Task: Search one way flight ticket for 5 adults, 2 children, 1 infant in seat and 2 infants on lap in economy from Hobbs: Lea County Regional Airport to Greensboro: Piedmont Triad International Airport on 5-1-2023. Choice of flights is Sun country airlines. Number of bags: 1 carry on bag and 1 checked bag. Price is upto 55000. Outbound departure time preference is 16:00.
Action: Mouse moved to (212, 426)
Screenshot: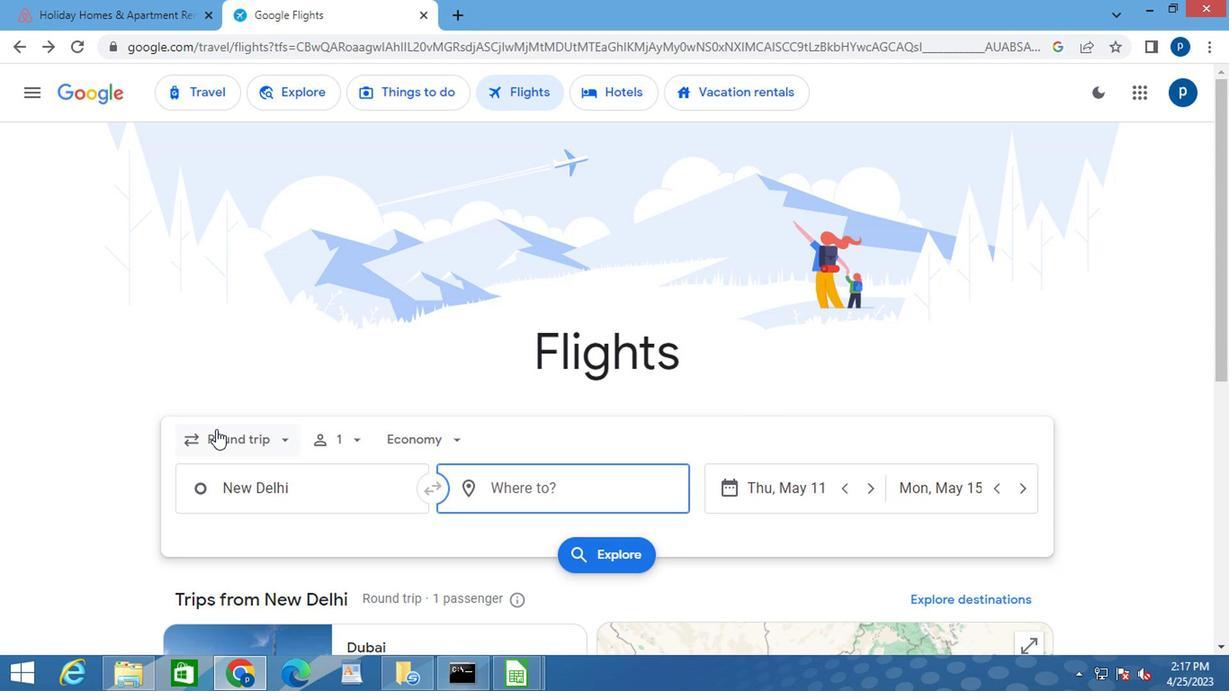 
Action: Mouse pressed left at (212, 426)
Screenshot: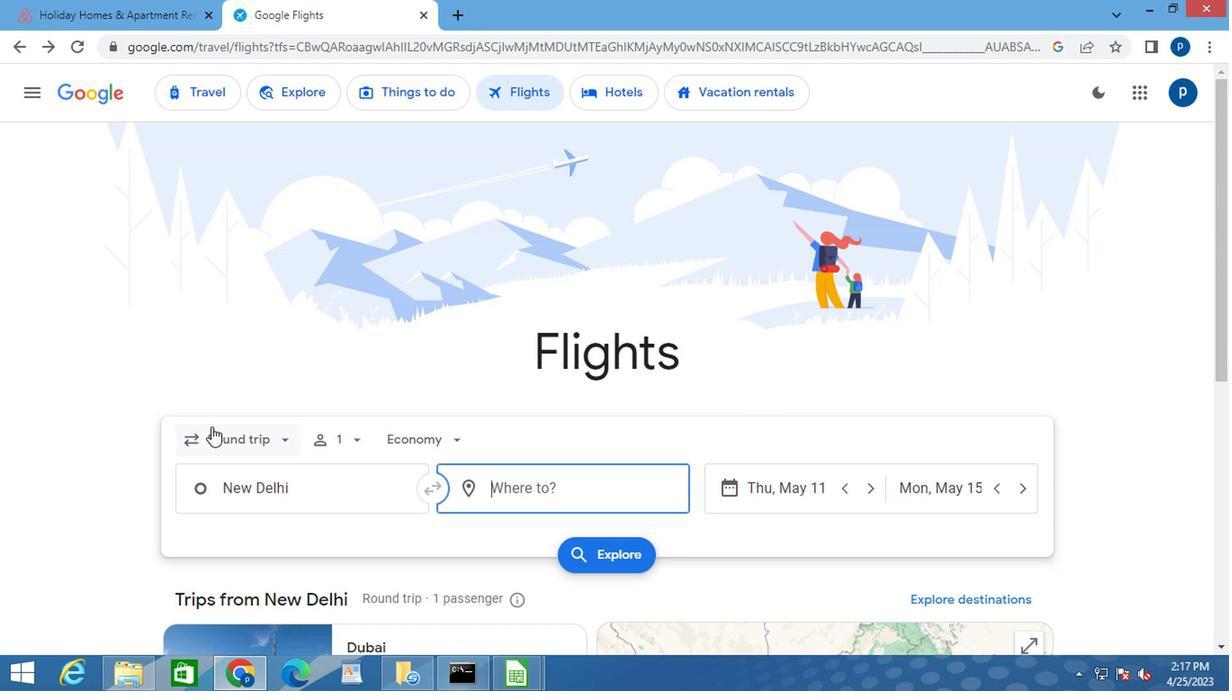 
Action: Mouse moved to (250, 519)
Screenshot: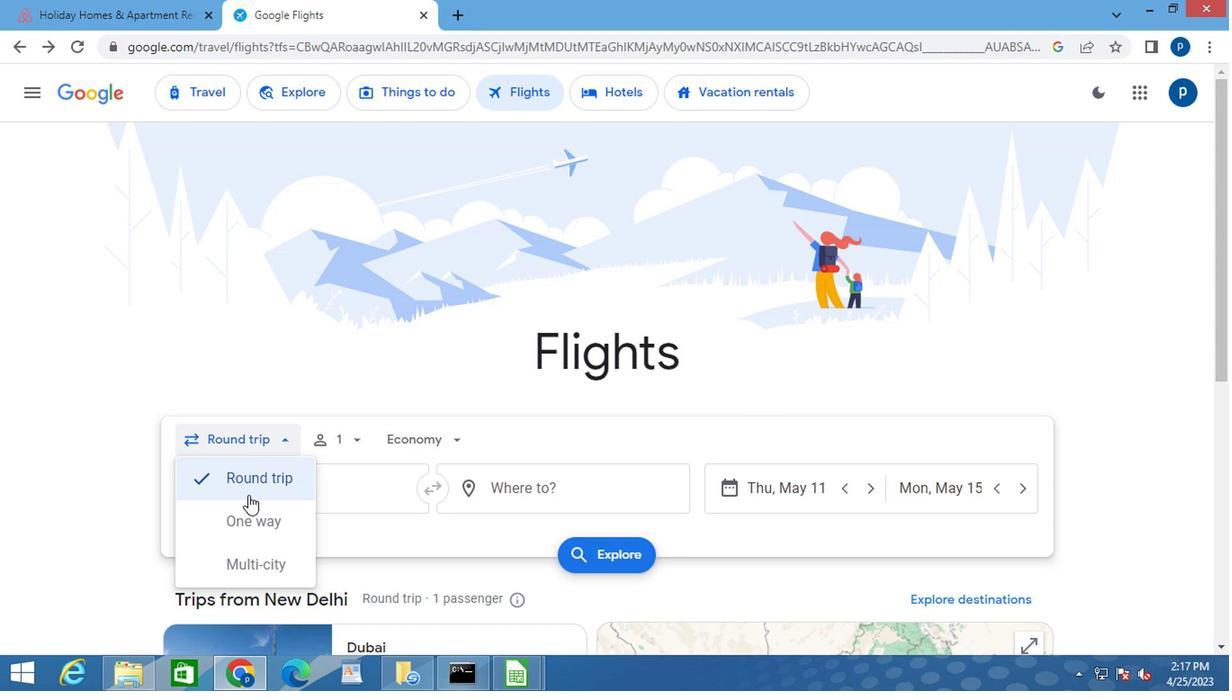 
Action: Mouse pressed left at (250, 519)
Screenshot: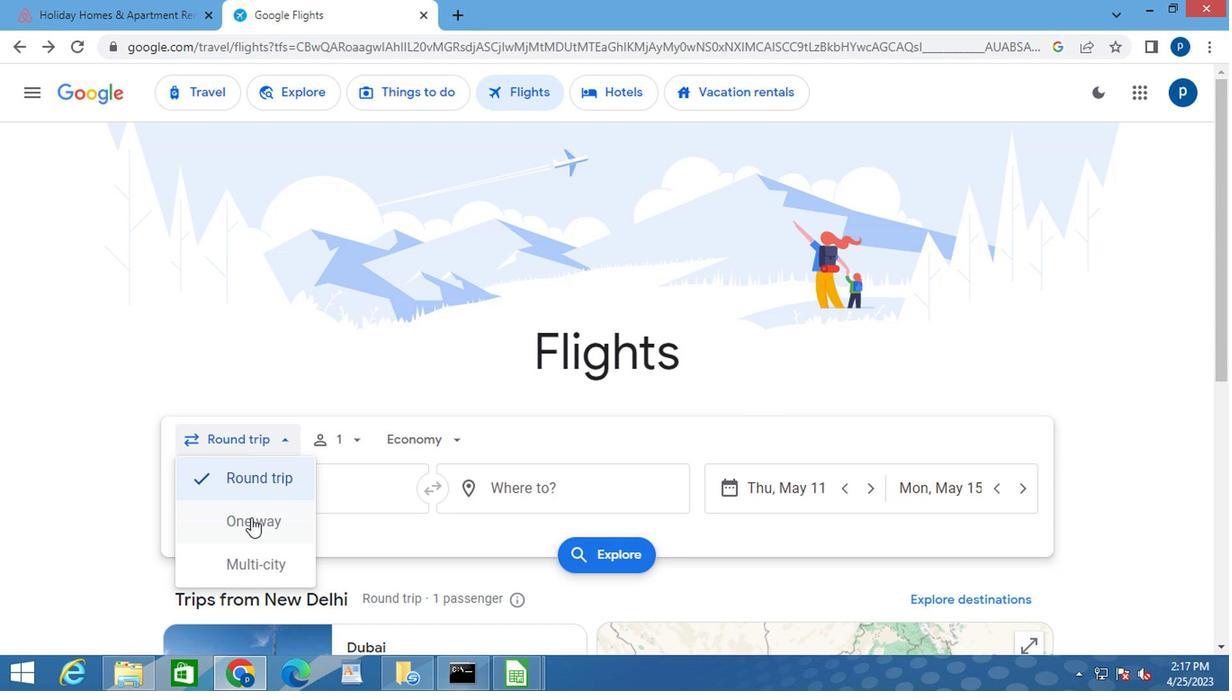 
Action: Mouse moved to (349, 441)
Screenshot: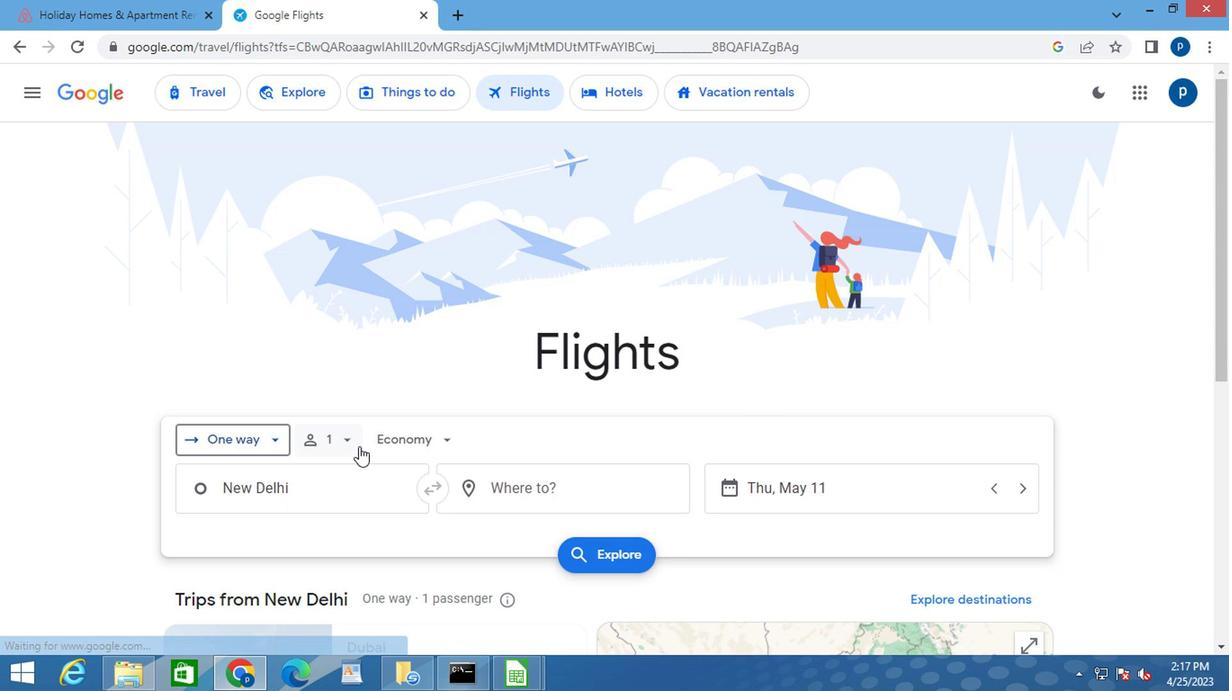 
Action: Mouse pressed left at (349, 441)
Screenshot: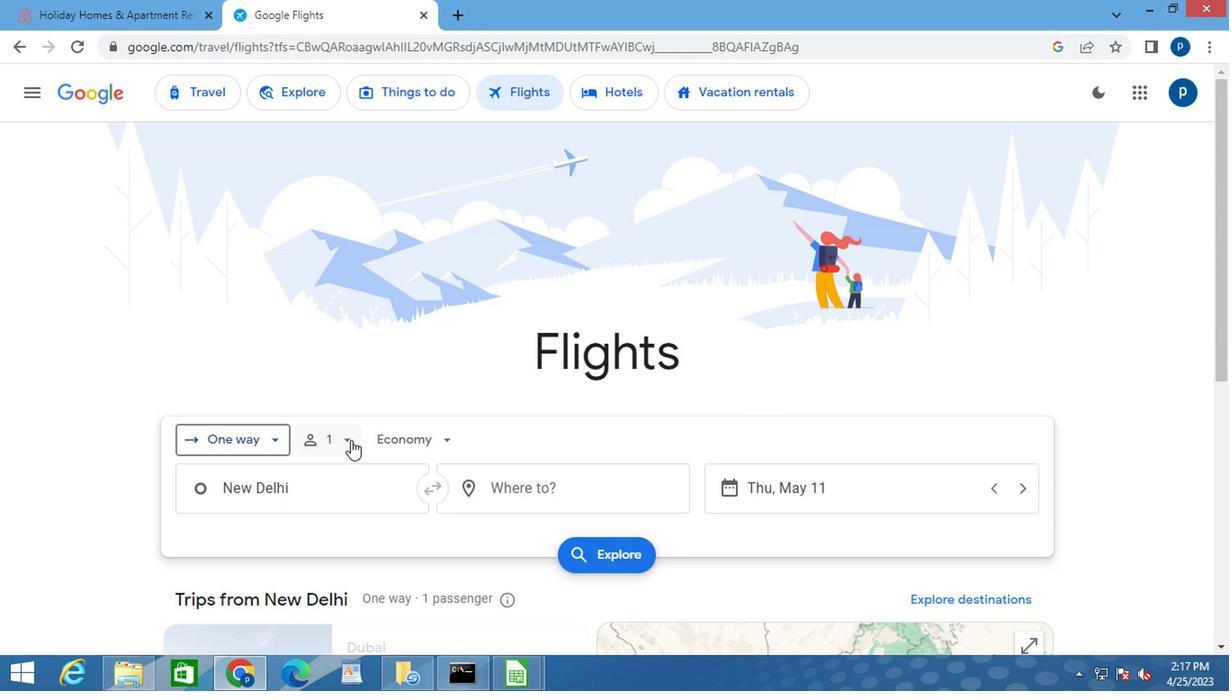 
Action: Mouse moved to (349, 441)
Screenshot: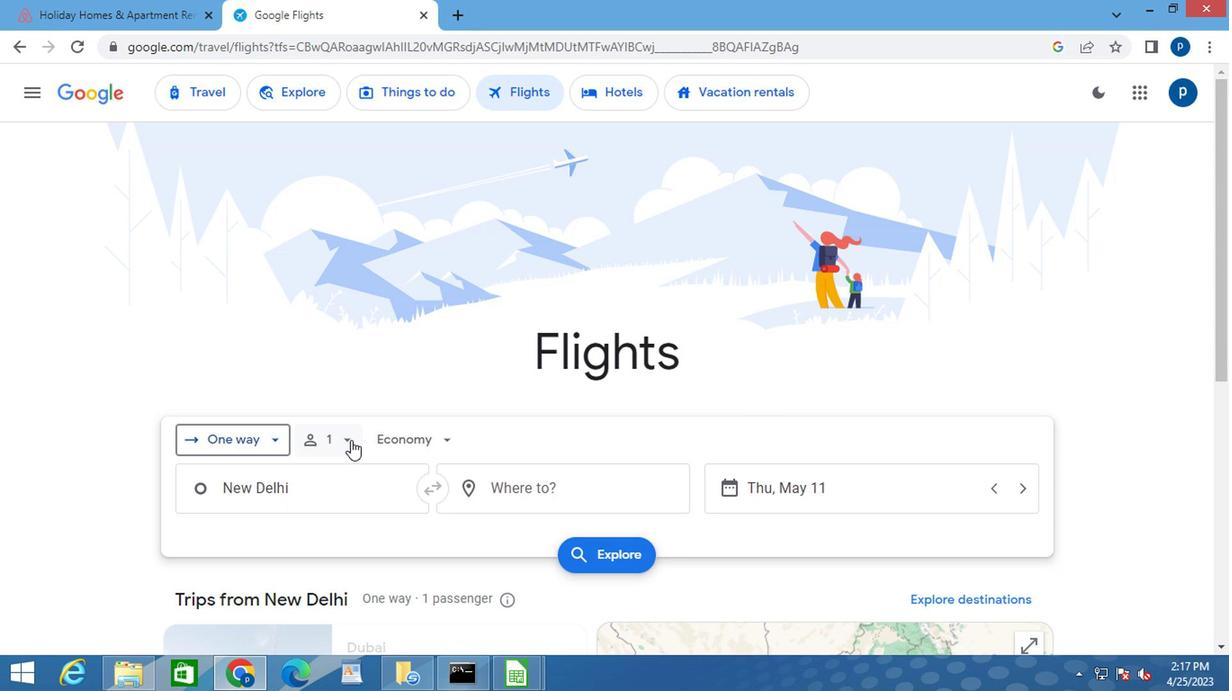 
Action: Mouse scrolled (349, 440) with delta (0, -1)
Screenshot: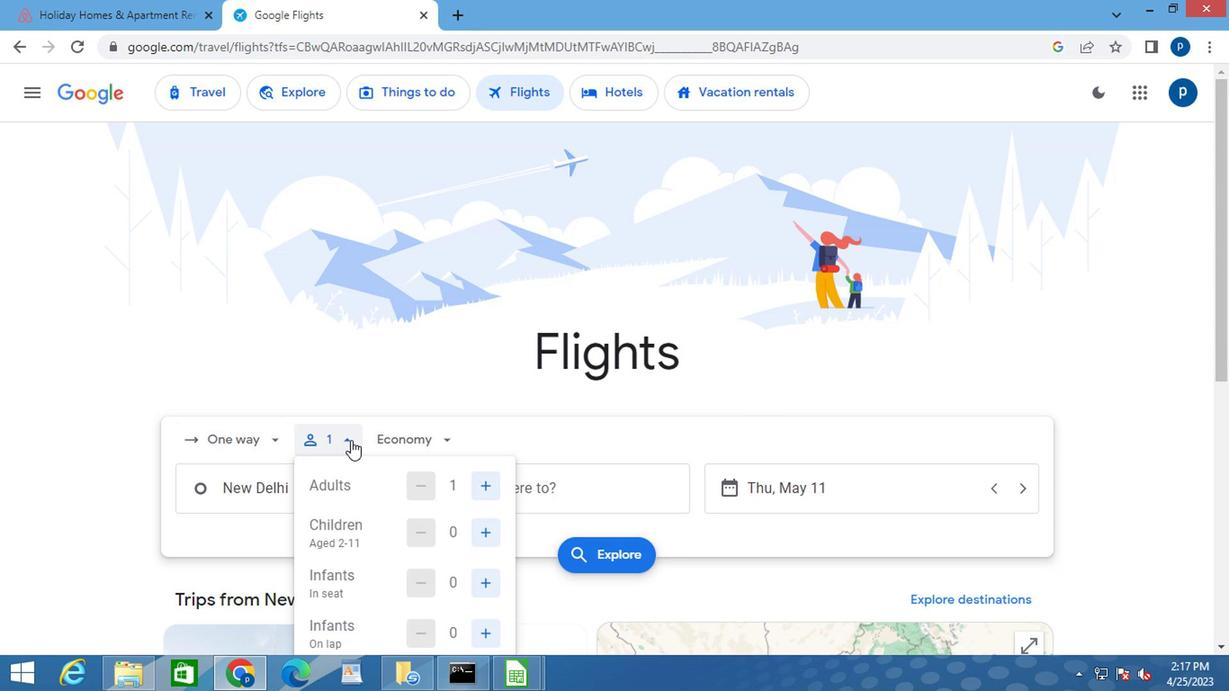 
Action: Mouse scrolled (349, 440) with delta (0, -1)
Screenshot: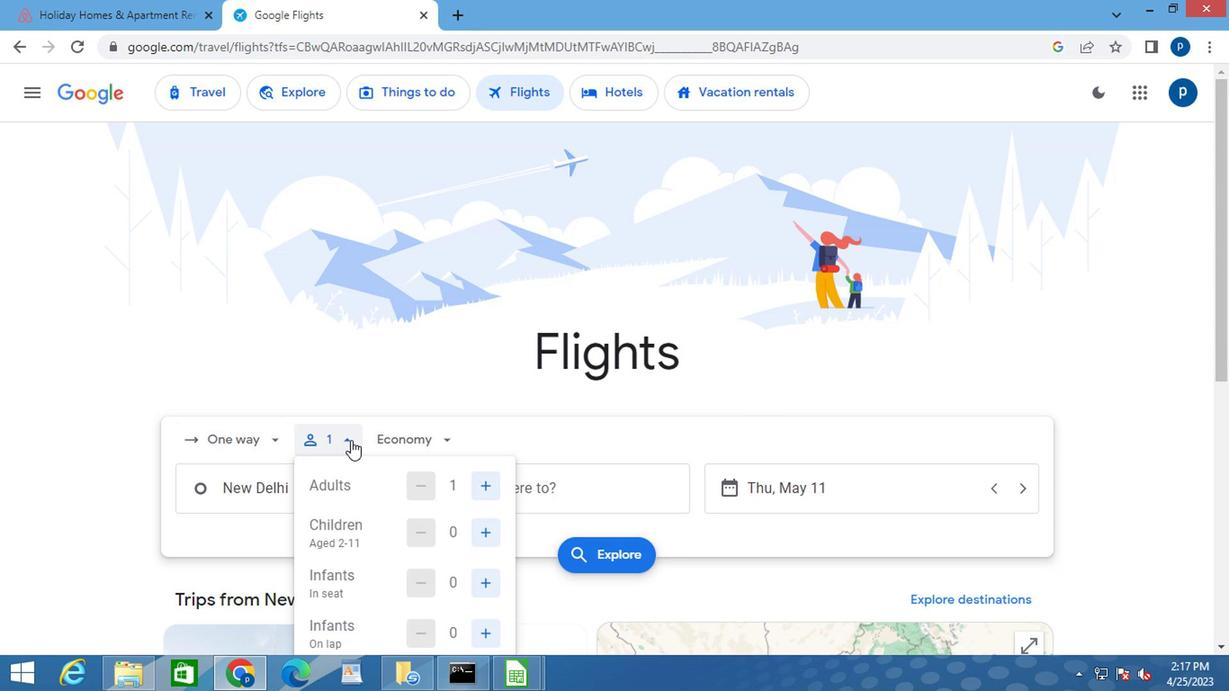 
Action: Mouse moved to (486, 311)
Screenshot: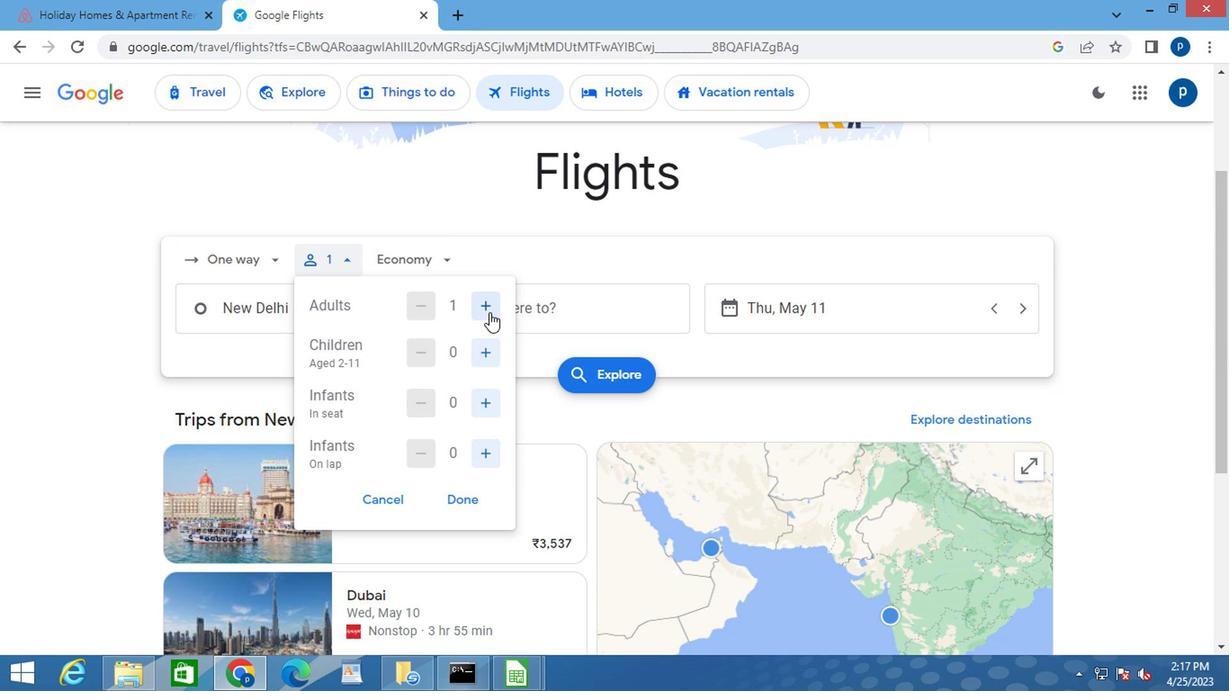 
Action: Mouse pressed left at (486, 311)
Screenshot: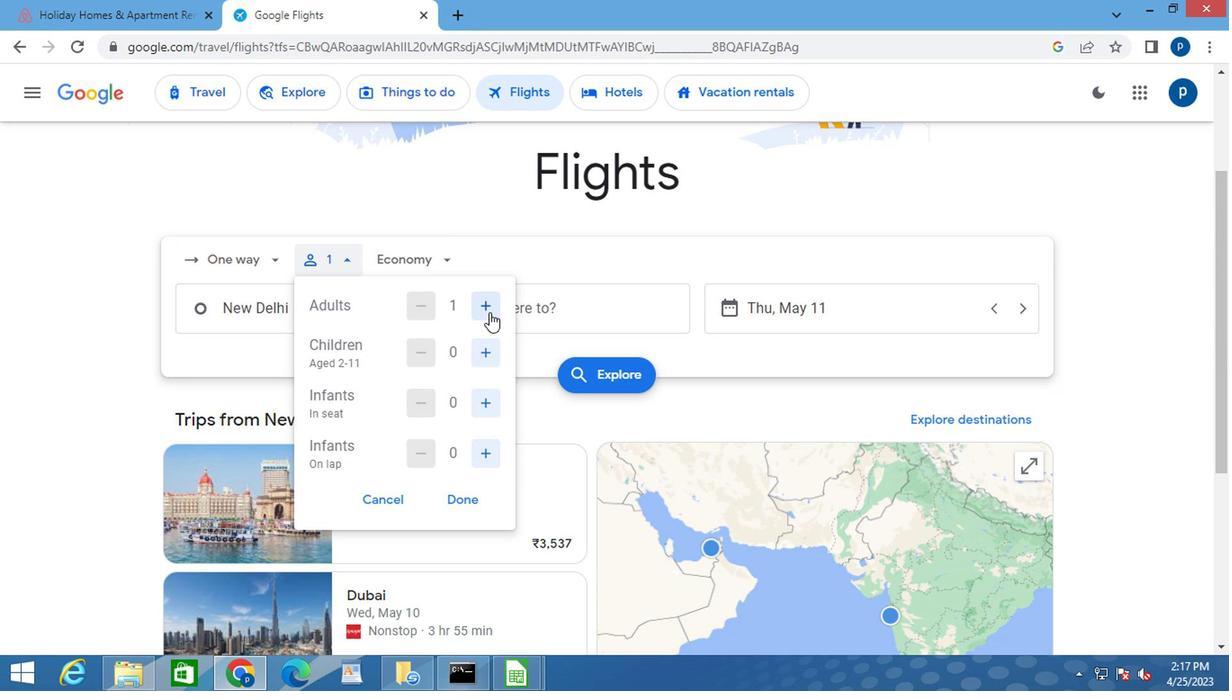
Action: Mouse pressed left at (486, 311)
Screenshot: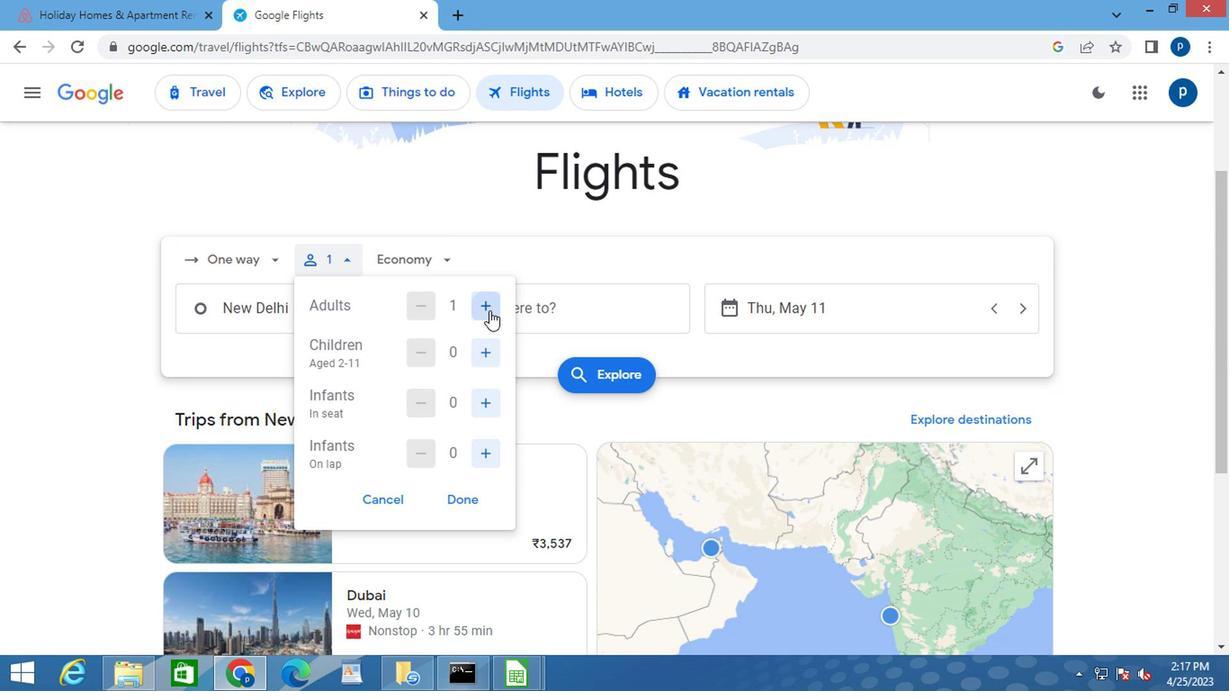 
Action: Mouse pressed left at (486, 311)
Screenshot: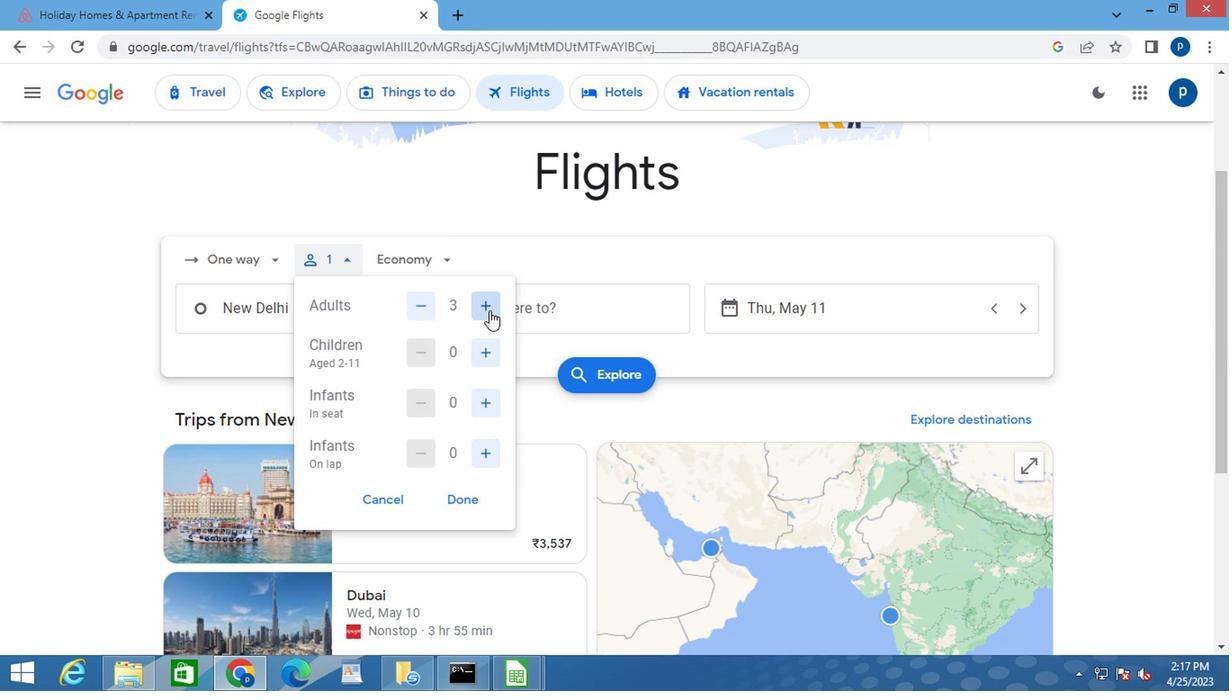 
Action: Mouse moved to (487, 311)
Screenshot: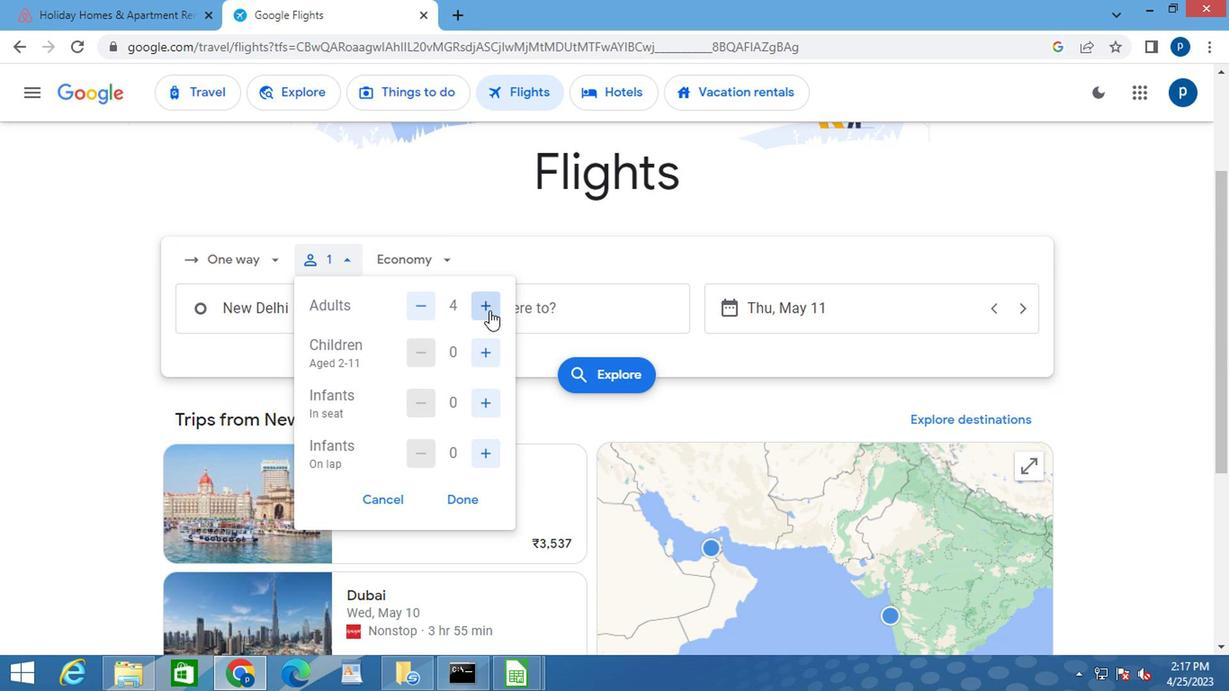 
Action: Mouse pressed left at (487, 311)
Screenshot: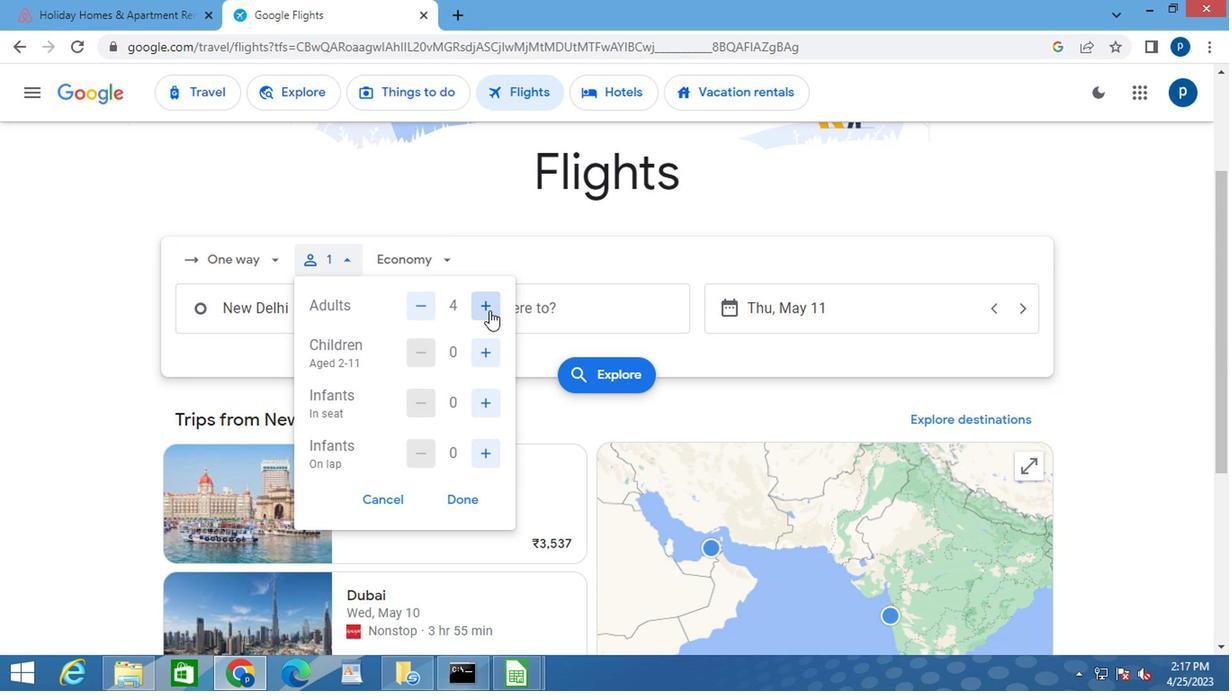 
Action: Mouse moved to (490, 350)
Screenshot: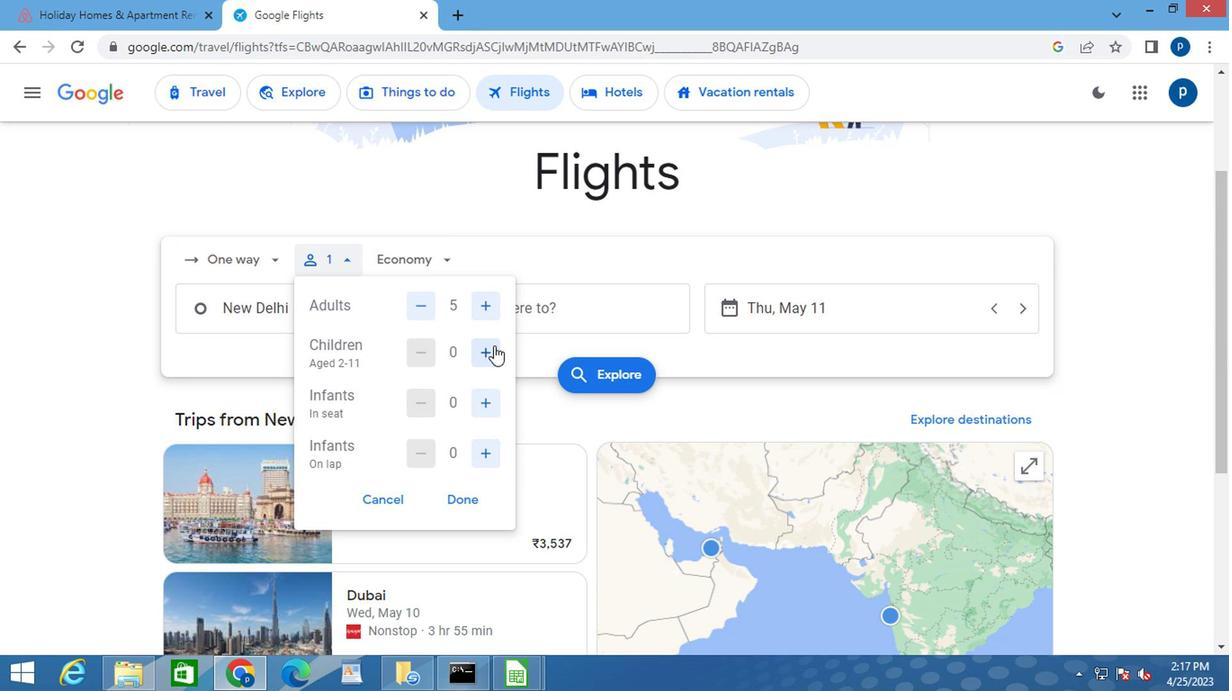 
Action: Mouse pressed left at (490, 350)
Screenshot: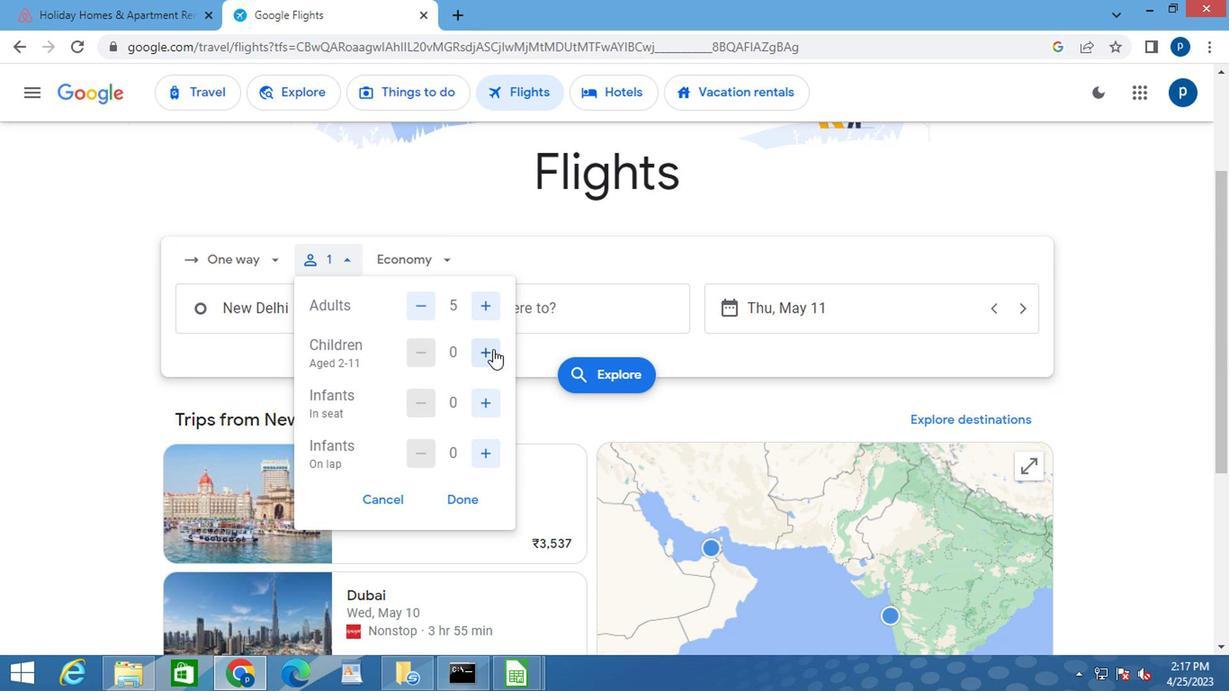 
Action: Mouse pressed left at (490, 350)
Screenshot: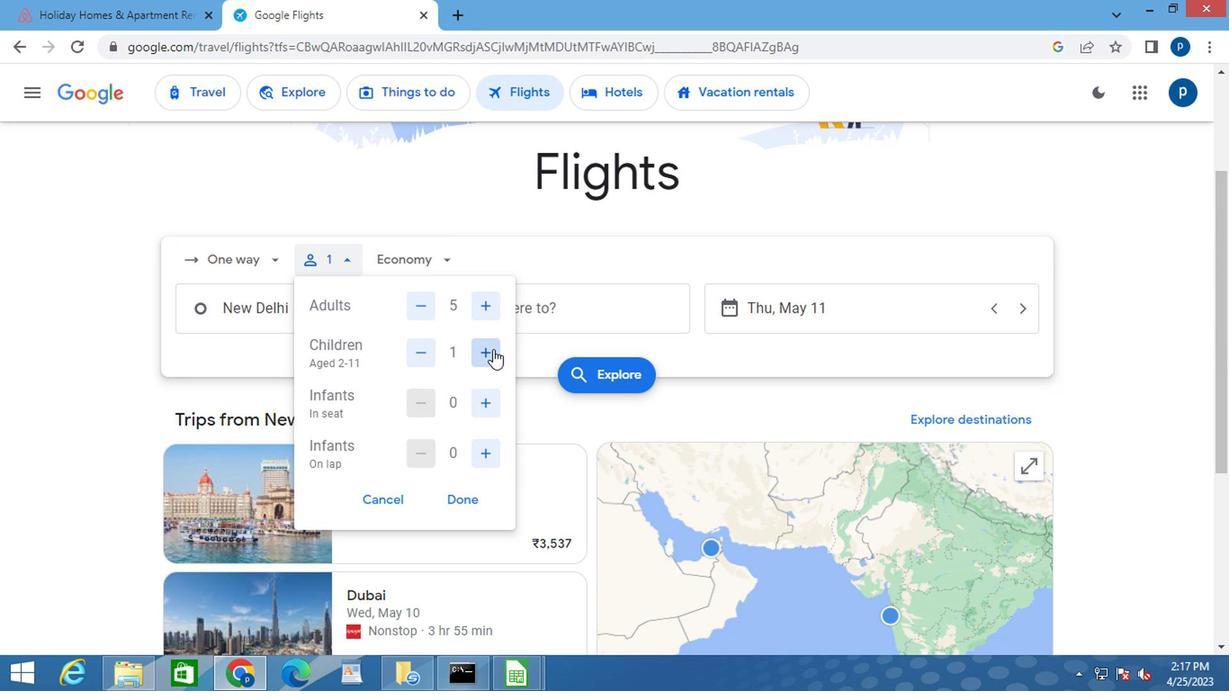 
Action: Mouse moved to (481, 399)
Screenshot: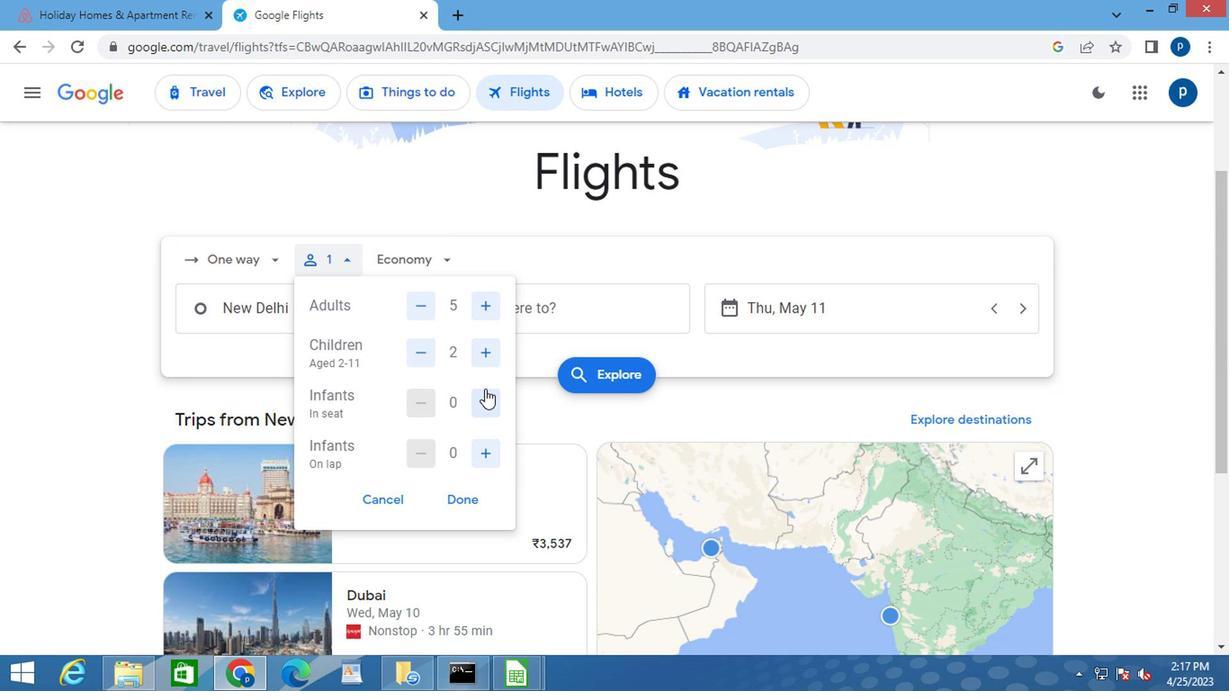 
Action: Mouse pressed left at (481, 399)
Screenshot: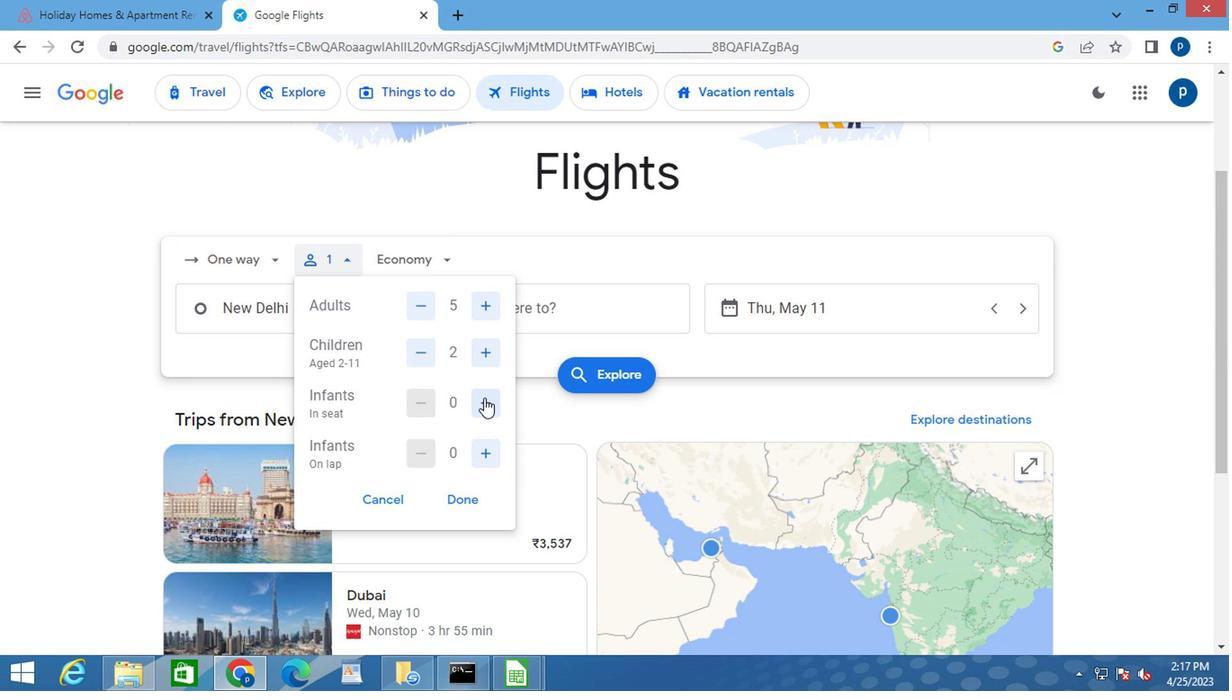 
Action: Mouse moved to (478, 455)
Screenshot: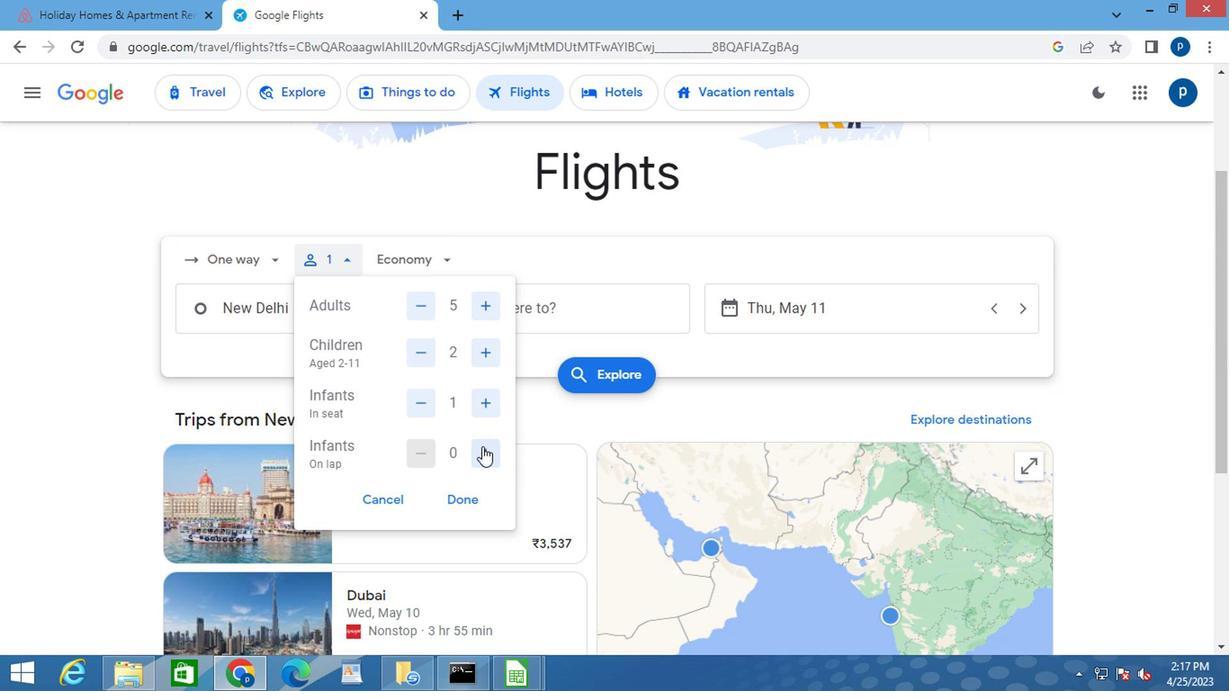 
Action: Mouse pressed left at (478, 455)
Screenshot: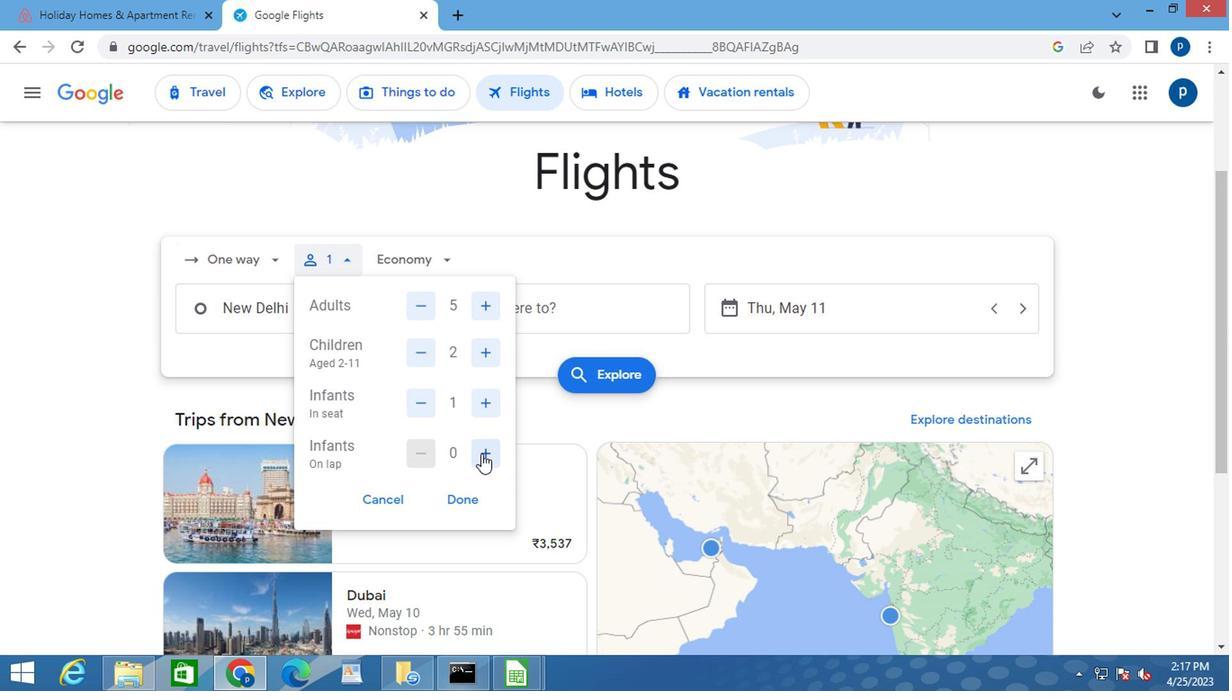 
Action: Mouse moved to (478, 455)
Screenshot: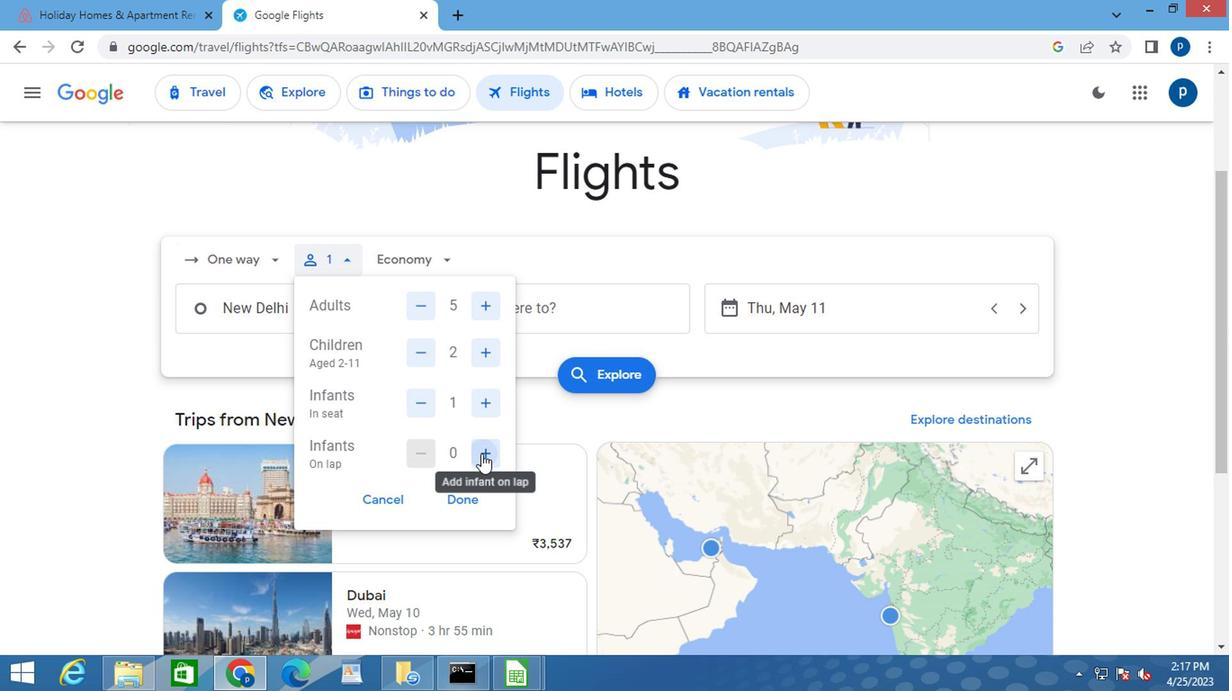 
Action: Mouse pressed left at (478, 455)
Screenshot: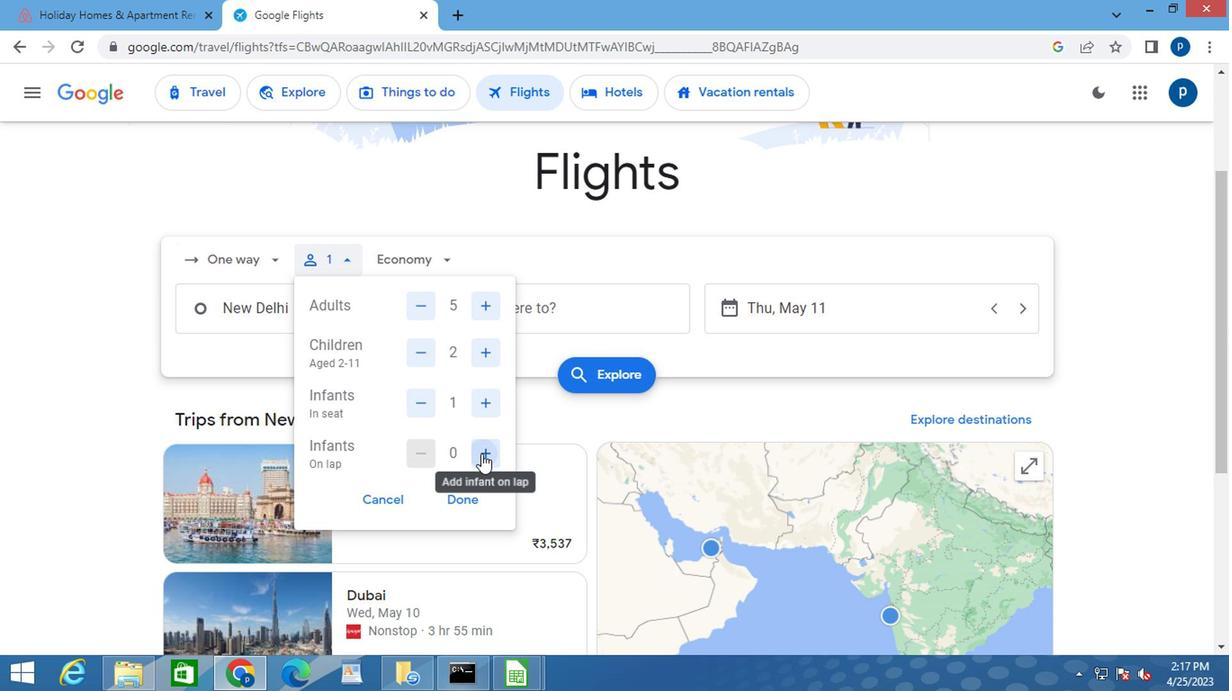 
Action: Mouse moved to (415, 454)
Screenshot: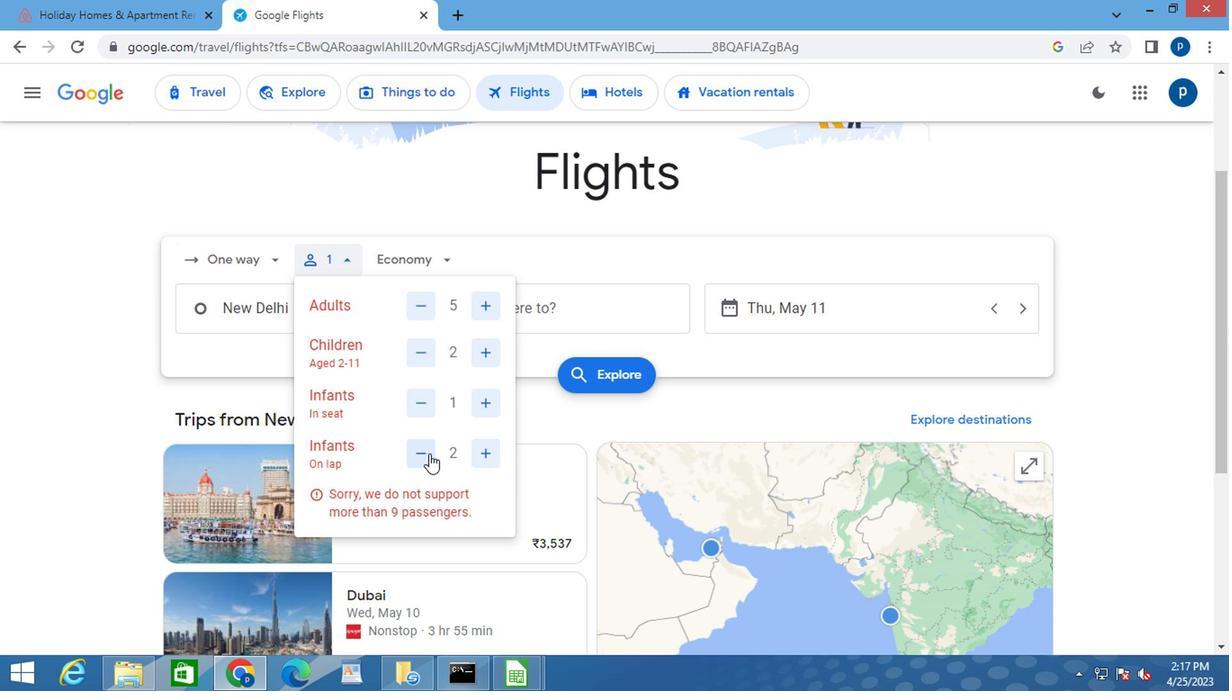 
Action: Mouse pressed left at (415, 454)
Screenshot: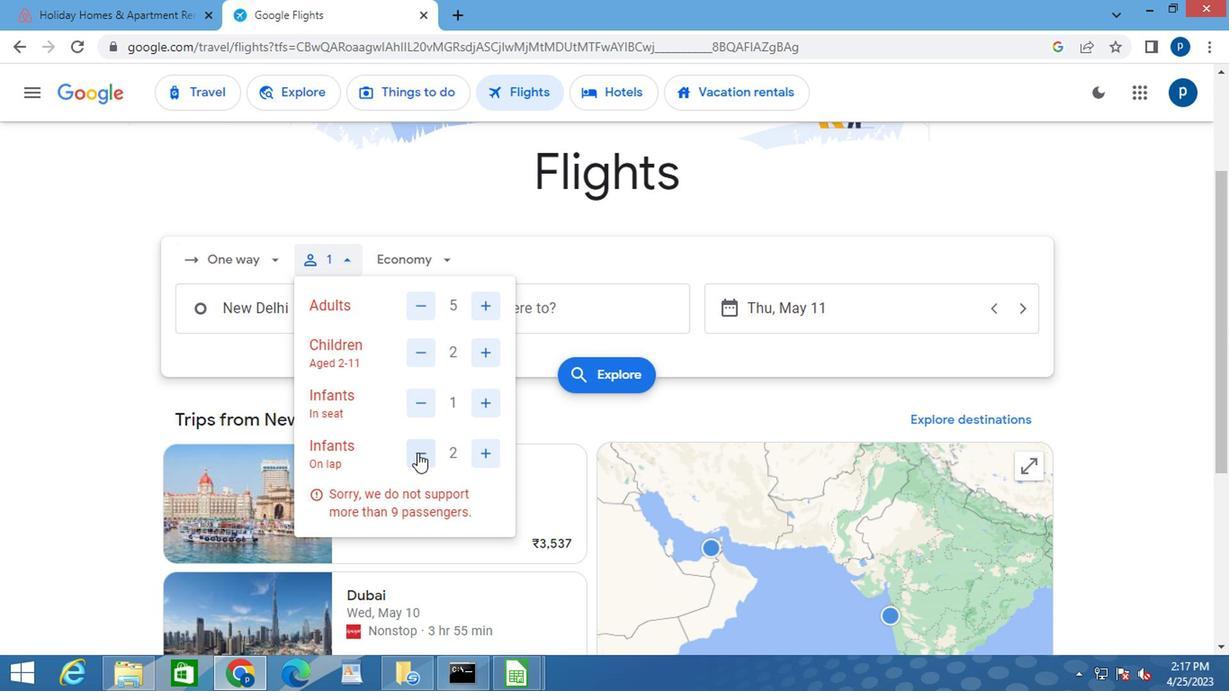 
Action: Mouse moved to (450, 496)
Screenshot: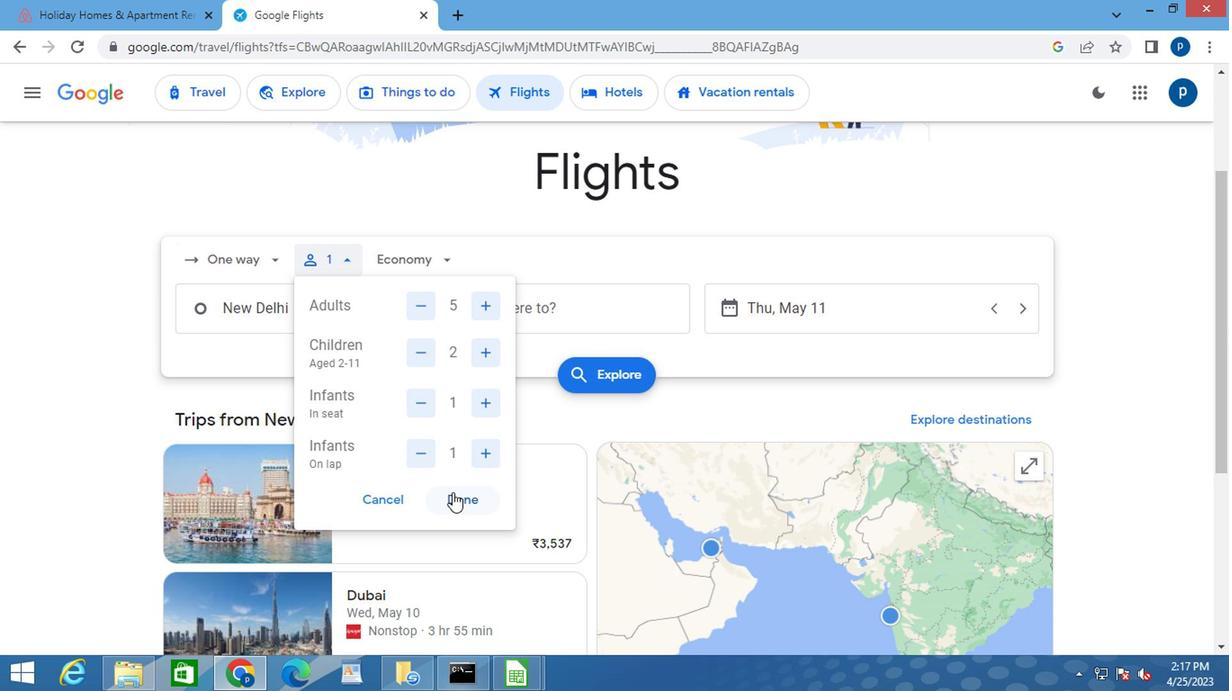 
Action: Mouse pressed left at (450, 496)
Screenshot: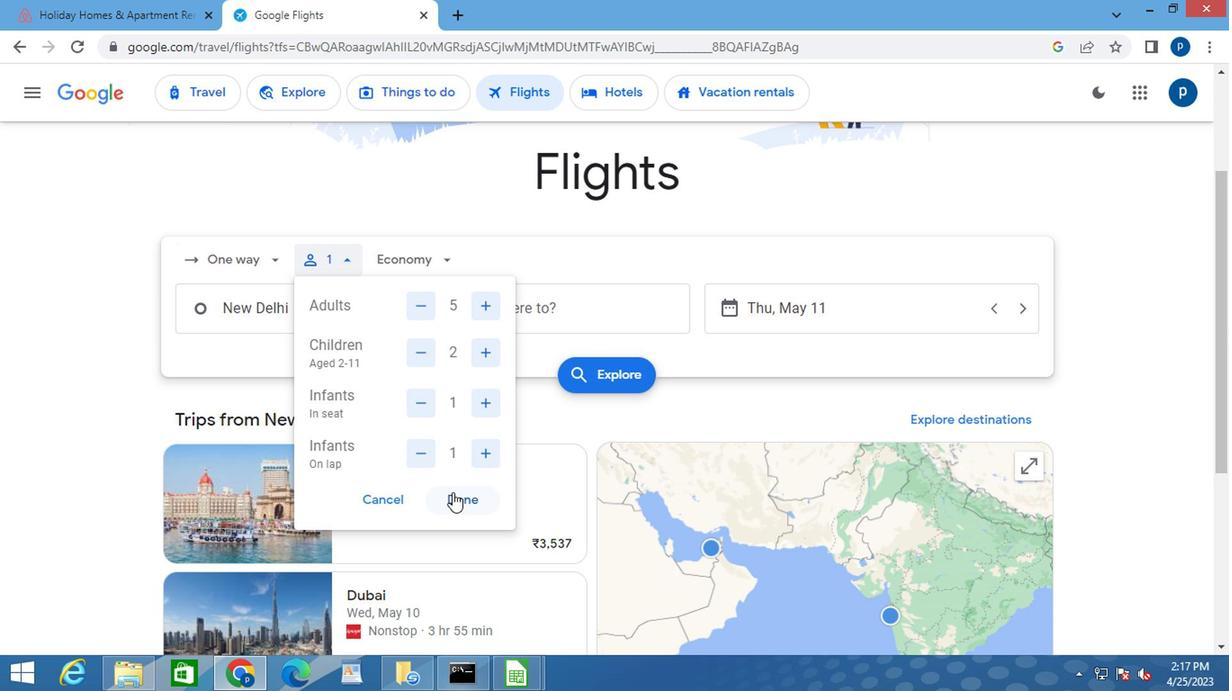 
Action: Mouse moved to (441, 262)
Screenshot: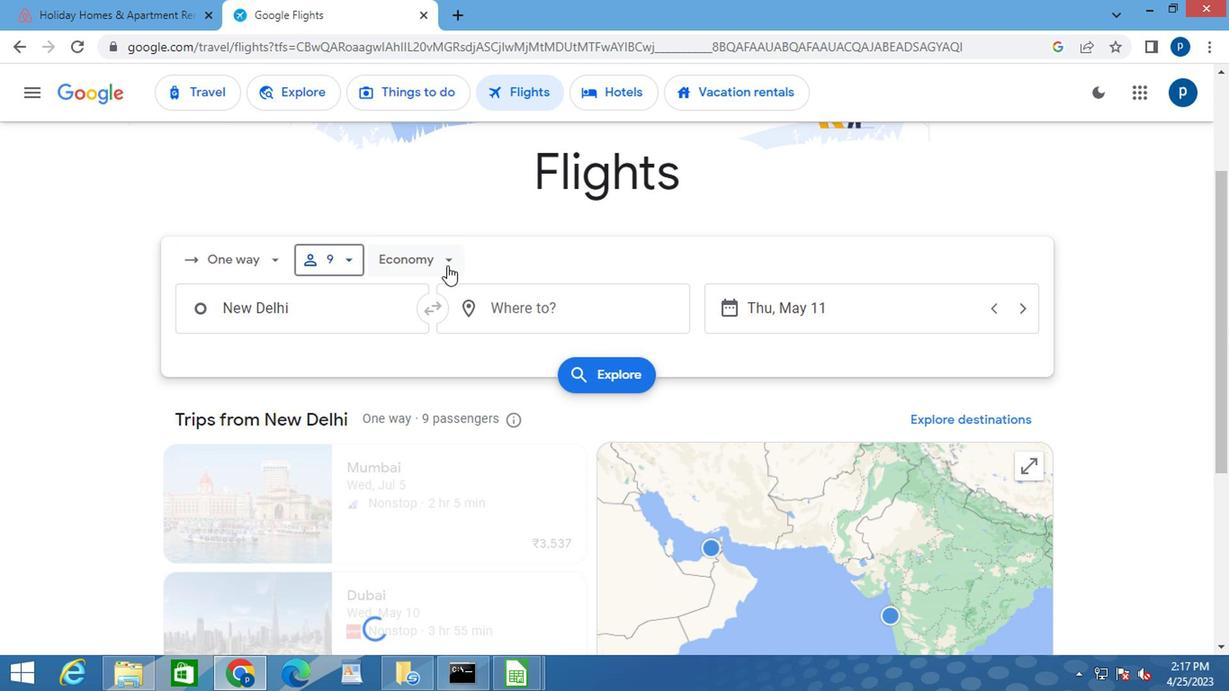 
Action: Mouse pressed left at (441, 262)
Screenshot: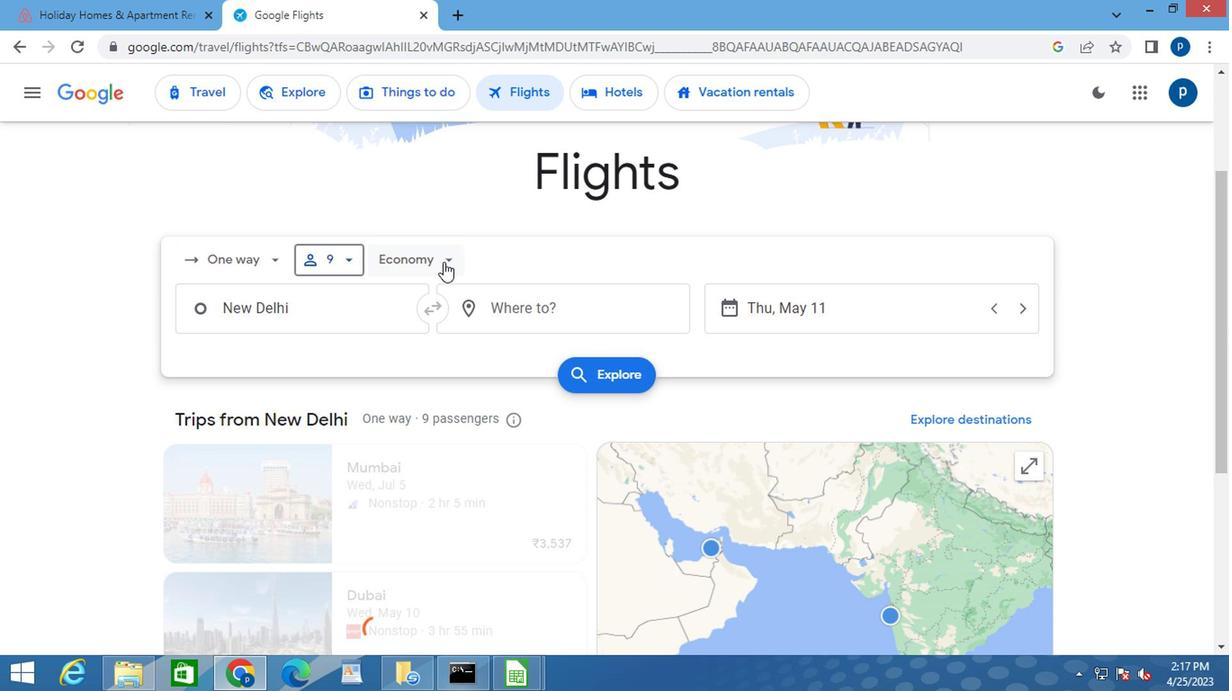 
Action: Mouse moved to (450, 293)
Screenshot: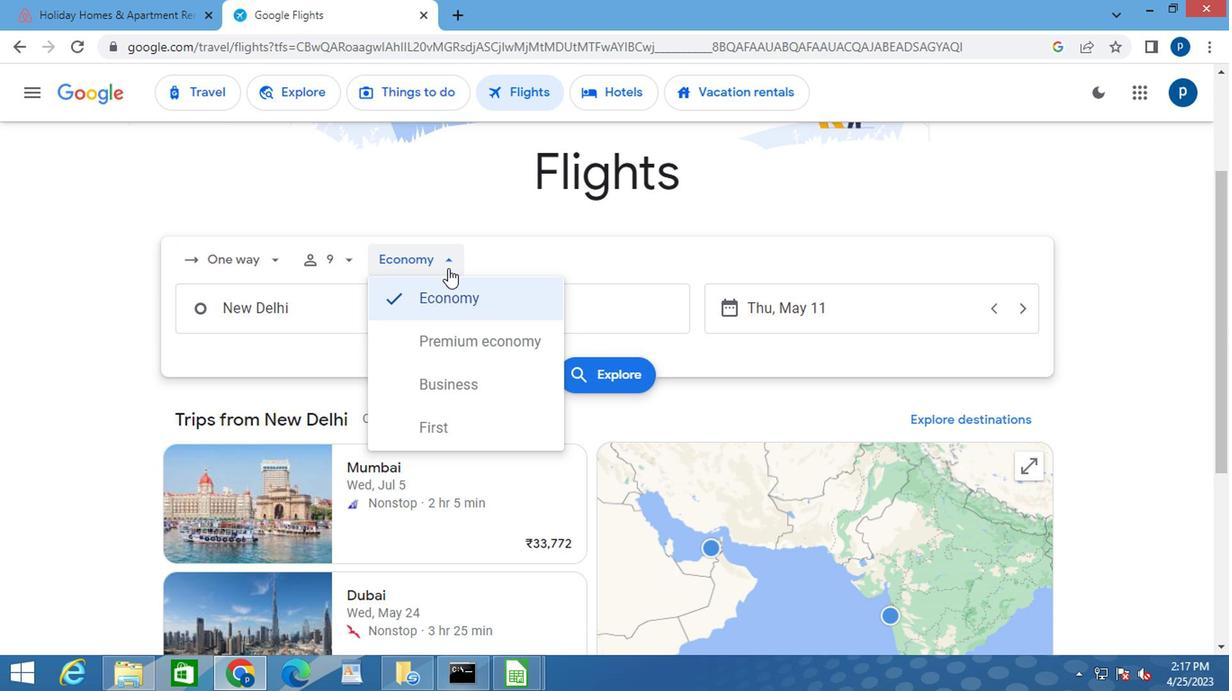 
Action: Mouse pressed left at (450, 293)
Screenshot: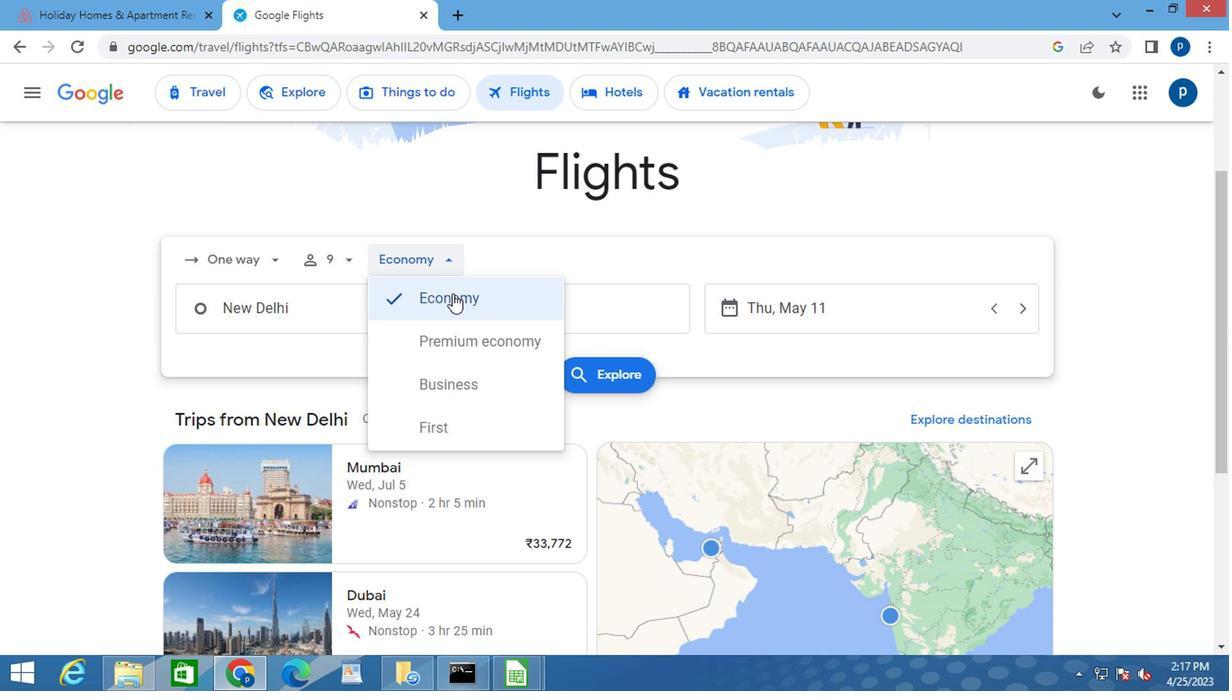 
Action: Mouse moved to (253, 308)
Screenshot: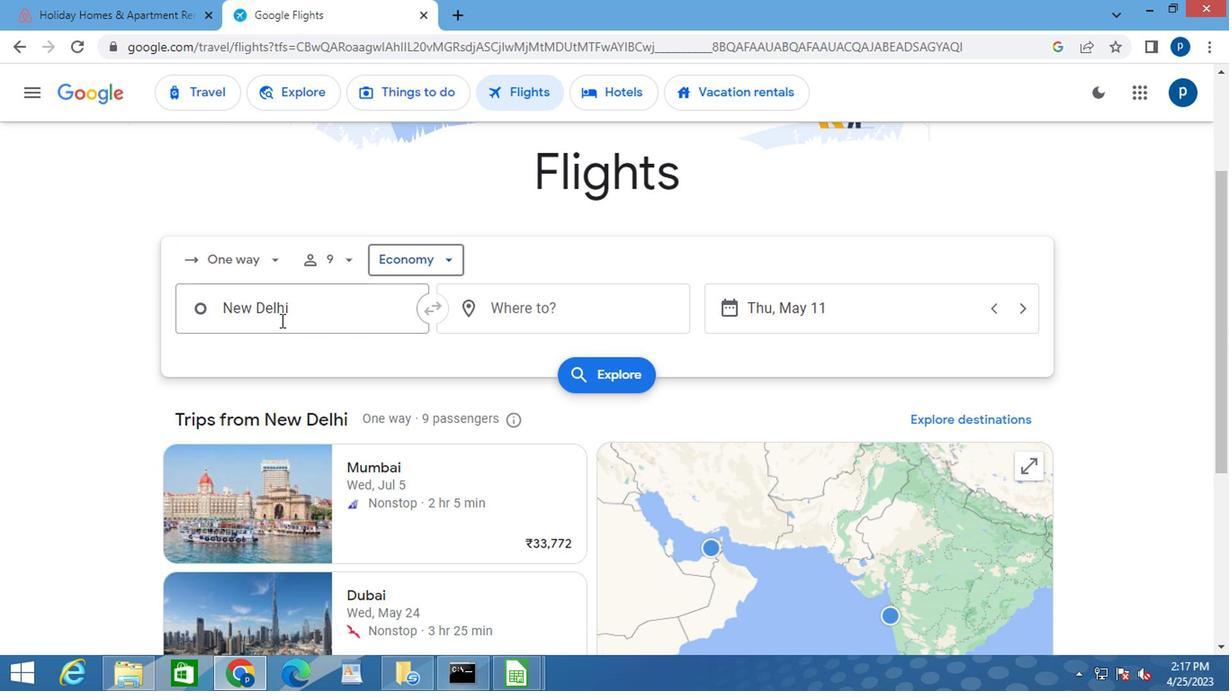
Action: Mouse pressed left at (253, 308)
Screenshot: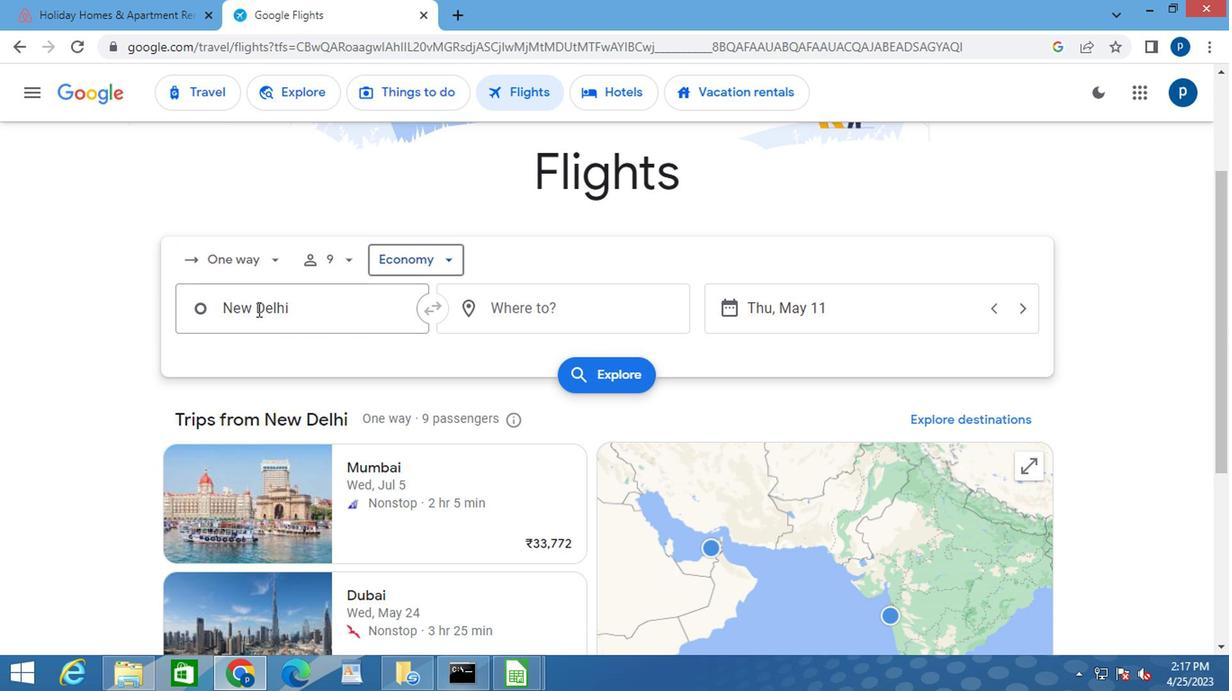 
Action: Mouse pressed left at (253, 308)
Screenshot: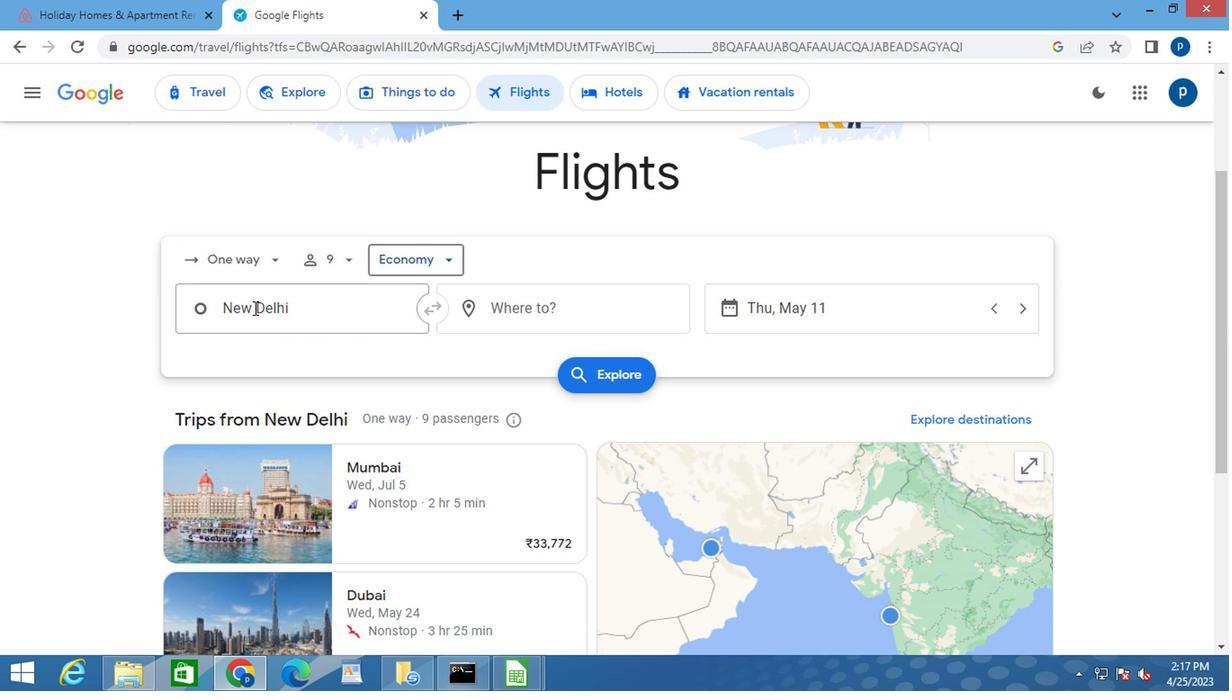 
Action: Key pressed <Key.delete>l<Key.caps_lock>ea<Key.space><Key.caps_lock>c<Key.caps_lock>ounty
Screenshot: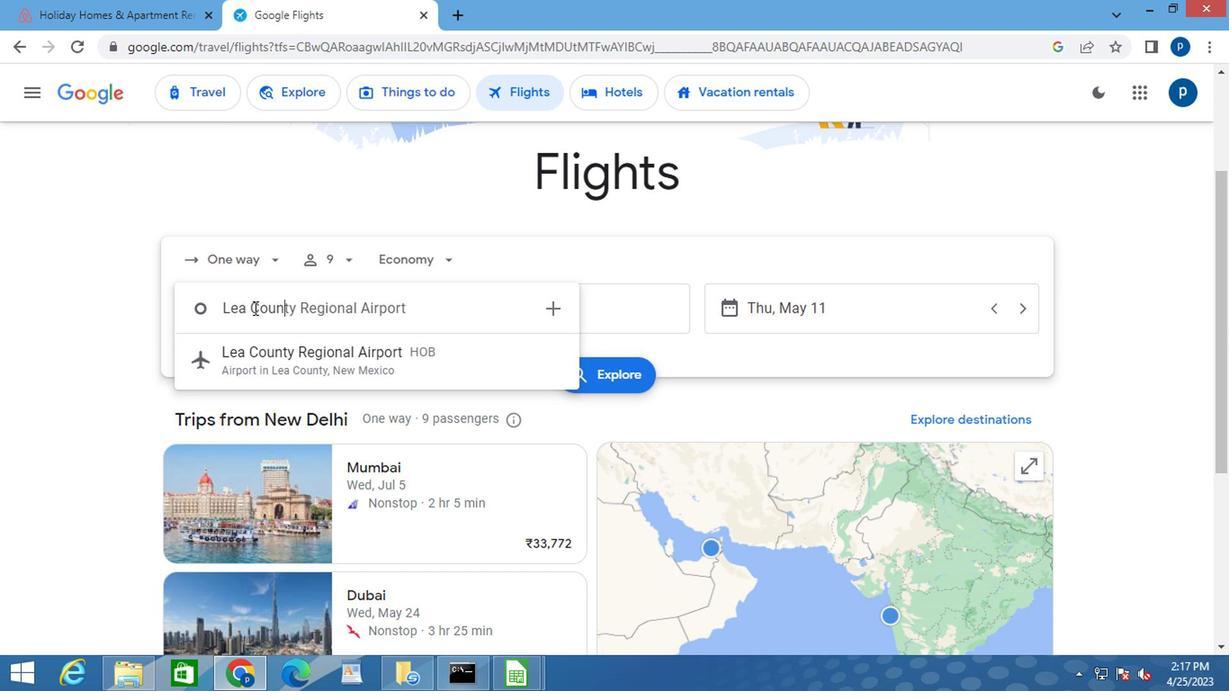 
Action: Mouse moved to (310, 364)
Screenshot: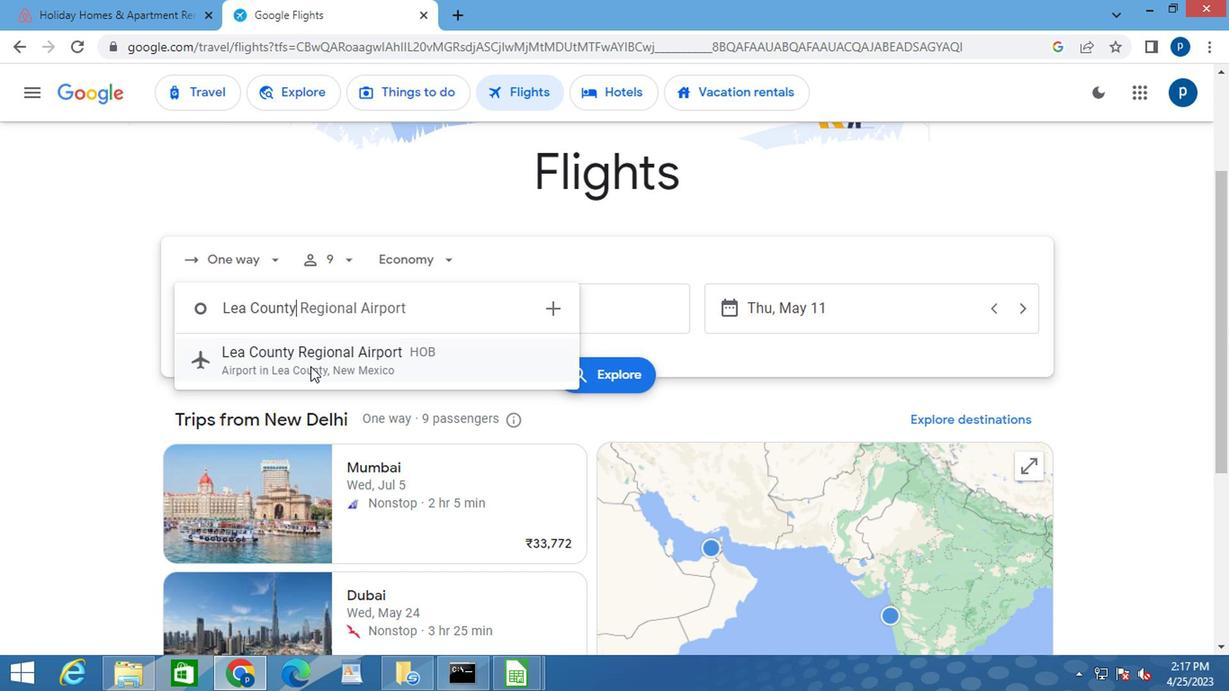 
Action: Mouse pressed left at (310, 364)
Screenshot: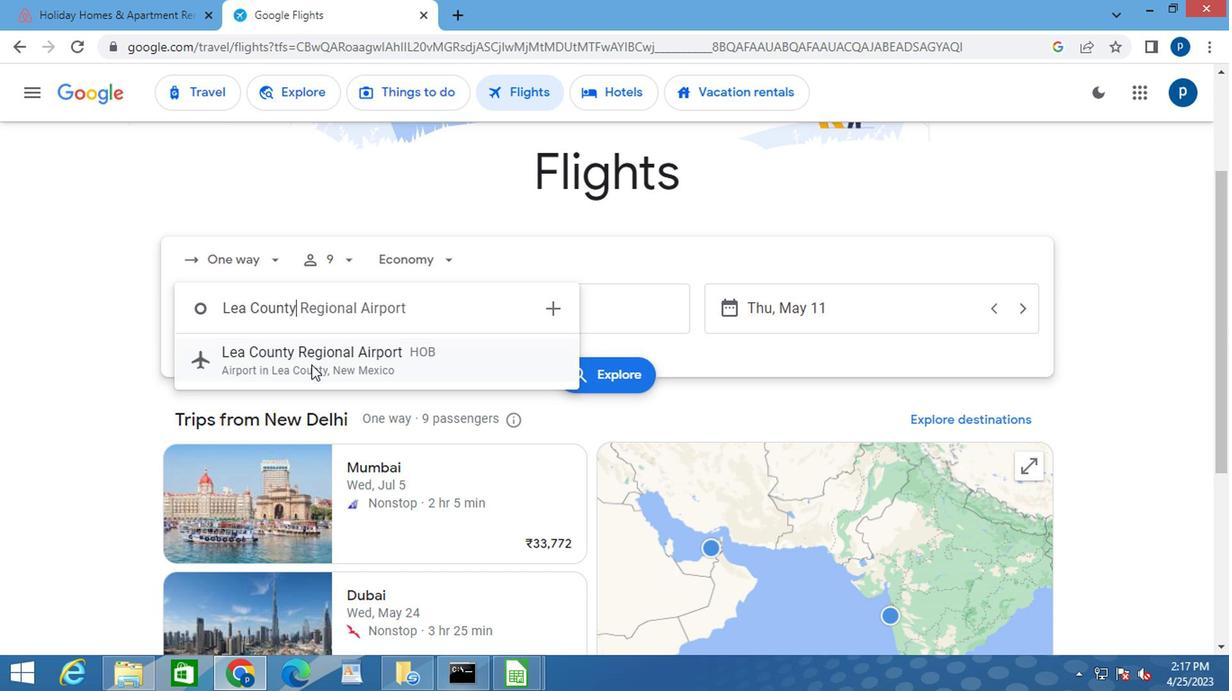 
Action: Mouse moved to (520, 315)
Screenshot: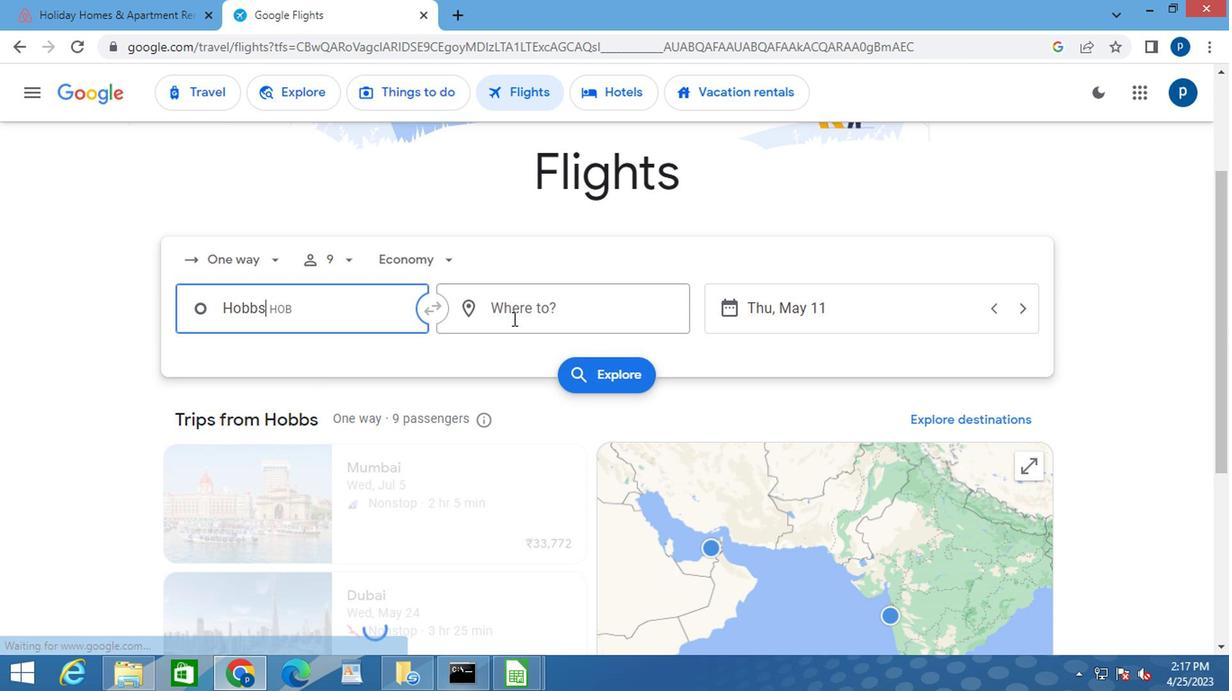 
Action: Mouse pressed left at (520, 315)
Screenshot: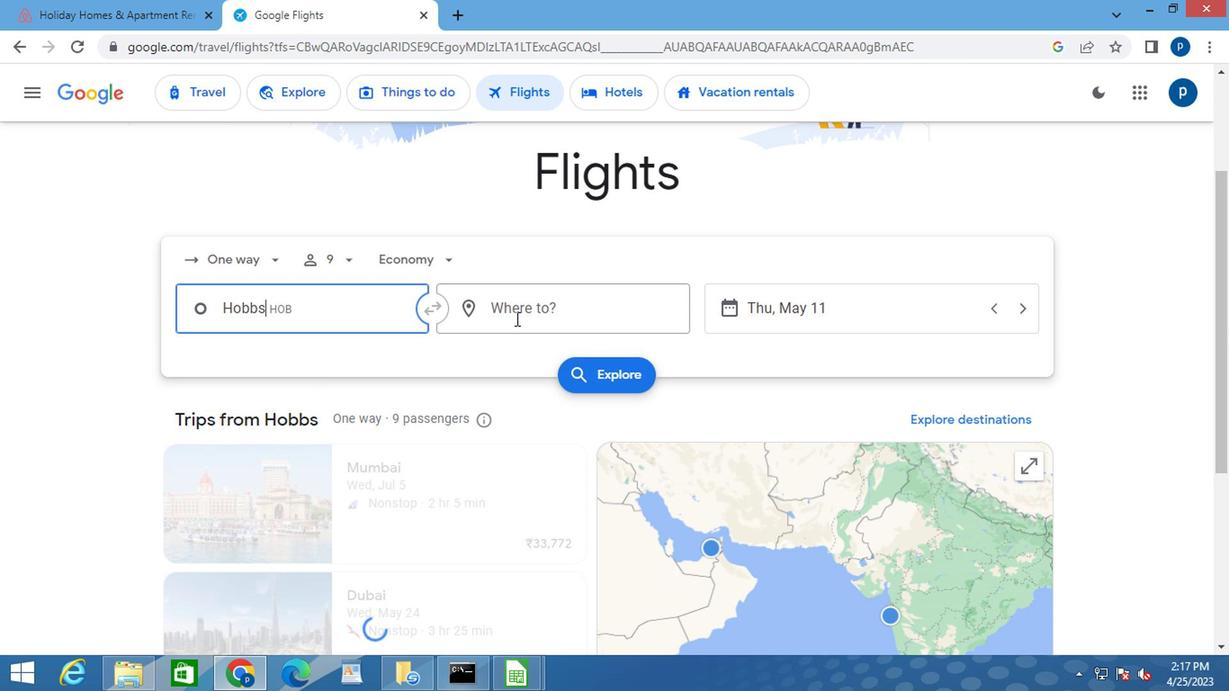 
Action: Key pressed <Key.caps_lock>p<Key.caps_lock>iedmon
Screenshot: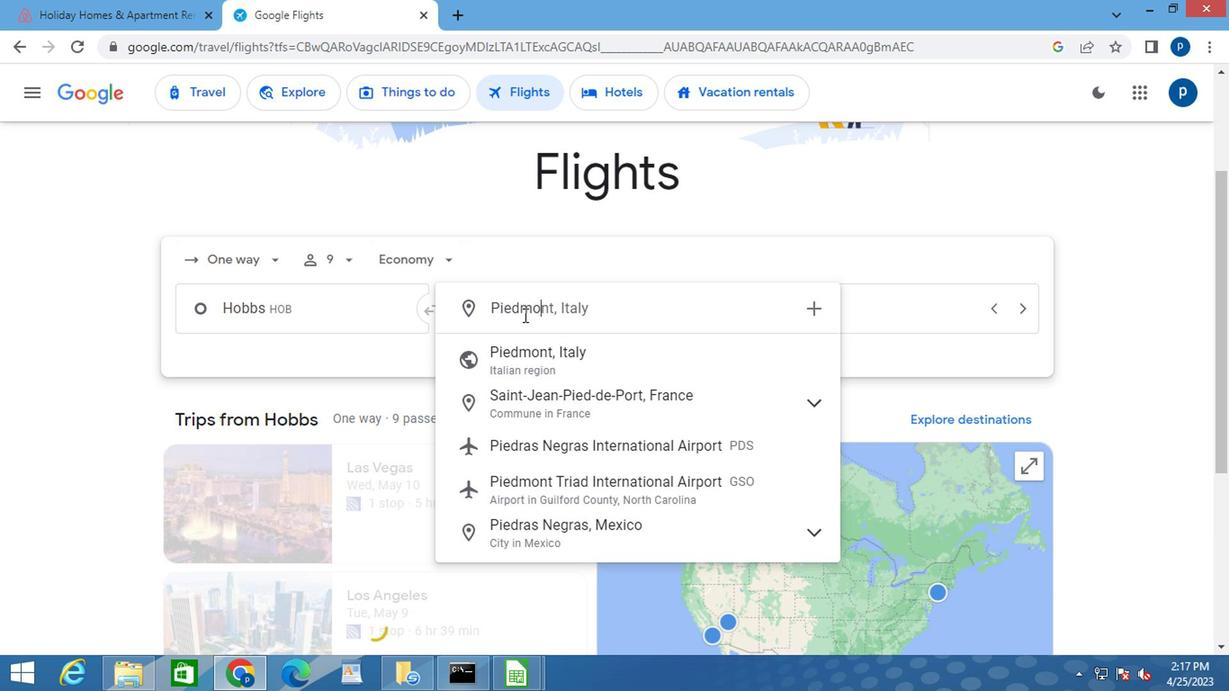 
Action: Mouse moved to (527, 403)
Screenshot: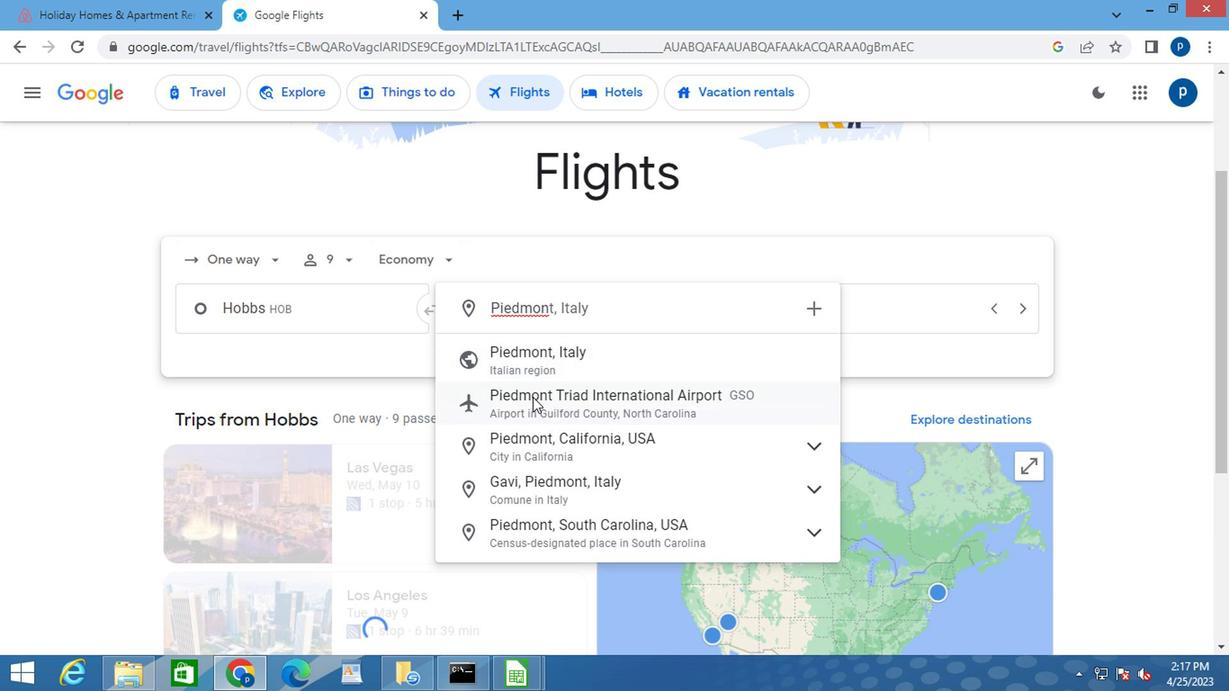 
Action: Mouse pressed left at (527, 403)
Screenshot: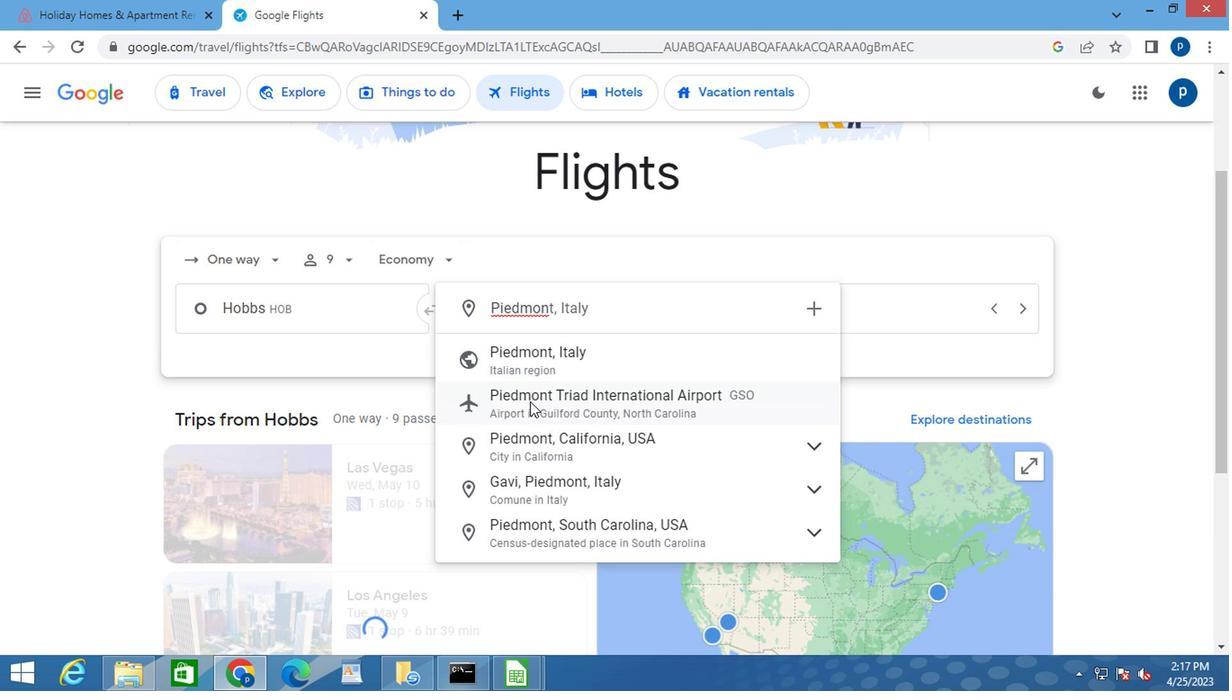 
Action: Mouse moved to (727, 311)
Screenshot: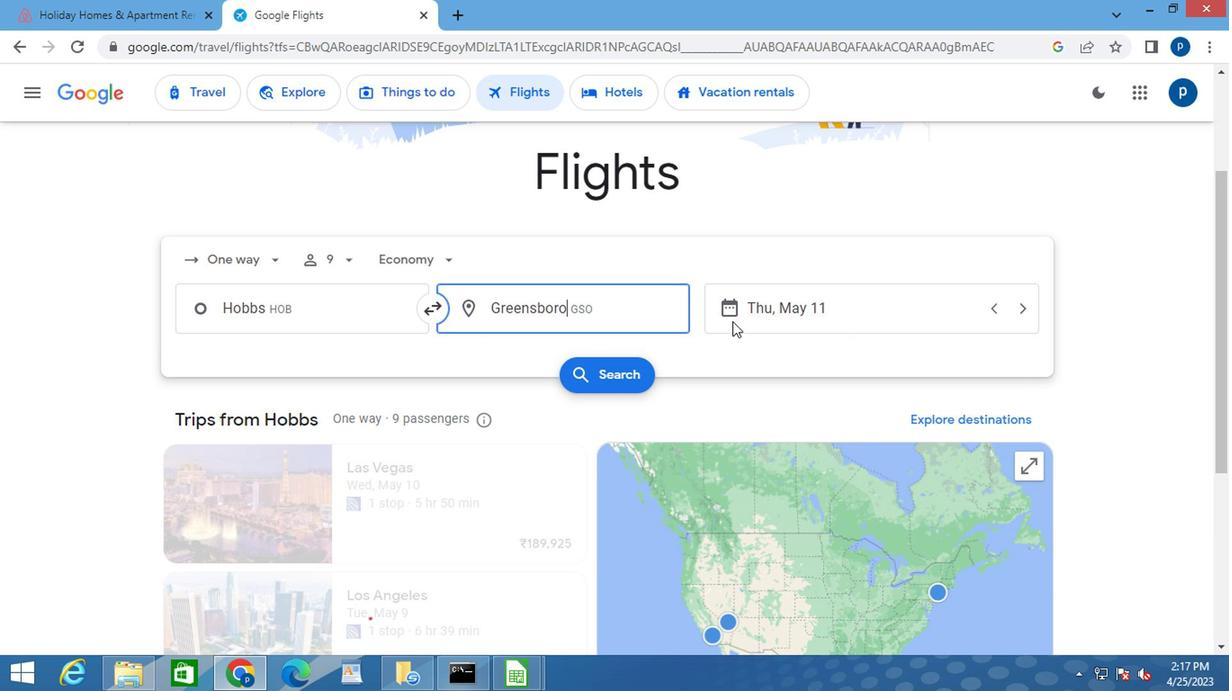 
Action: Mouse pressed left at (727, 311)
Screenshot: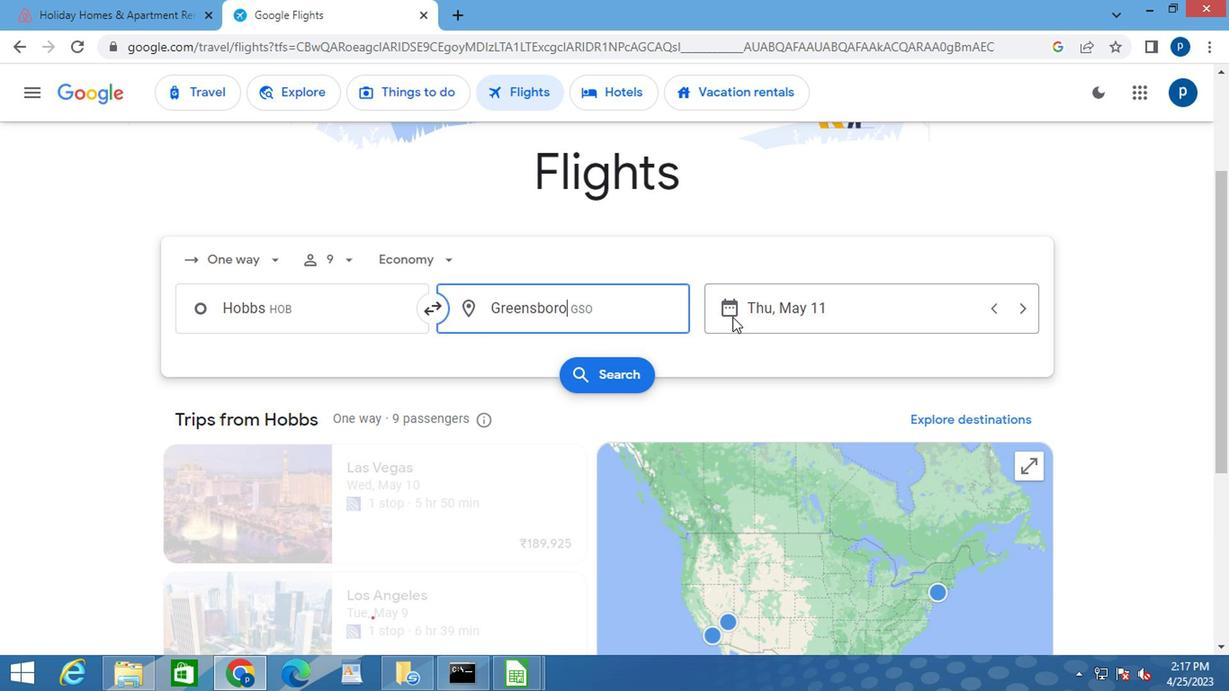 
Action: Mouse moved to (781, 319)
Screenshot: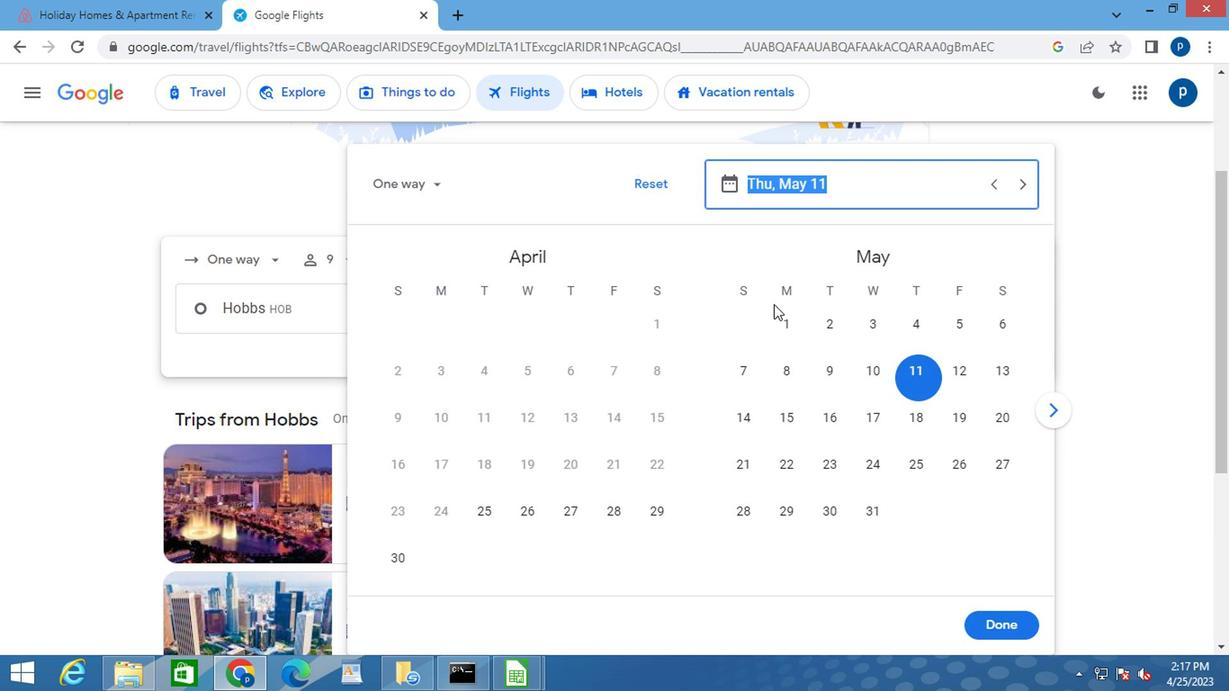 
Action: Mouse pressed left at (781, 319)
Screenshot: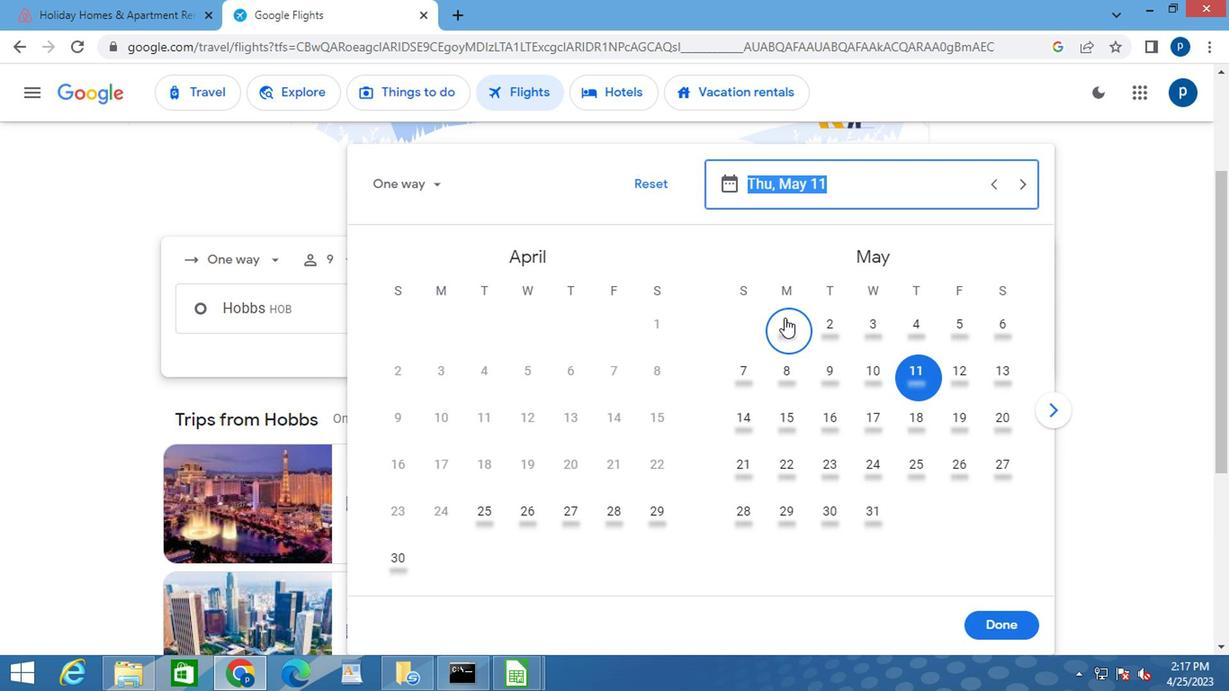 
Action: Mouse moved to (976, 616)
Screenshot: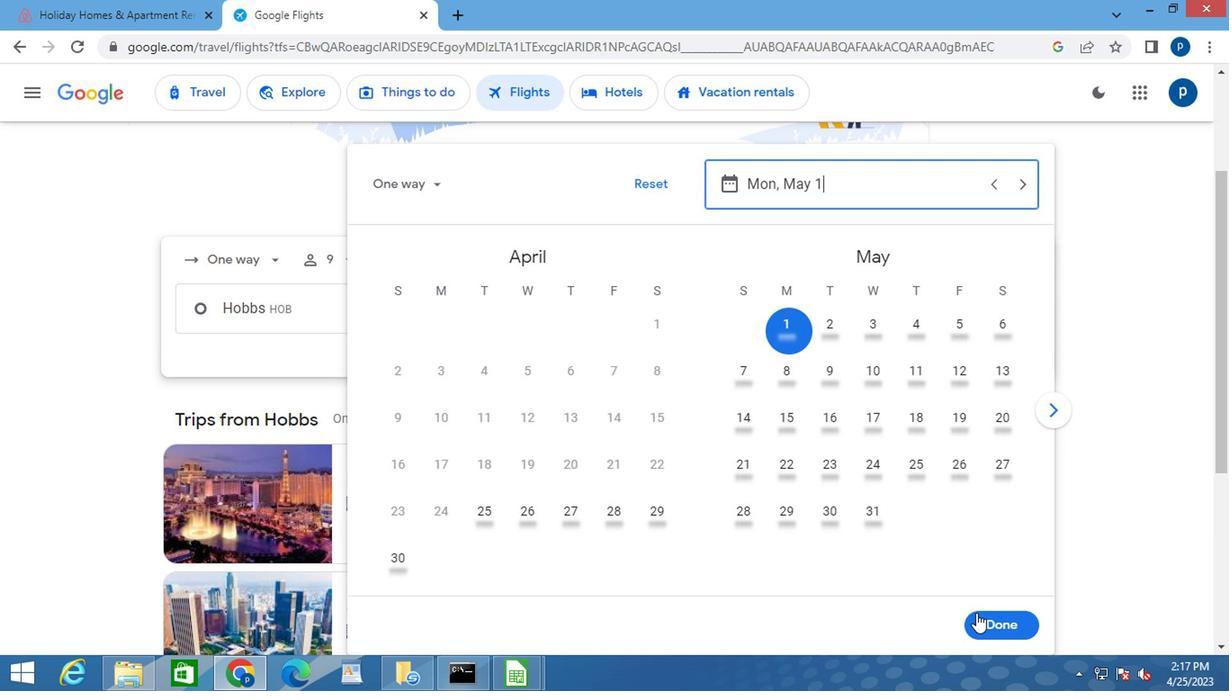 
Action: Mouse pressed left at (976, 616)
Screenshot: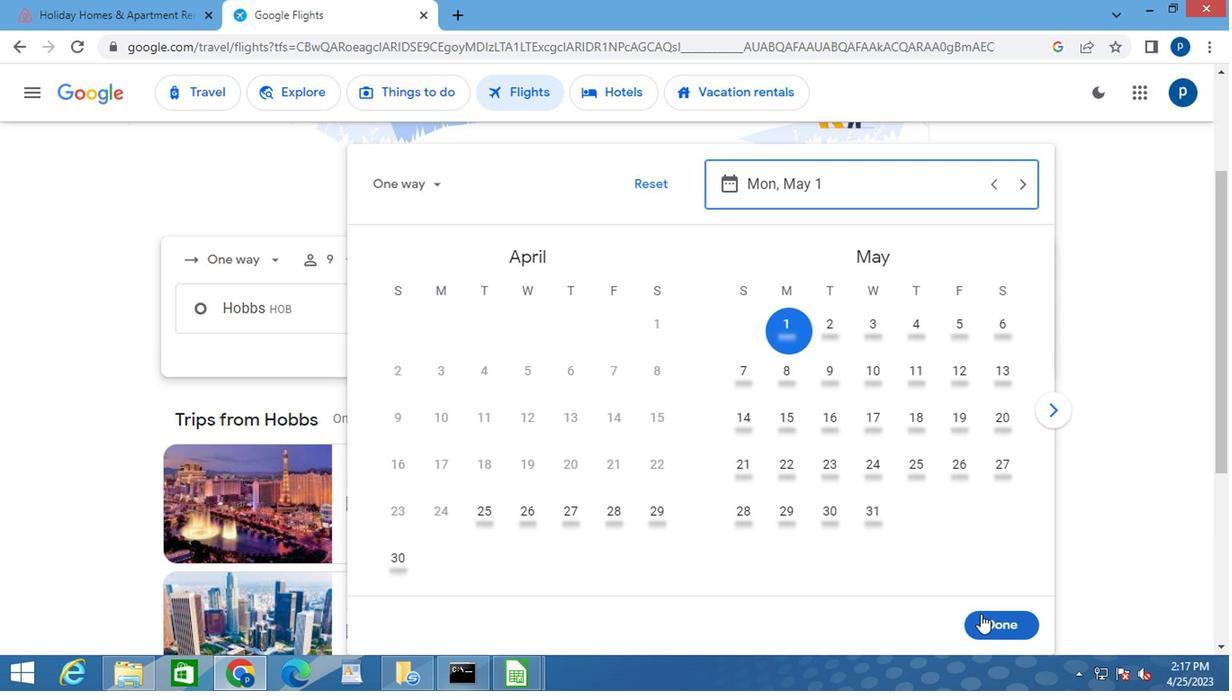 
Action: Mouse moved to (591, 374)
Screenshot: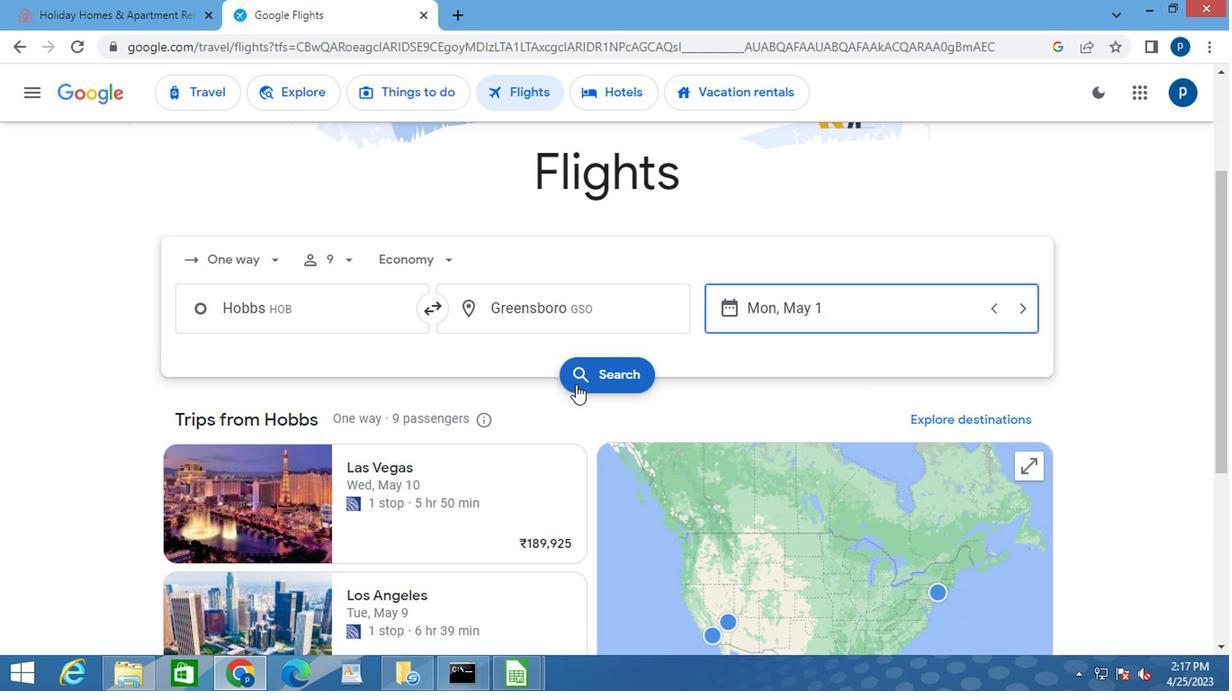 
Action: Mouse pressed left at (591, 374)
Screenshot: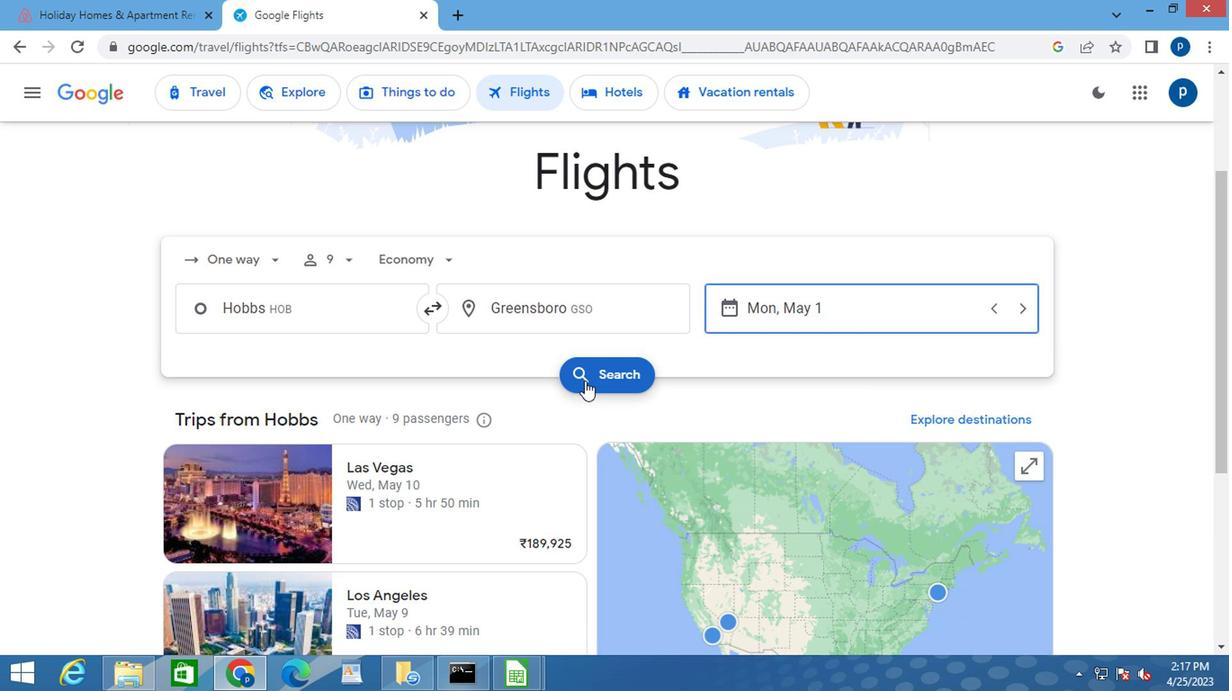 
Action: Mouse moved to (194, 265)
Screenshot: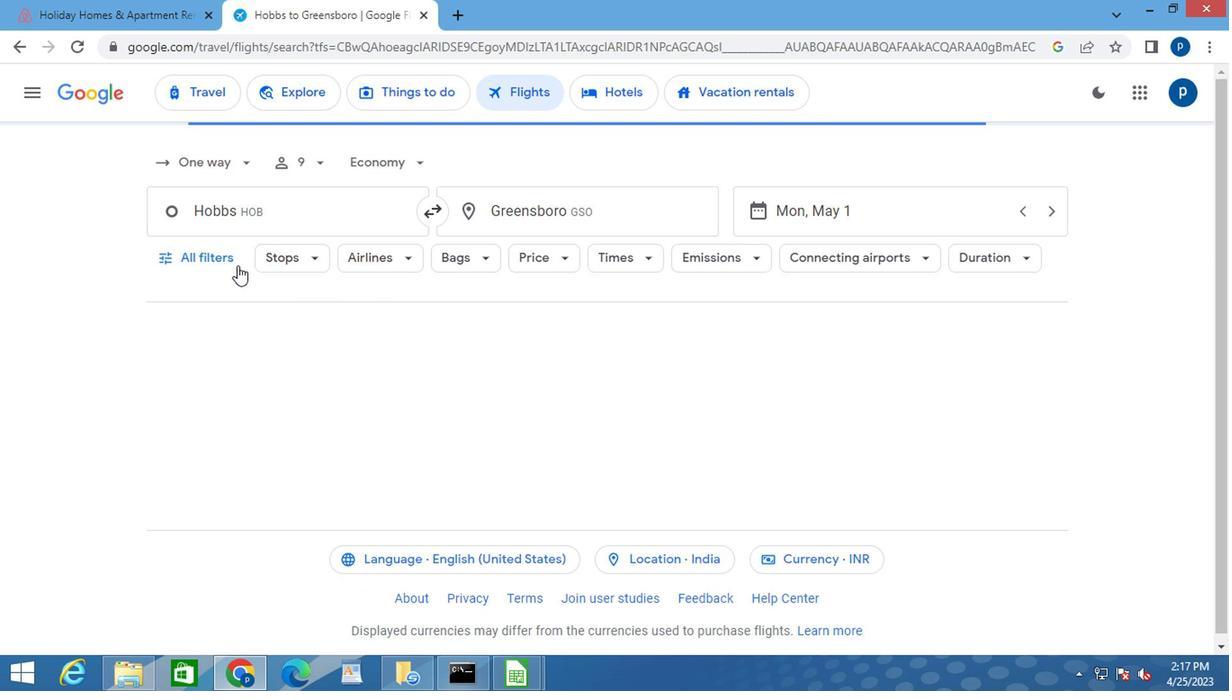 
Action: Mouse pressed left at (194, 265)
Screenshot: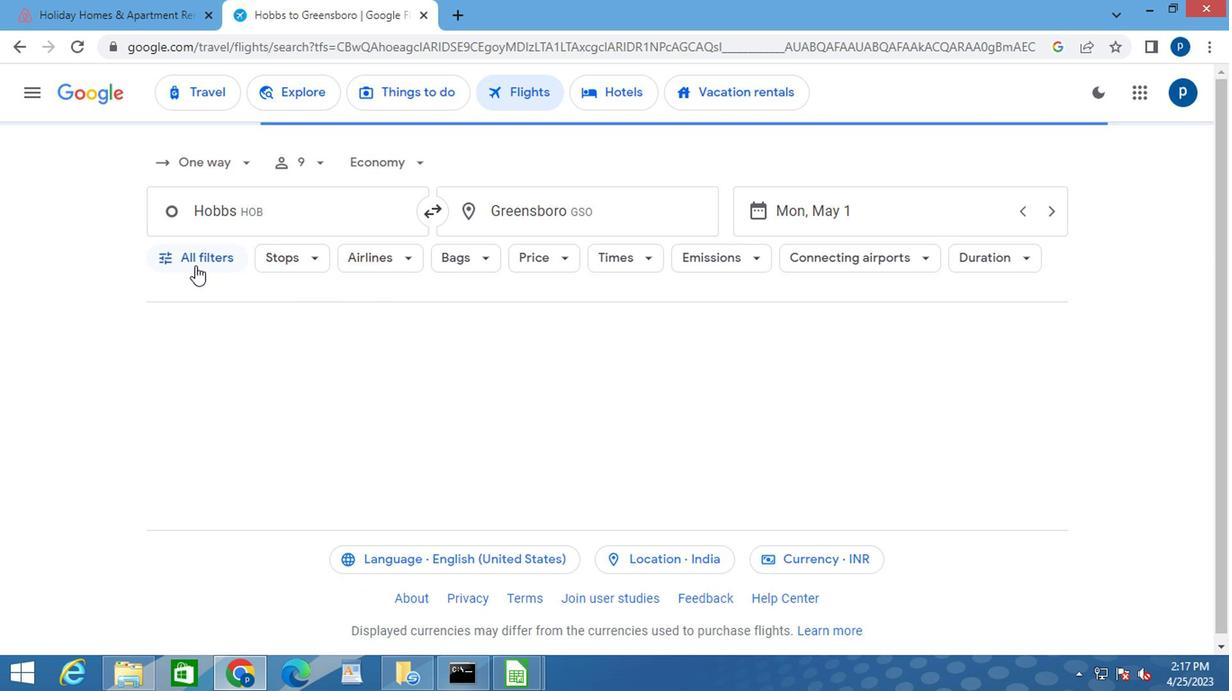 
Action: Mouse moved to (274, 474)
Screenshot: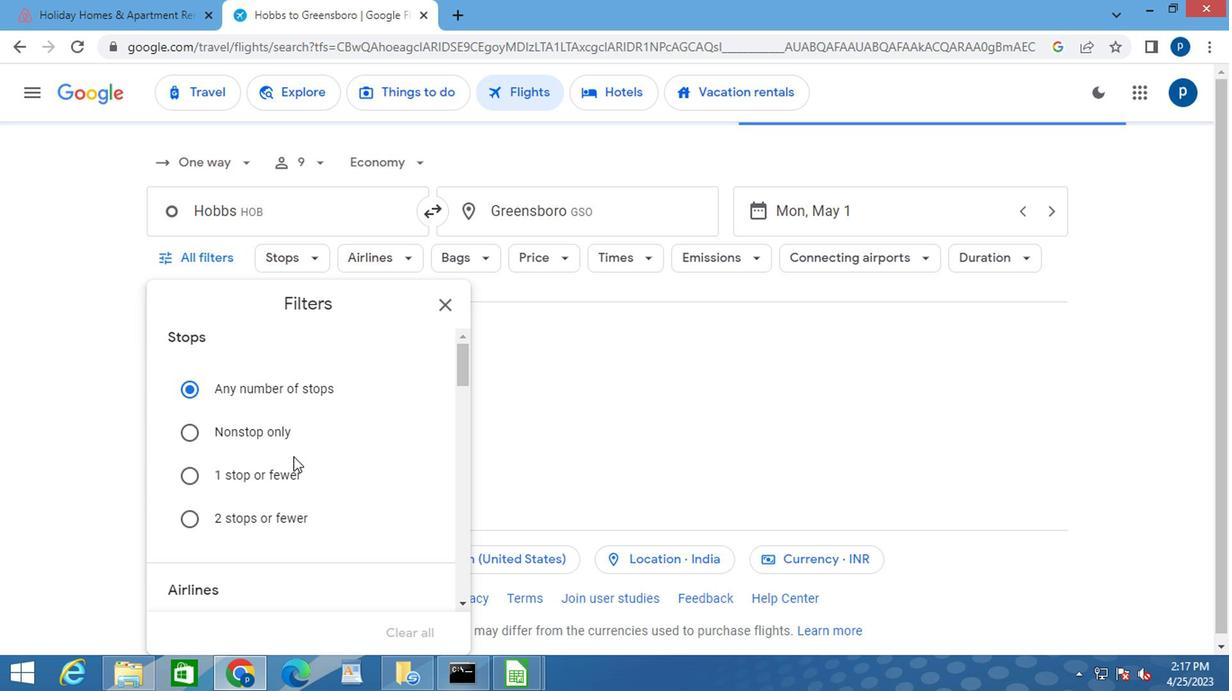 
Action: Mouse scrolled (274, 473) with delta (0, -1)
Screenshot: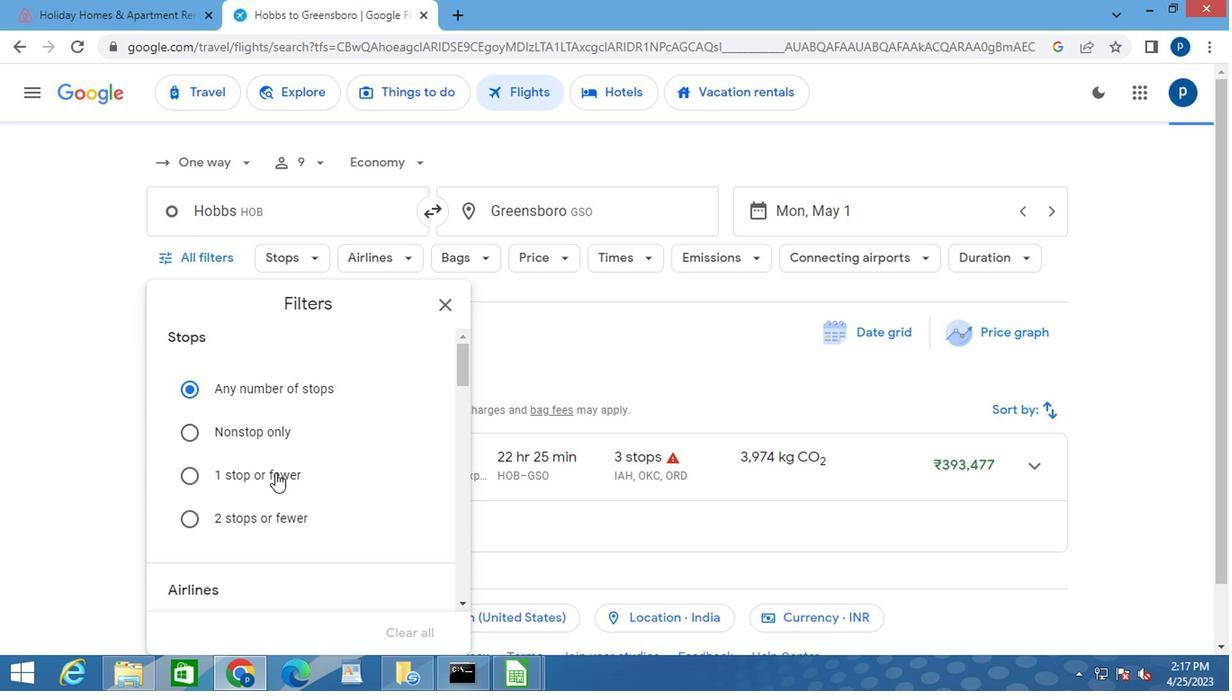 
Action: Mouse moved to (274, 473)
Screenshot: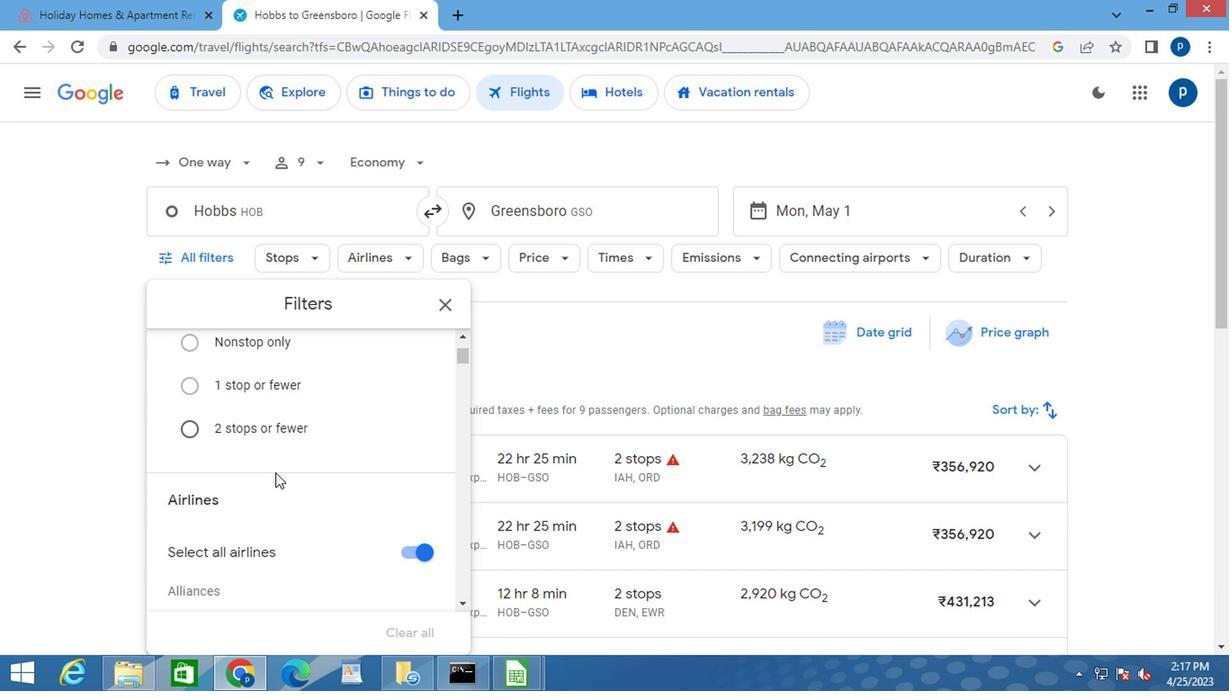 
Action: Mouse scrolled (274, 472) with delta (0, 0)
Screenshot: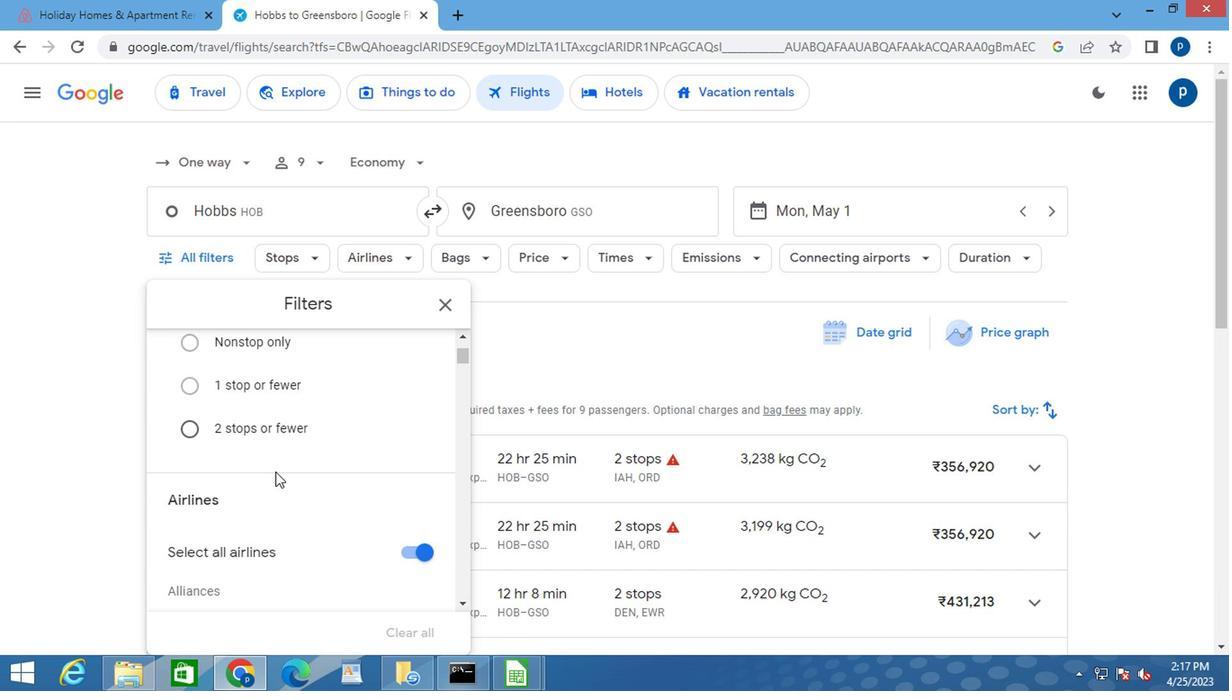 
Action: Mouse moved to (269, 466)
Screenshot: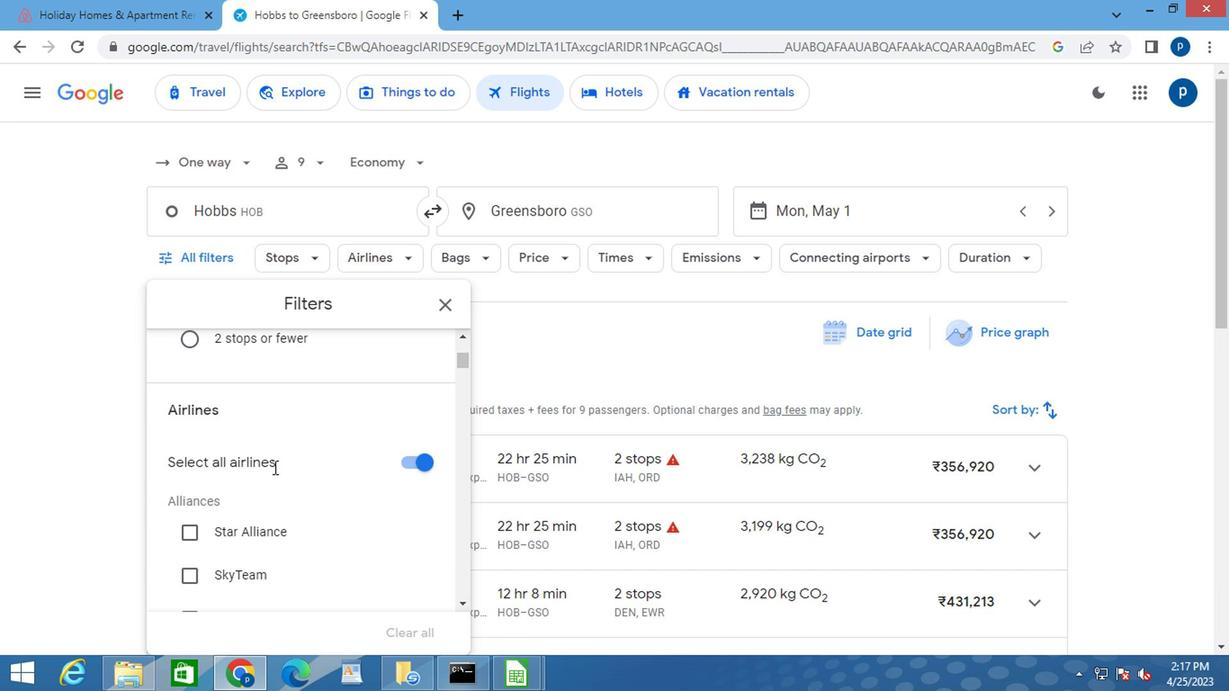 
Action: Mouse scrolled (269, 466) with delta (0, 0)
Screenshot: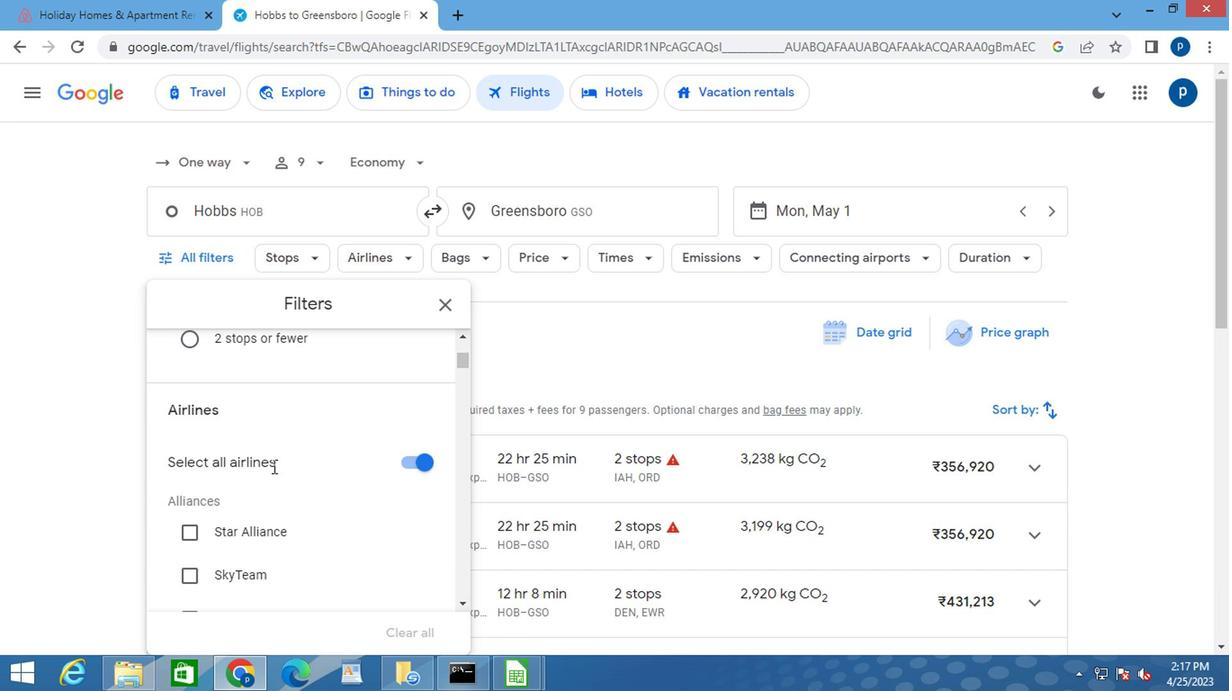 
Action: Mouse moved to (269, 468)
Screenshot: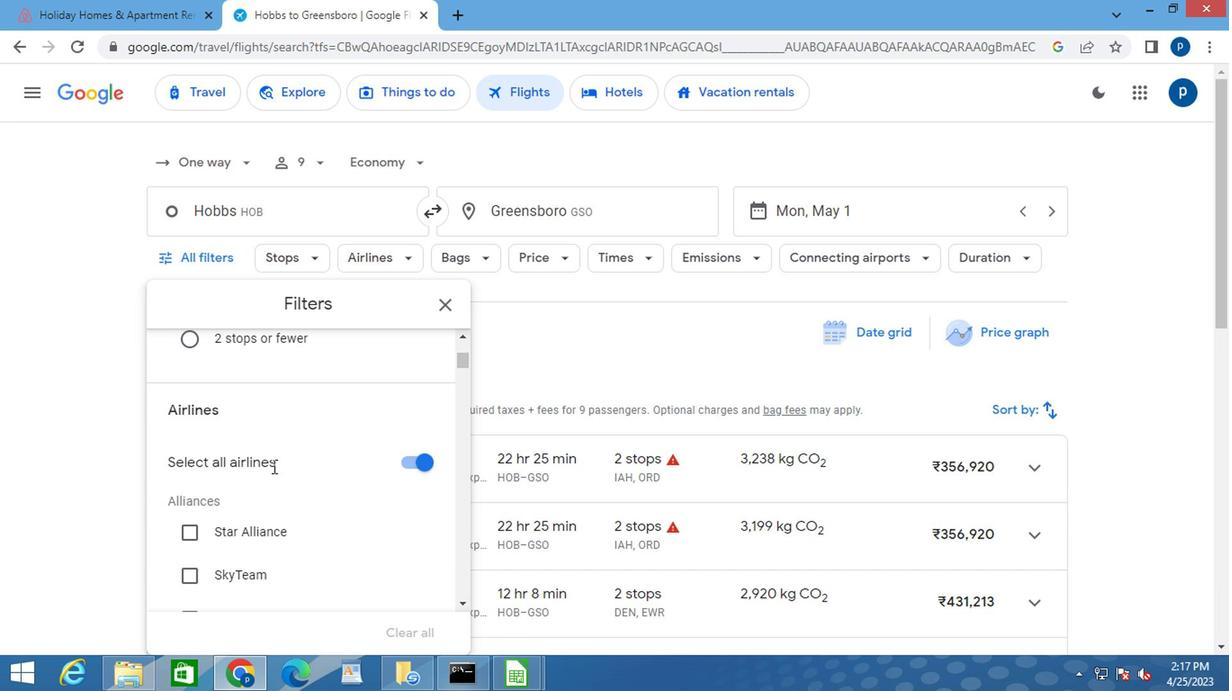 
Action: Mouse scrolled (269, 466) with delta (0, -1)
Screenshot: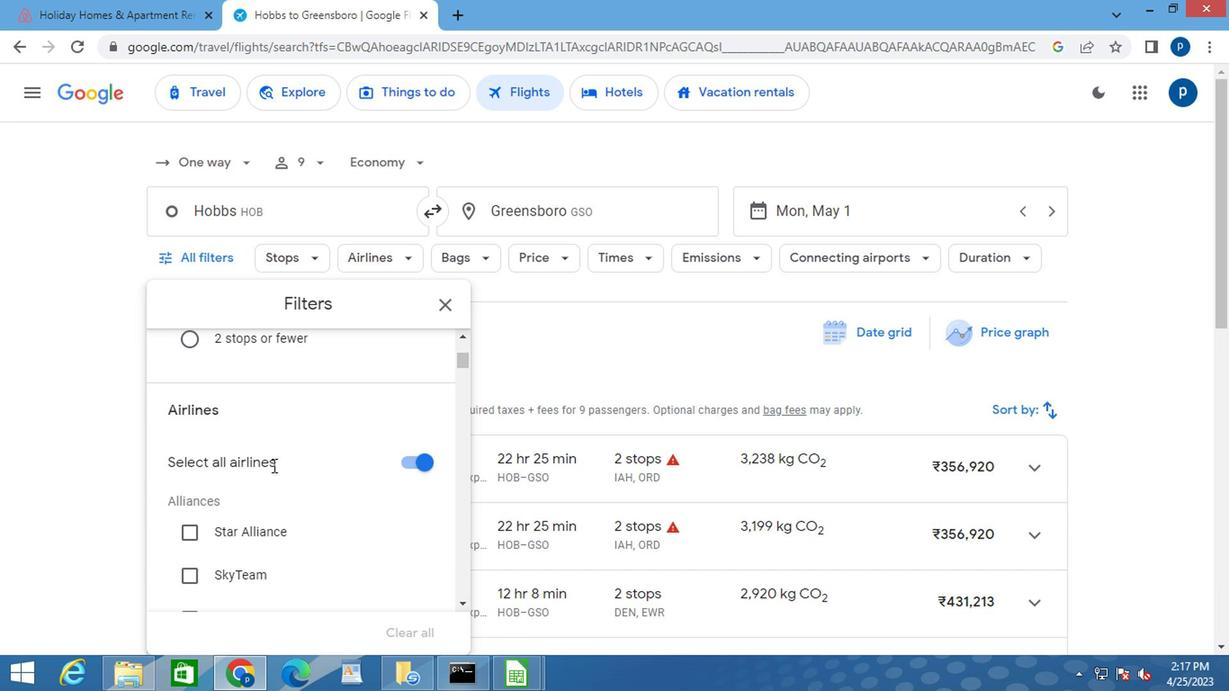 
Action: Mouse scrolled (269, 466) with delta (0, -1)
Screenshot: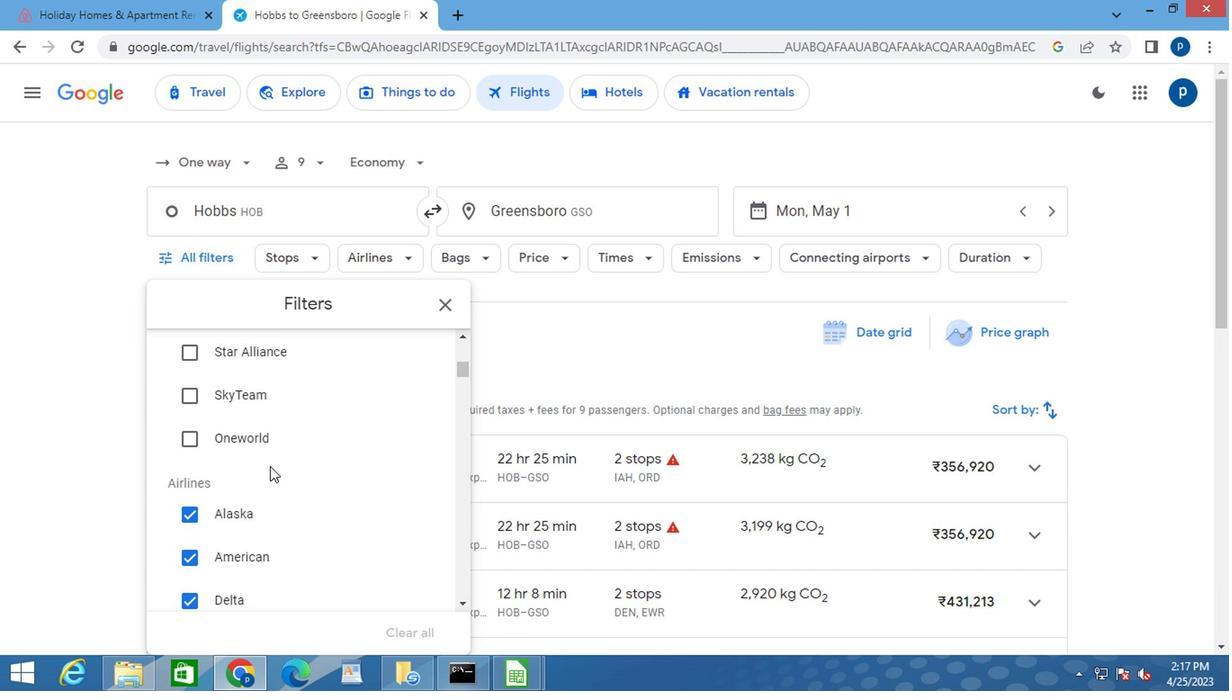
Action: Mouse moved to (292, 459)
Screenshot: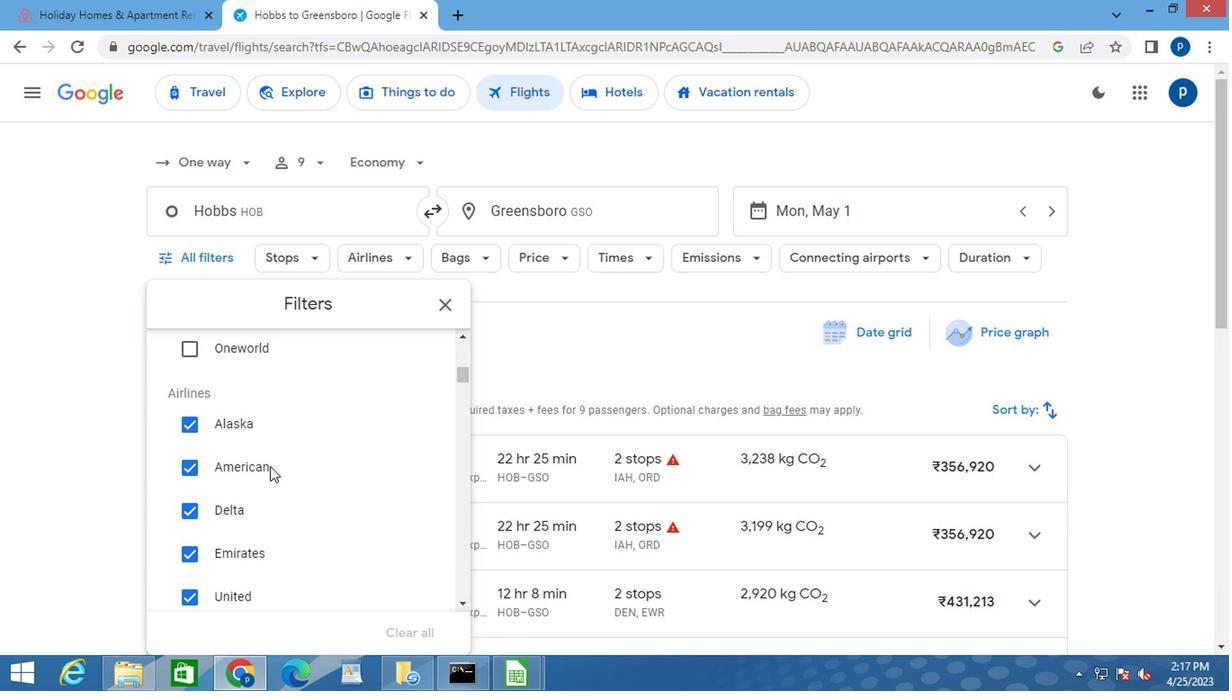 
Action: Mouse scrolled (292, 459) with delta (0, 0)
Screenshot: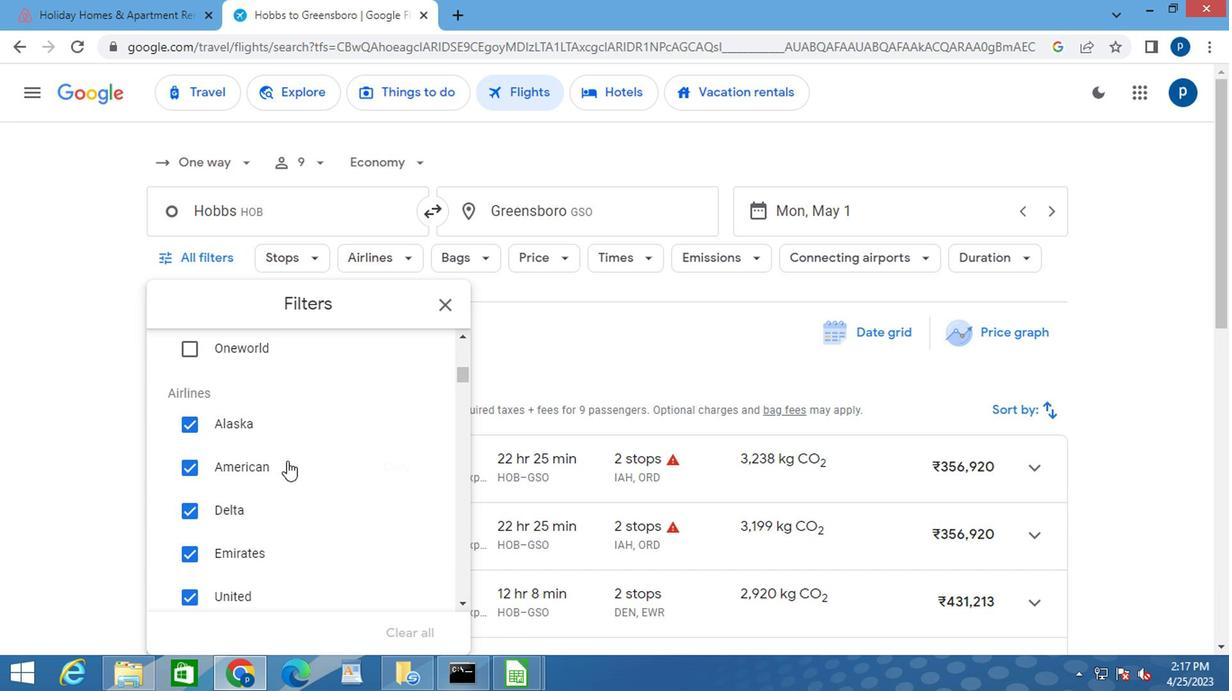 
Action: Mouse moved to (293, 459)
Screenshot: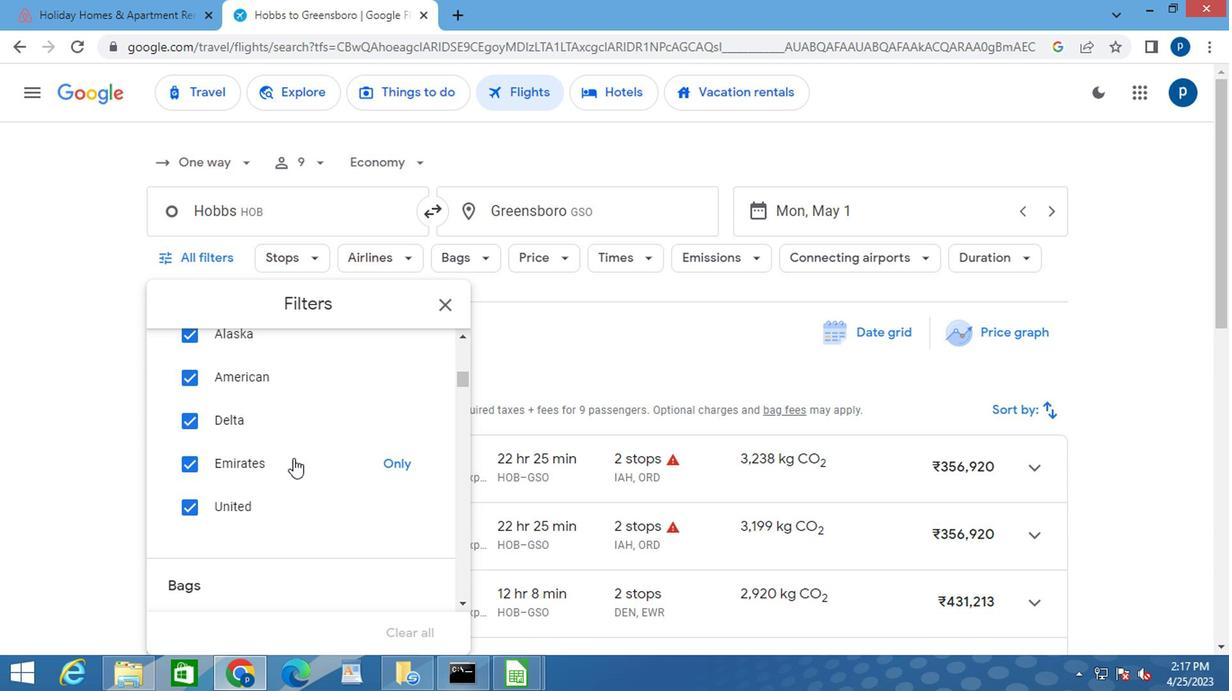 
Action: Mouse scrolled (293, 459) with delta (0, 0)
Screenshot: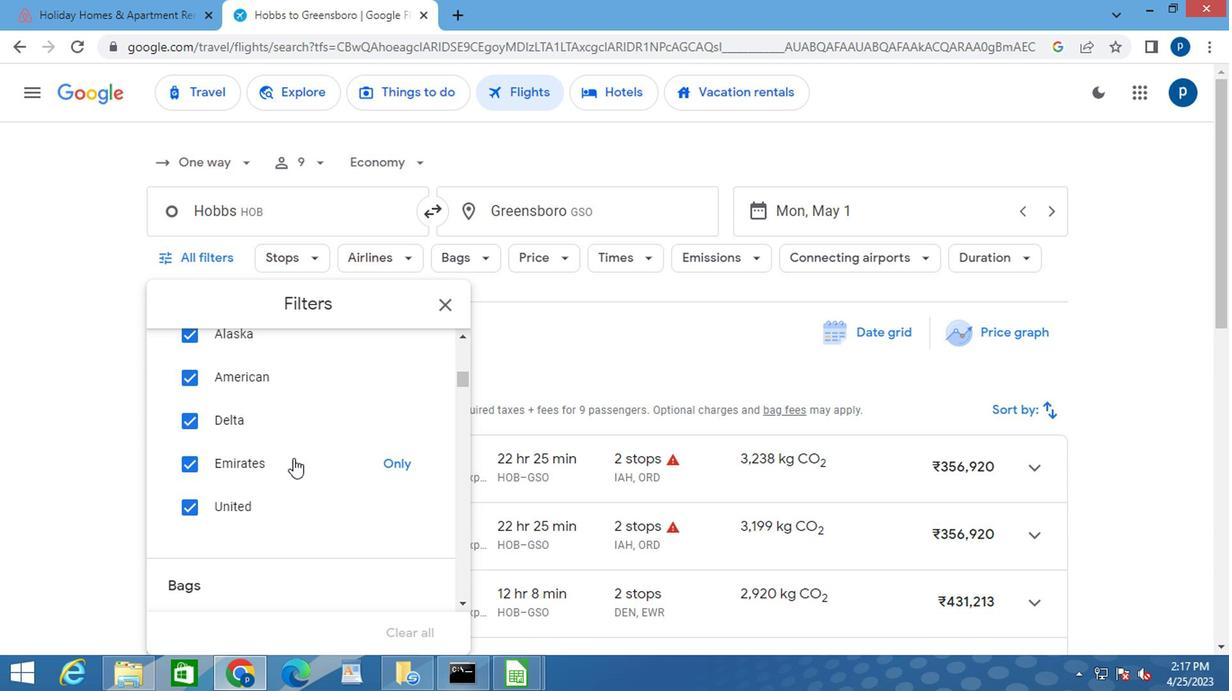 
Action: Mouse moved to (293, 460)
Screenshot: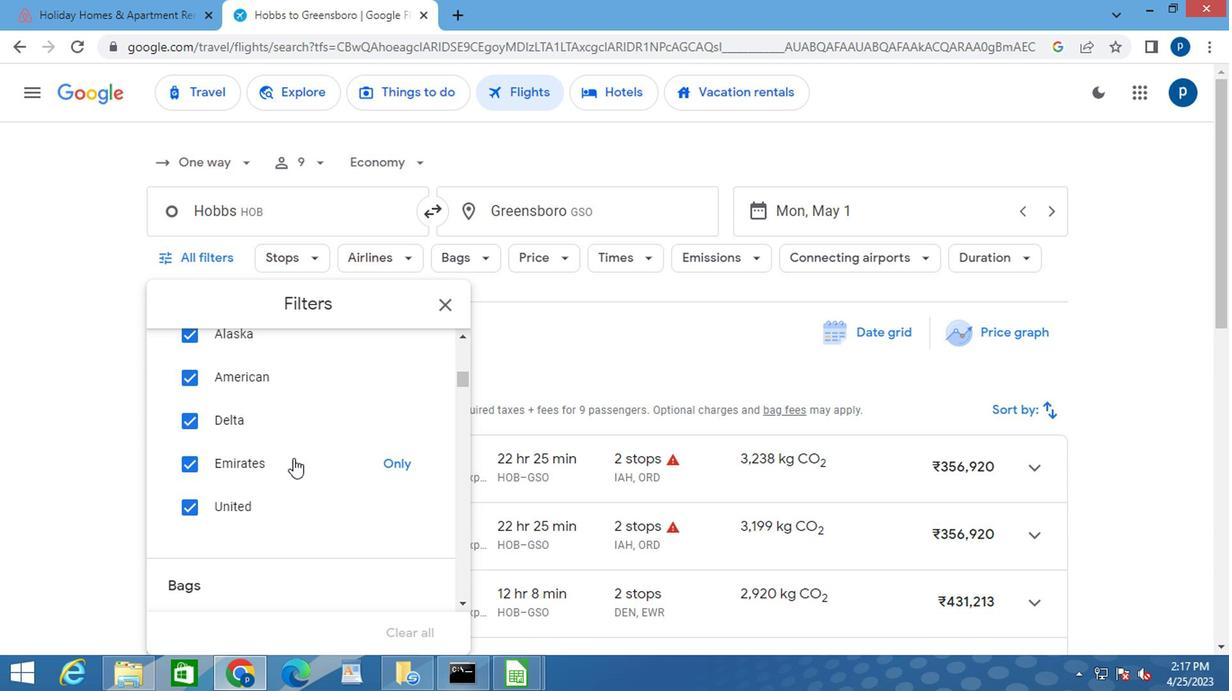 
Action: Mouse scrolled (293, 459) with delta (0, 0)
Screenshot: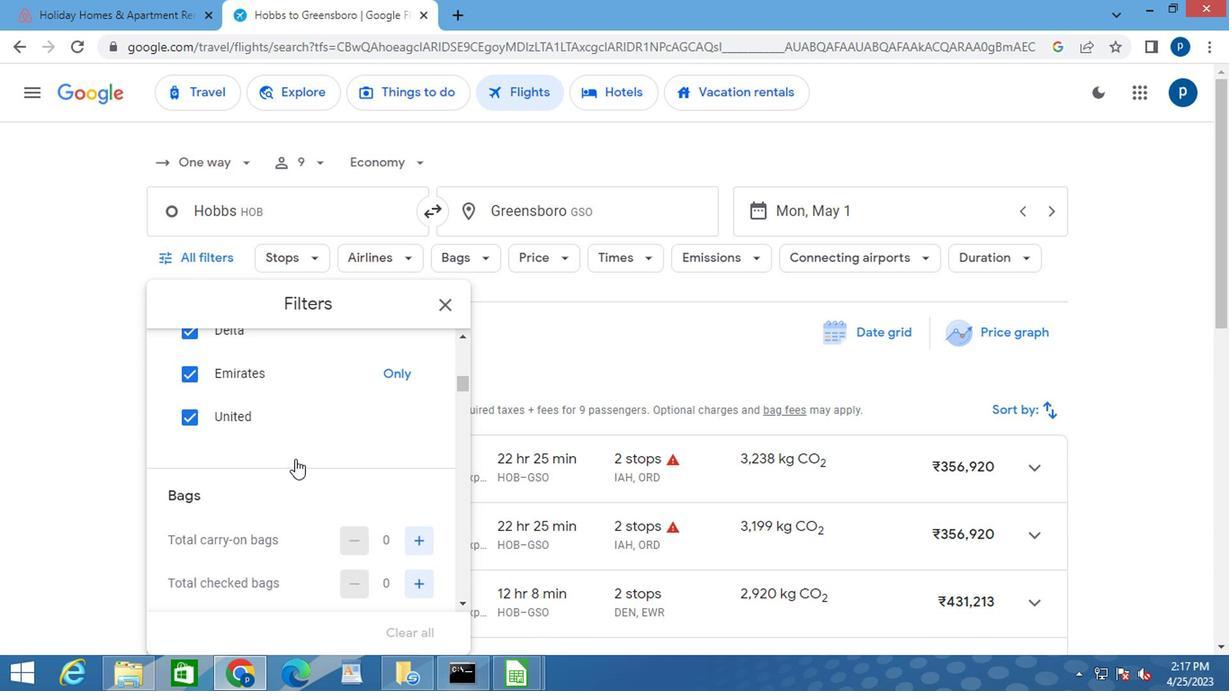 
Action: Mouse moved to (409, 457)
Screenshot: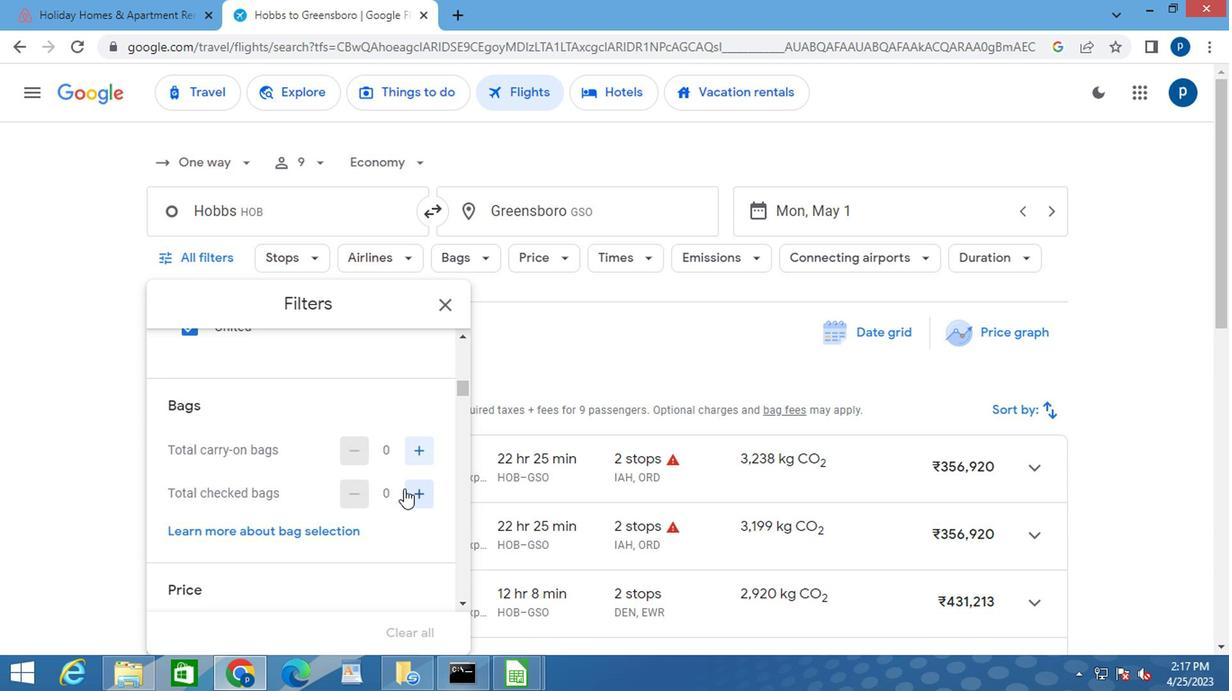 
Action: Mouse pressed left at (409, 457)
Screenshot: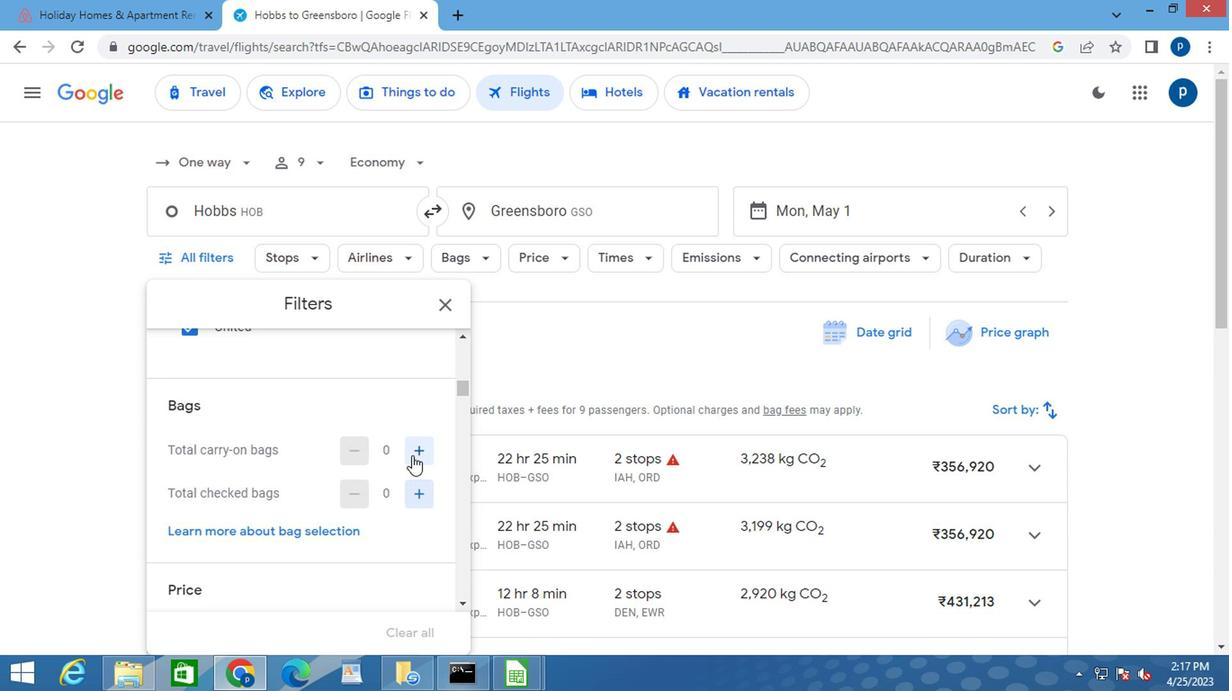 
Action: Mouse moved to (418, 496)
Screenshot: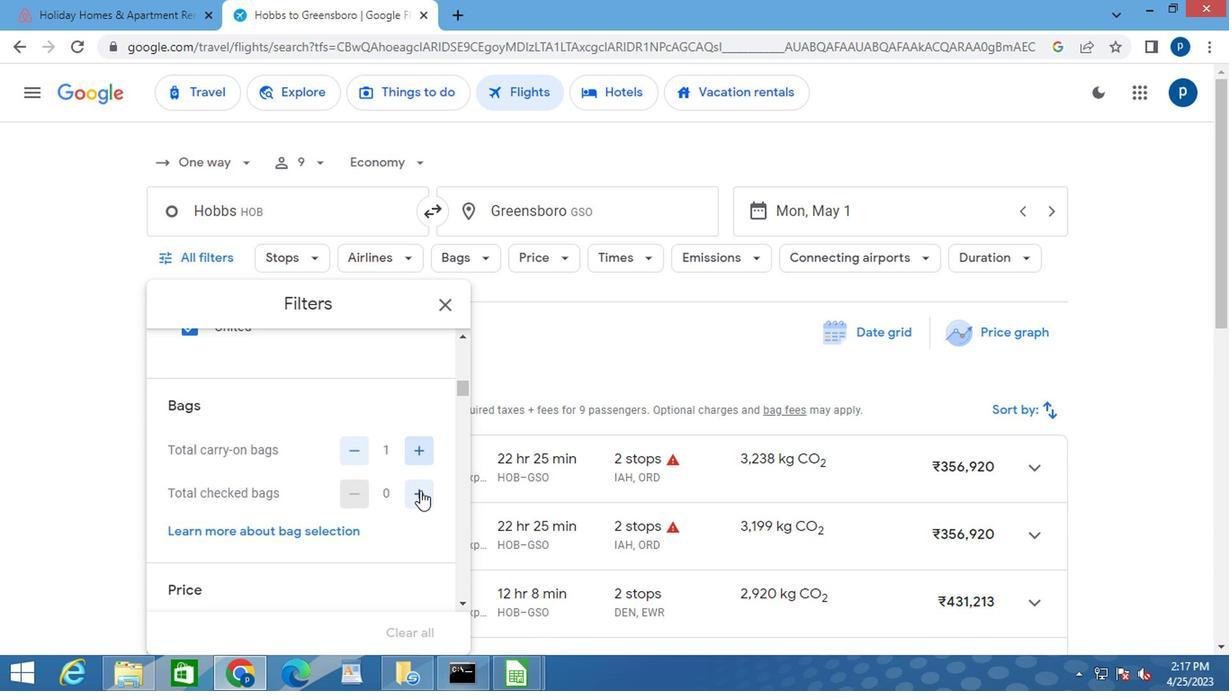 
Action: Mouse pressed left at (418, 496)
Screenshot: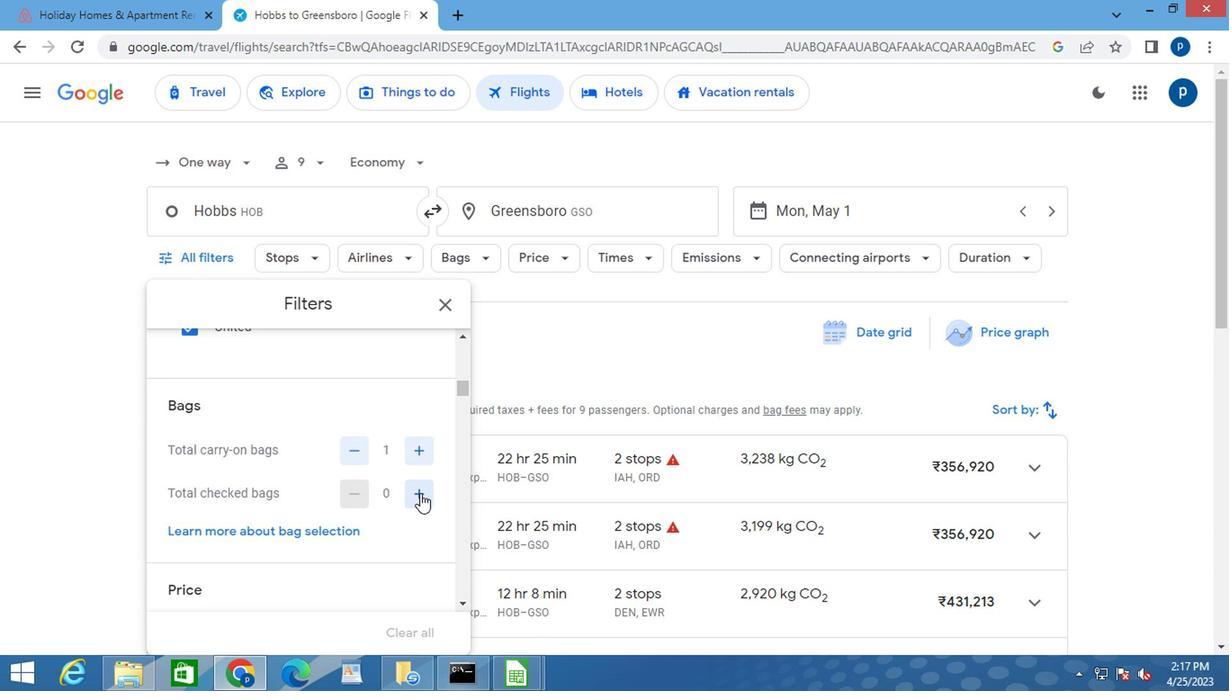 
Action: Mouse moved to (375, 506)
Screenshot: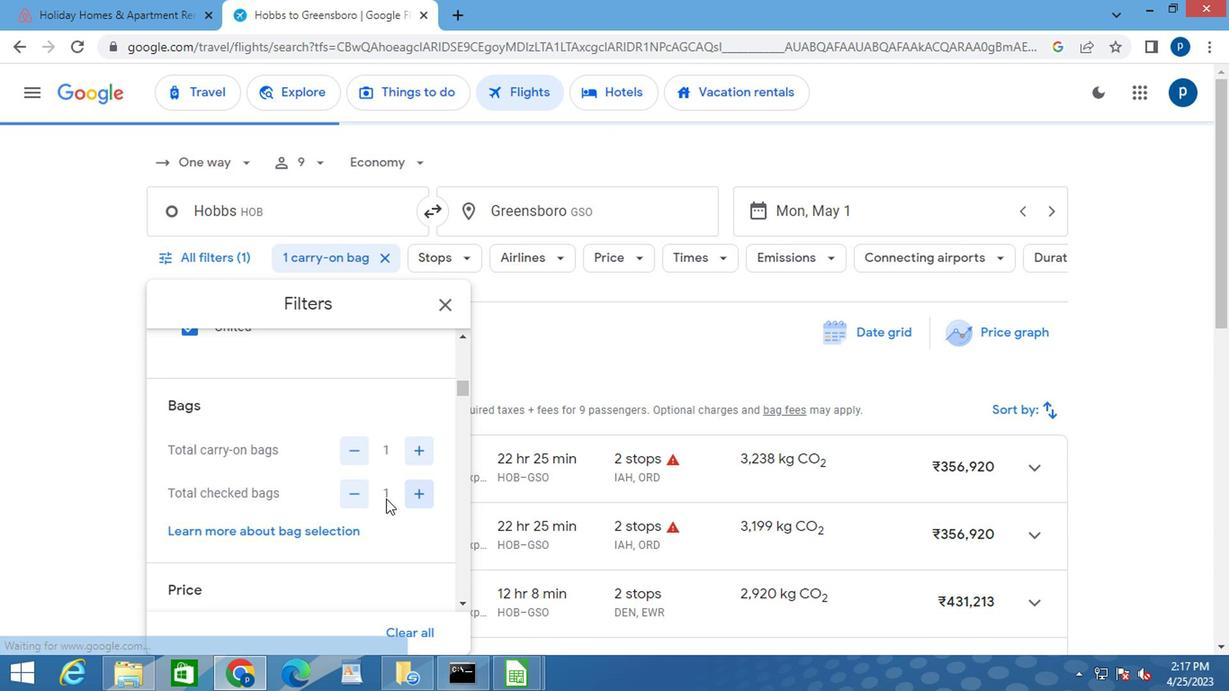 
Action: Mouse scrolled (375, 505) with delta (0, 0)
Screenshot: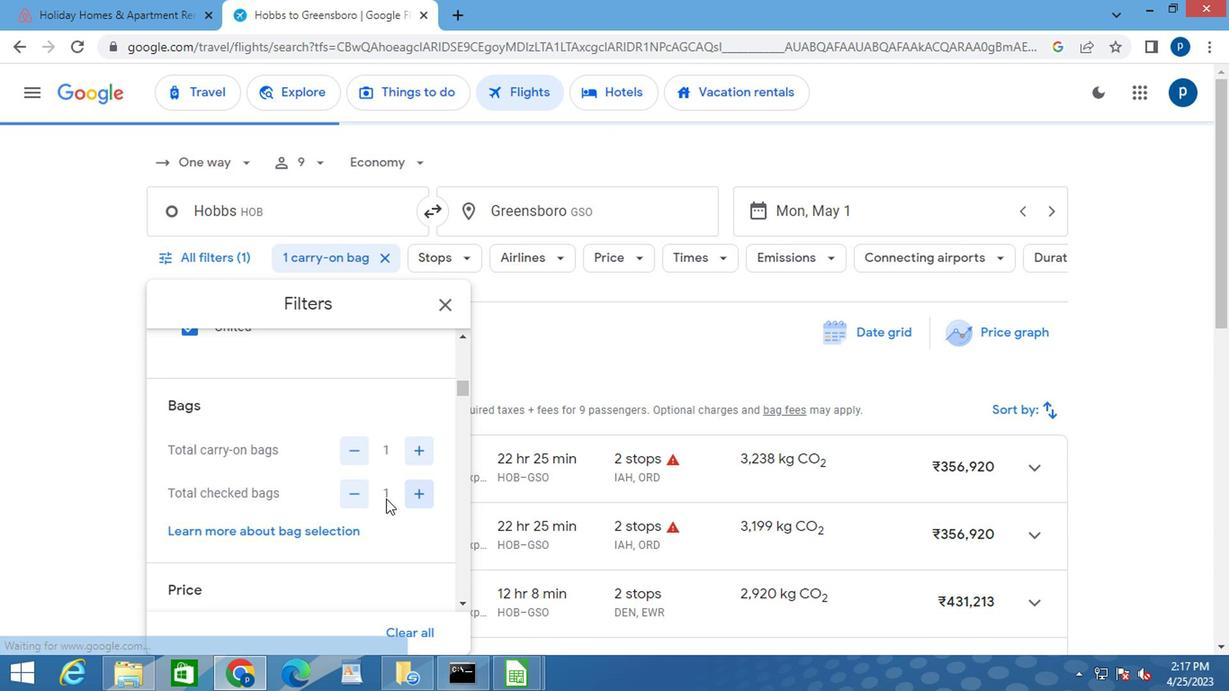 
Action: Mouse moved to (374, 507)
Screenshot: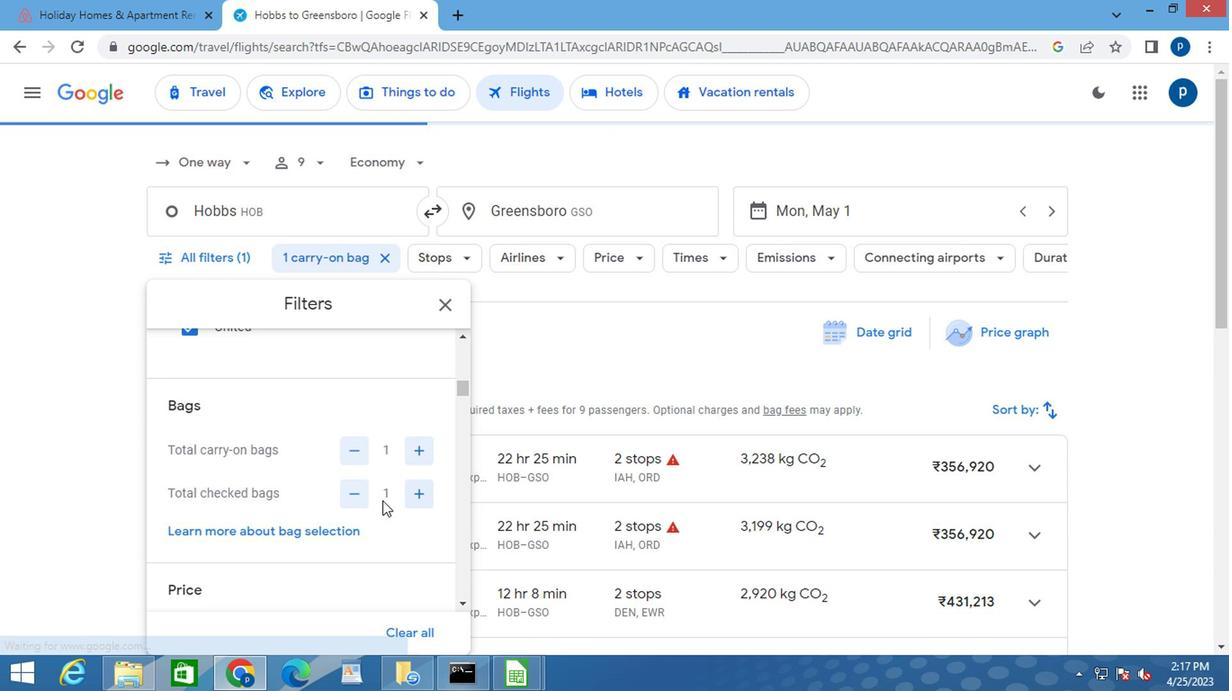 
Action: Mouse scrolled (374, 506) with delta (0, -1)
Screenshot: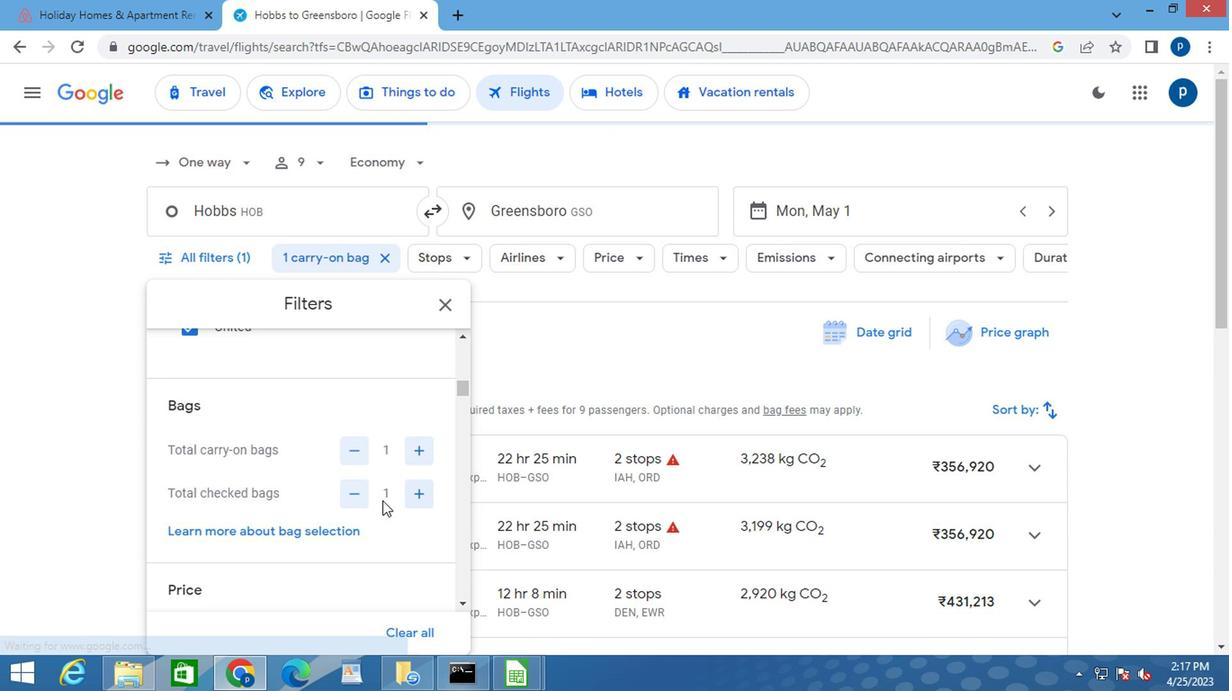 
Action: Mouse moved to (339, 495)
Screenshot: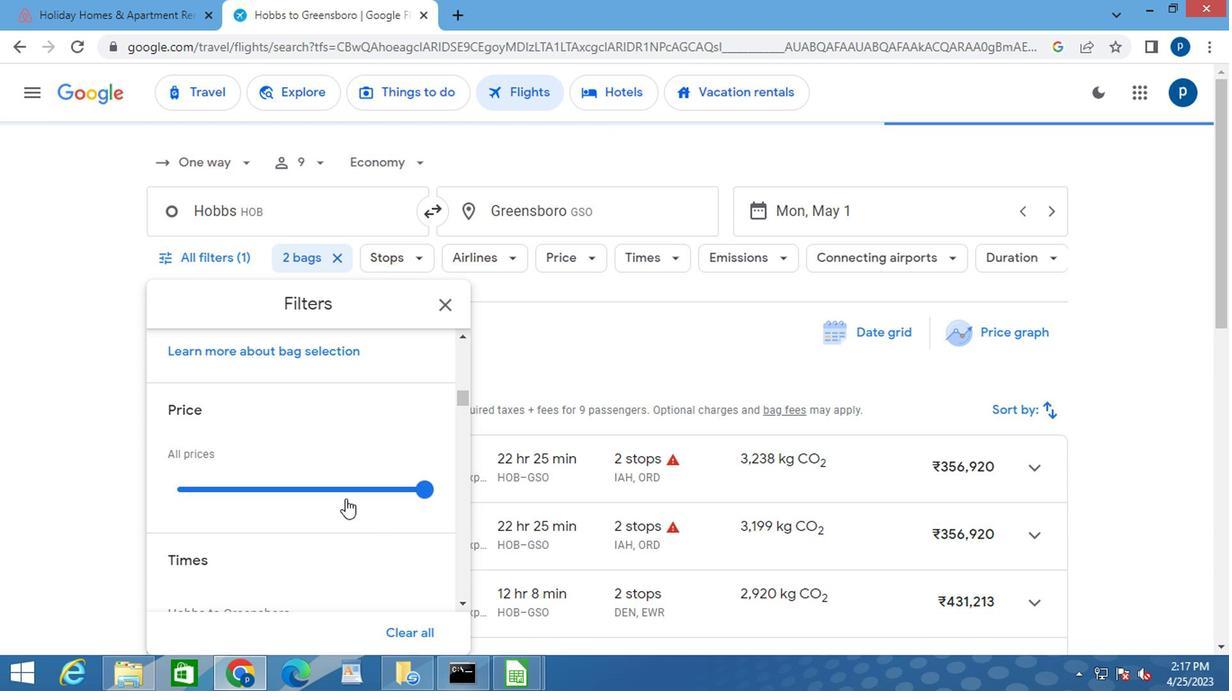 
Action: Mouse scrolled (339, 494) with delta (0, 0)
Screenshot: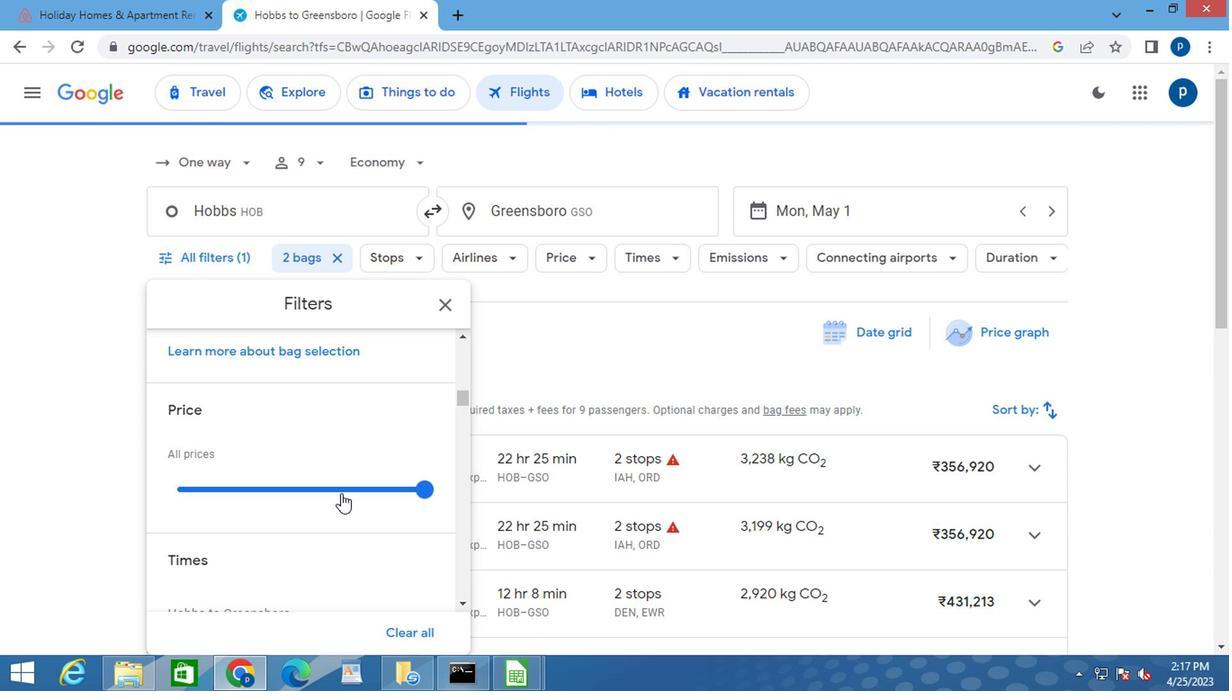 
Action: Mouse moved to (329, 481)
Screenshot: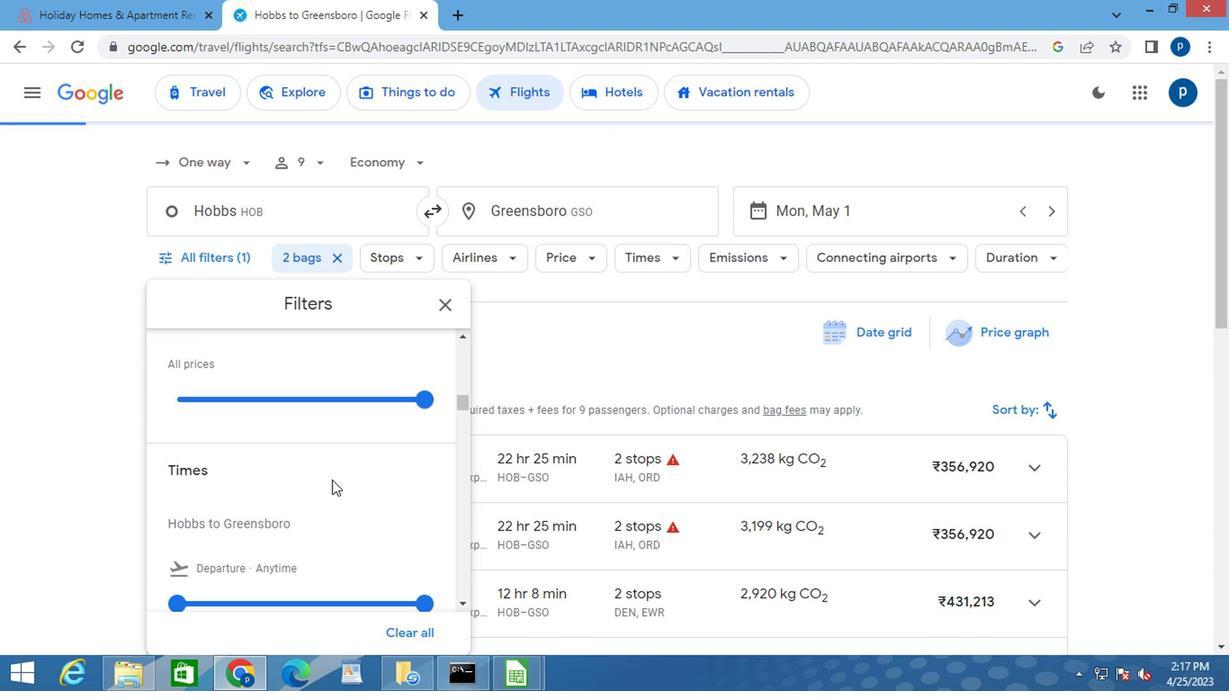 
Action: Mouse scrolled (329, 481) with delta (0, 0)
Screenshot: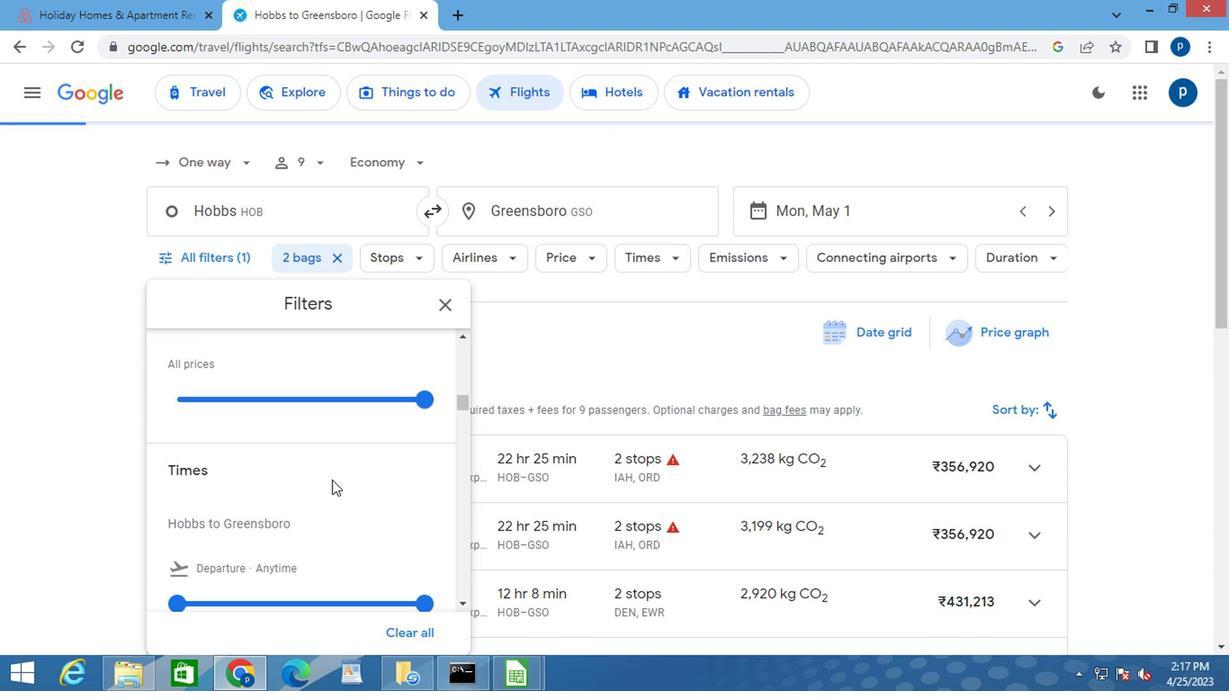 
Action: Mouse moved to (409, 487)
Screenshot: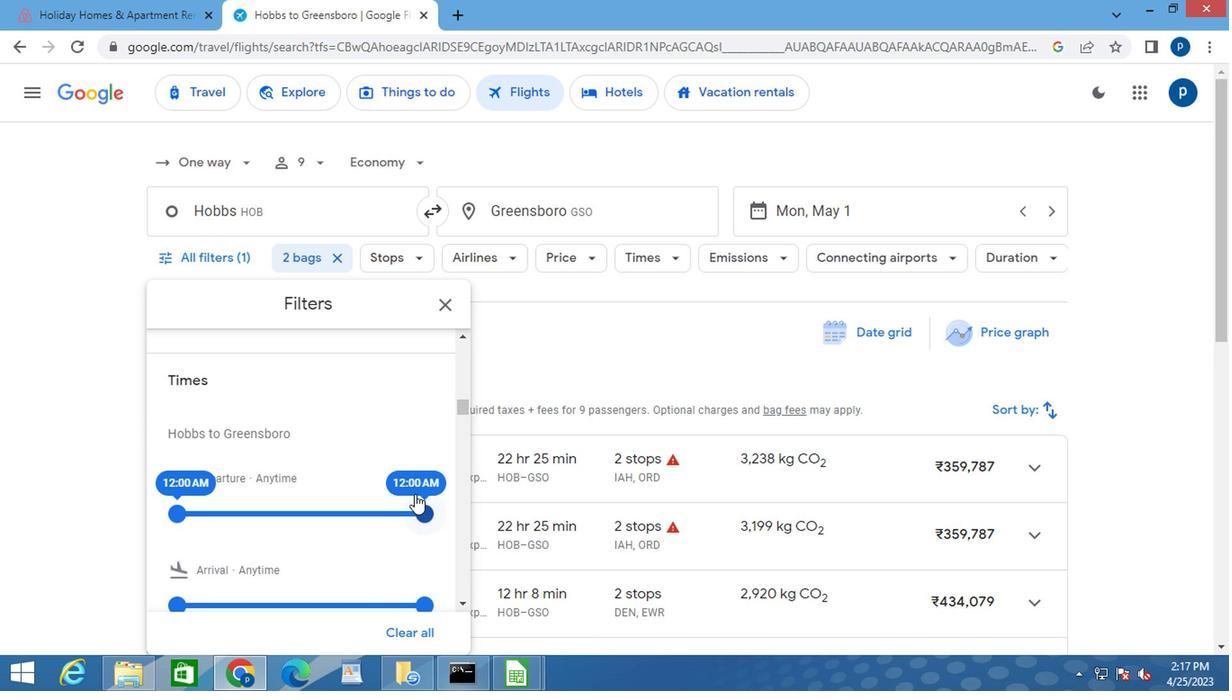 
Action: Mouse scrolled (409, 488) with delta (0, 0)
Screenshot: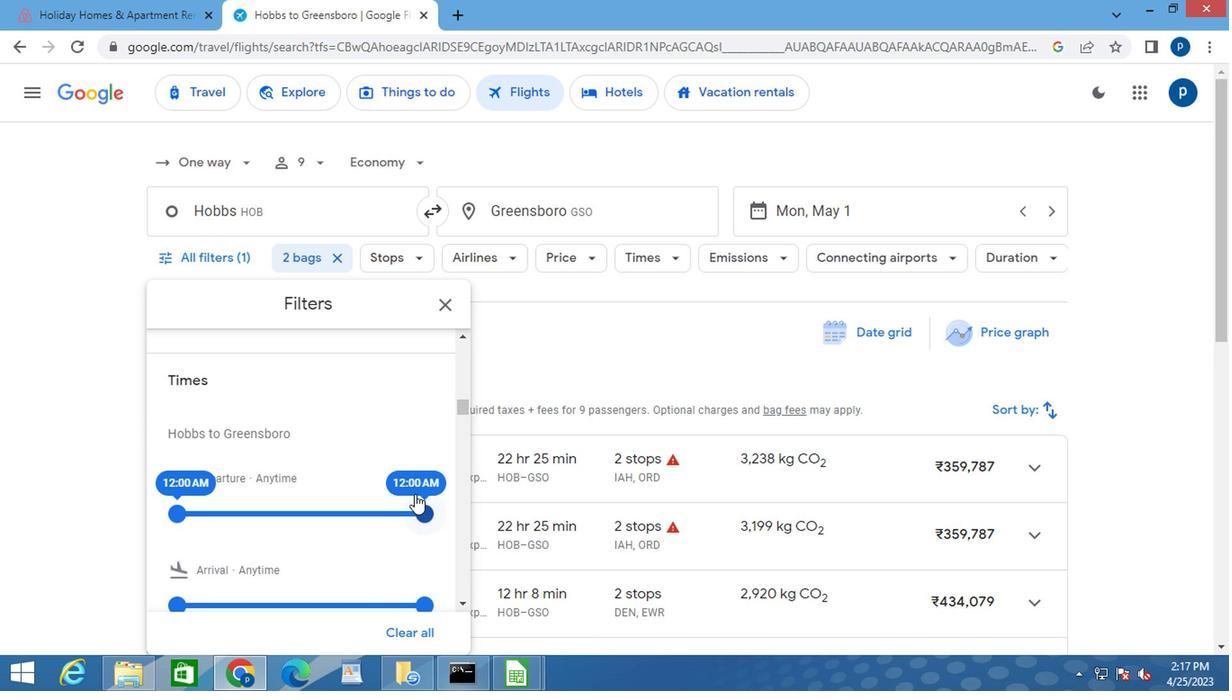 
Action: Mouse scrolled (409, 488) with delta (0, 0)
Screenshot: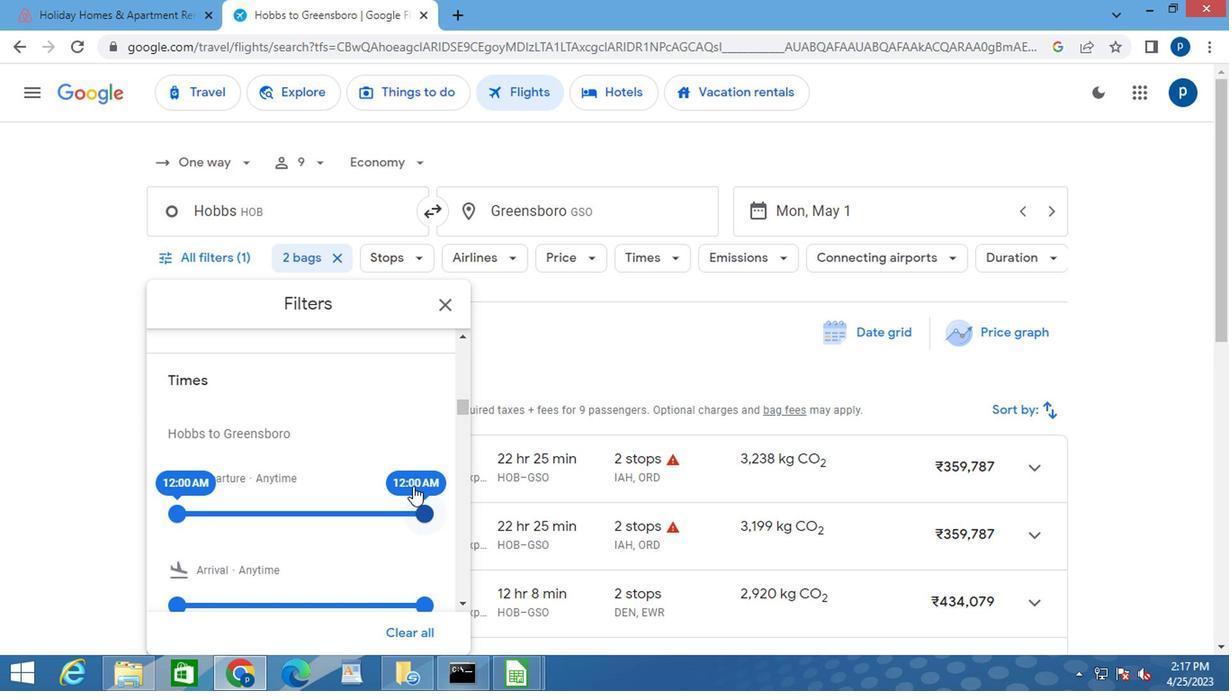 
Action: Mouse moved to (425, 487)
Screenshot: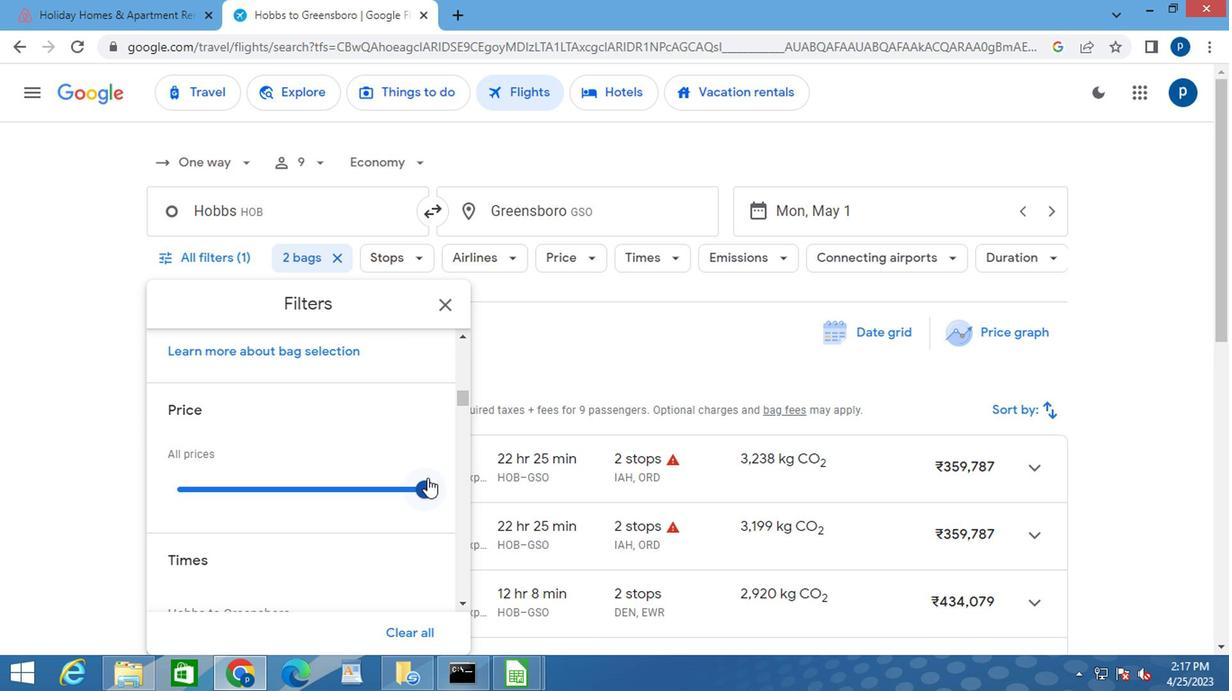 
Action: Mouse pressed left at (425, 487)
Screenshot: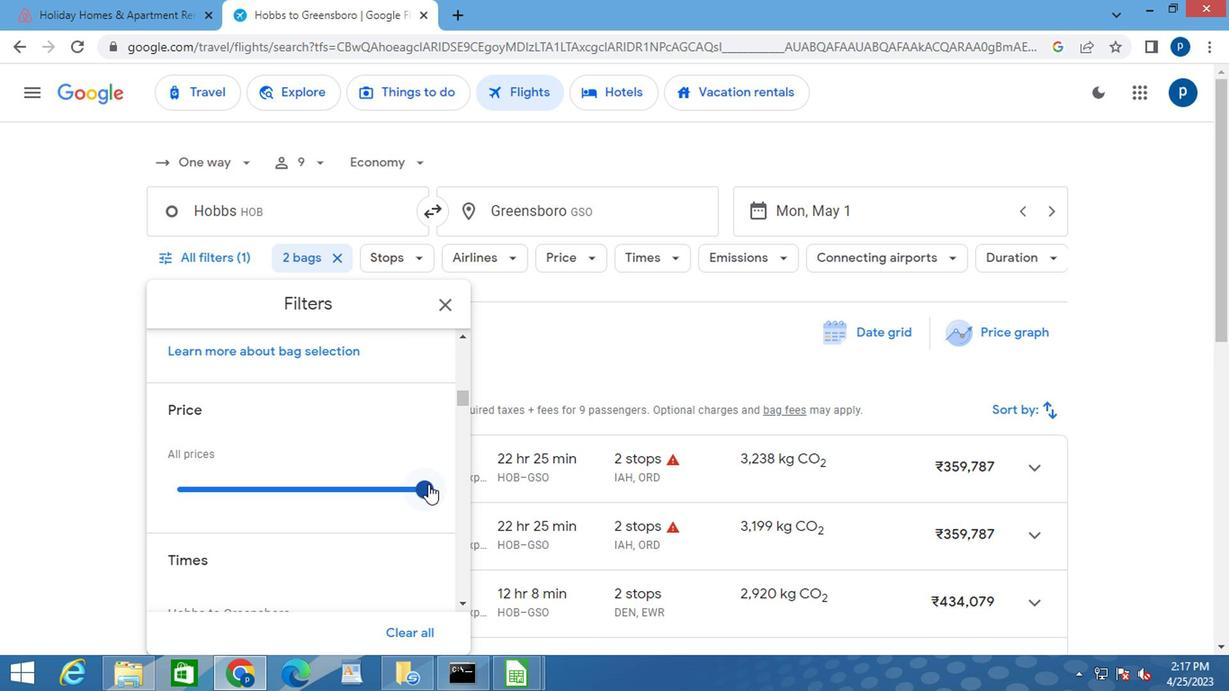 
Action: Mouse moved to (341, 540)
Screenshot: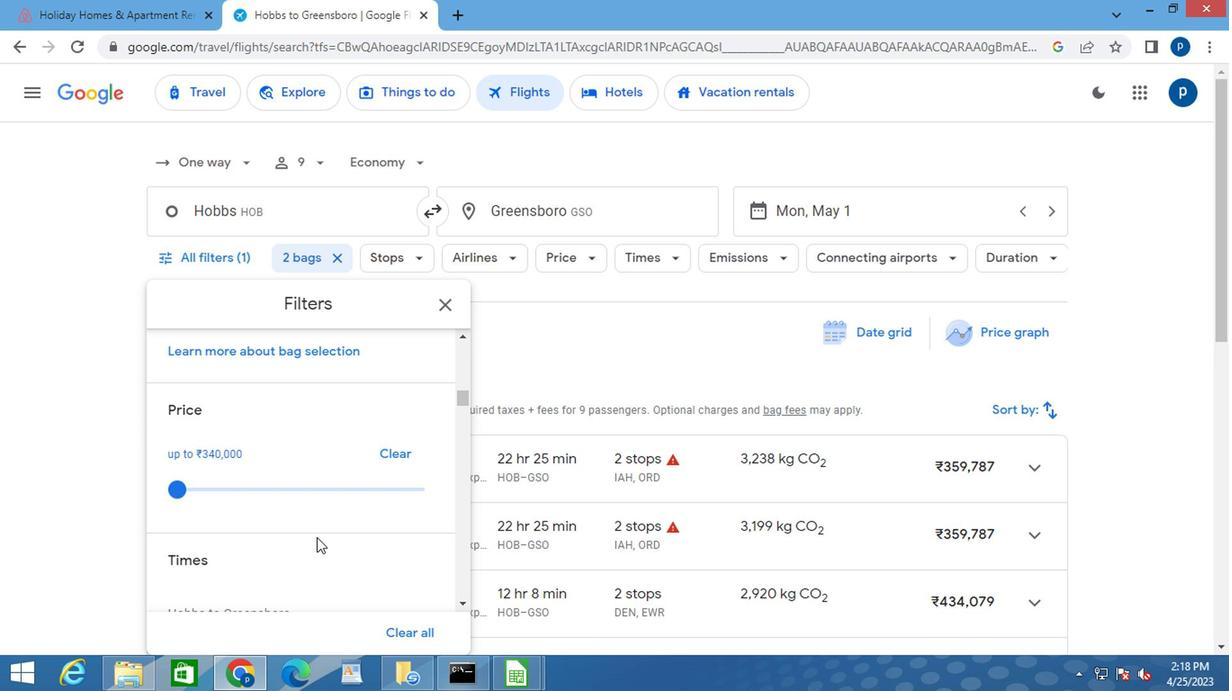 
Action: Mouse scrolled (341, 539) with delta (0, 0)
Screenshot: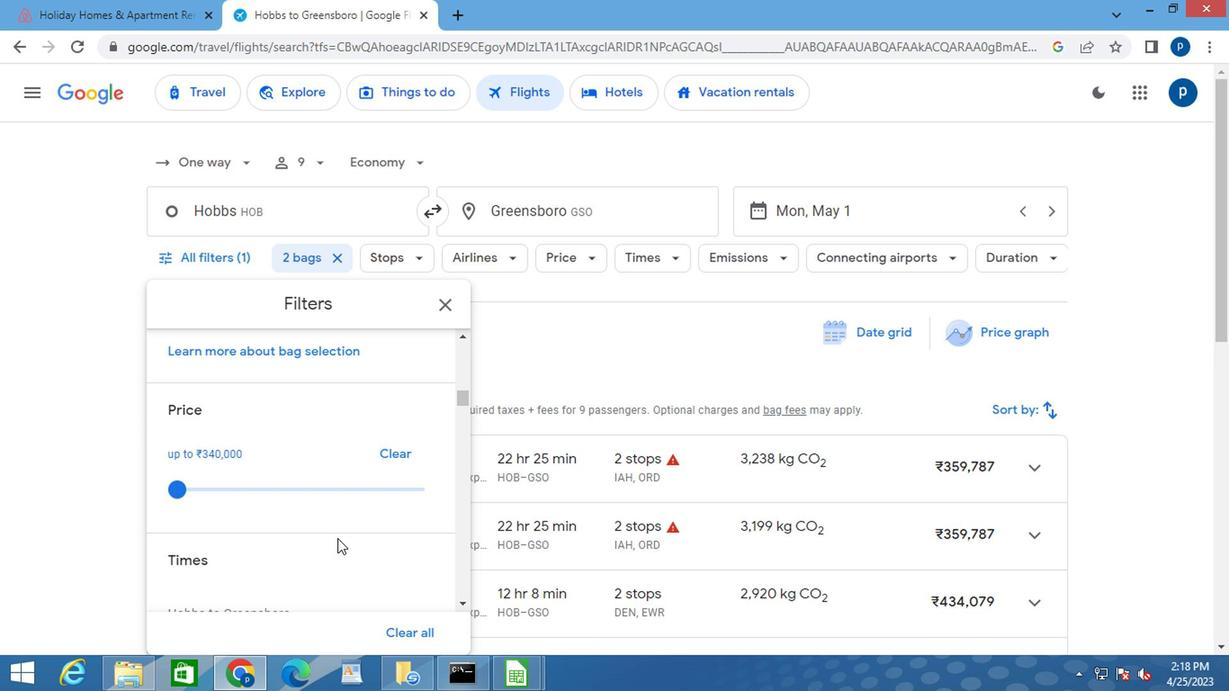 
Action: Mouse scrolled (341, 539) with delta (0, 0)
Screenshot: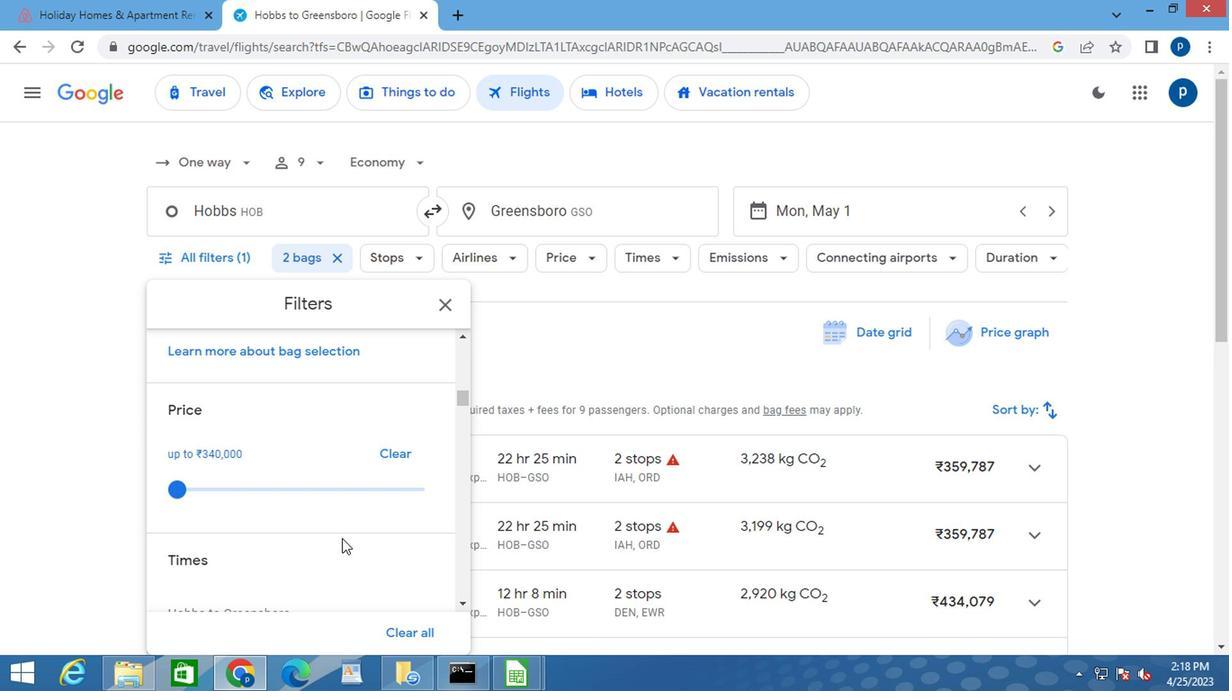 
Action: Mouse moved to (185, 505)
Screenshot: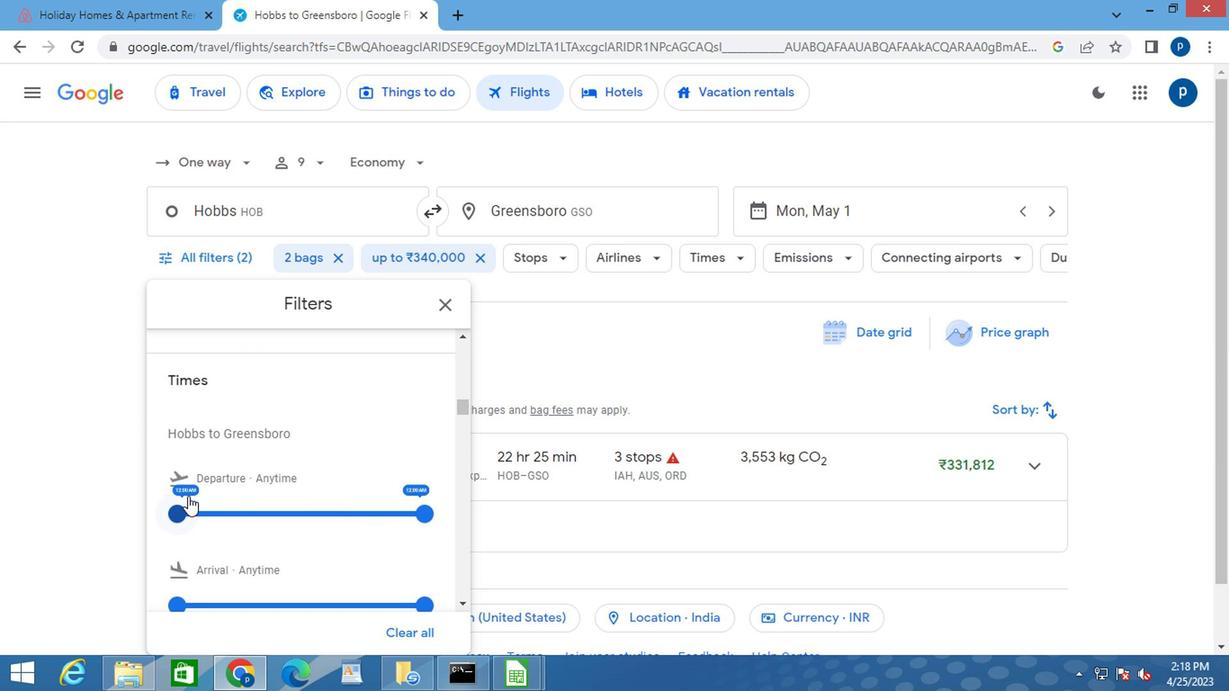 
Action: Mouse pressed left at (185, 505)
Screenshot: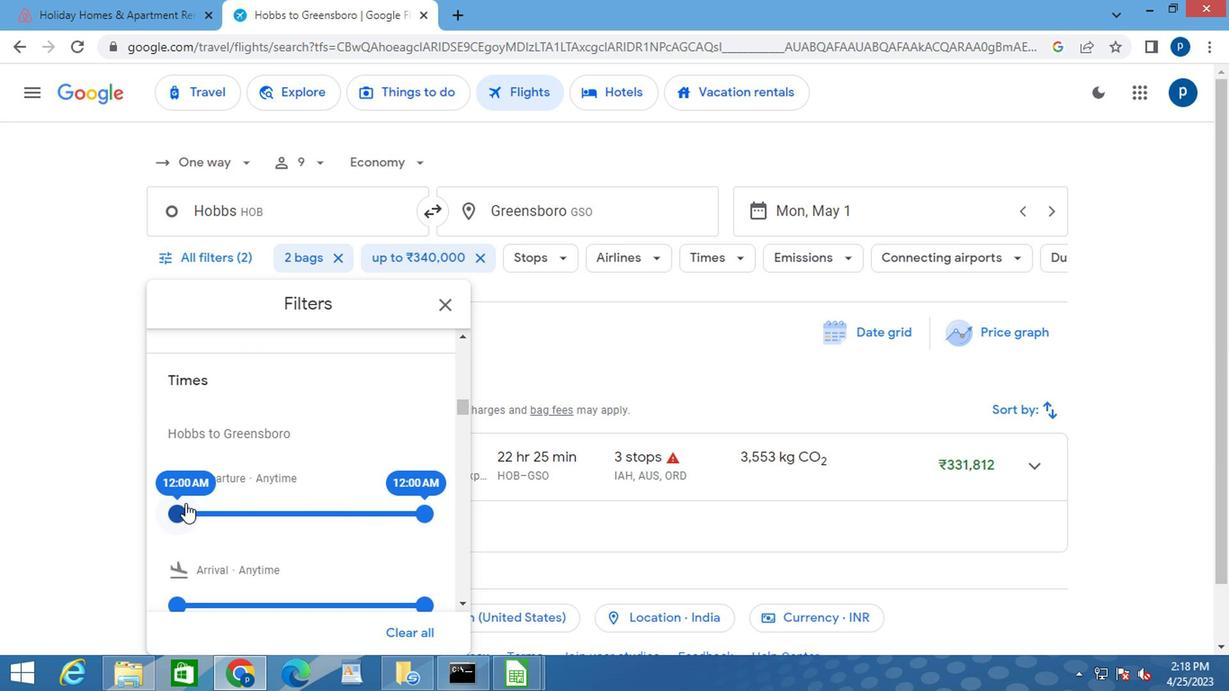 
Action: Mouse moved to (421, 510)
Screenshot: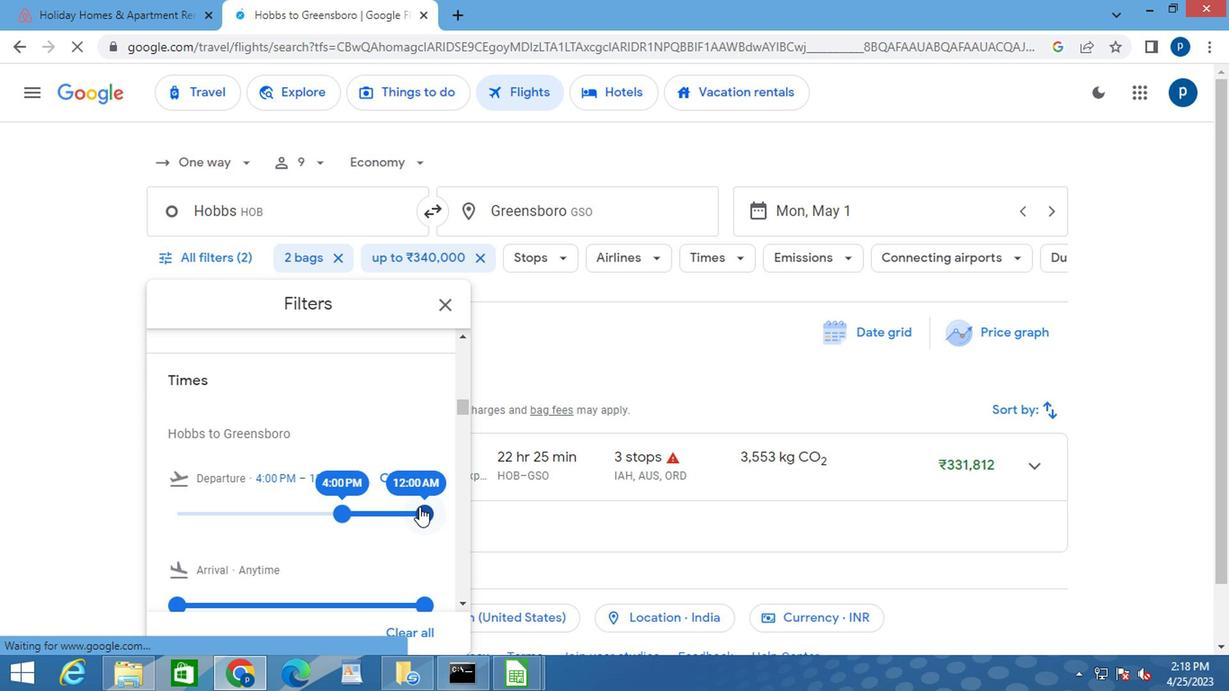 
Action: Mouse pressed left at (421, 510)
Screenshot: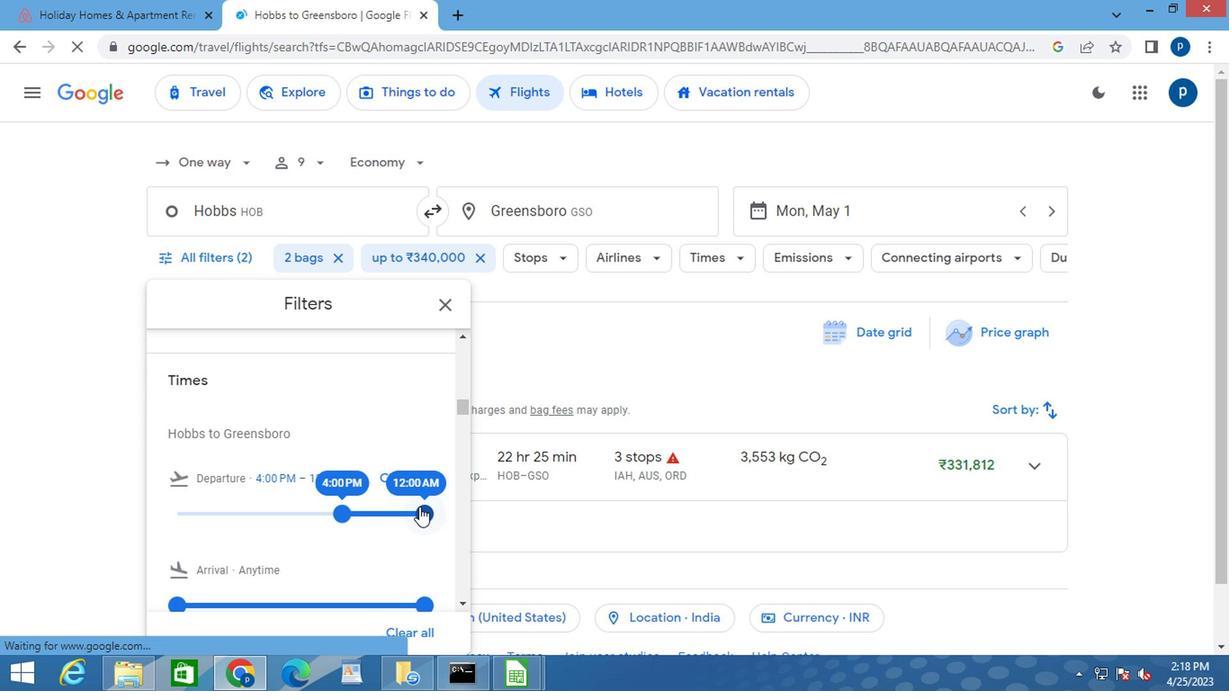 
Action: Mouse moved to (437, 304)
Screenshot: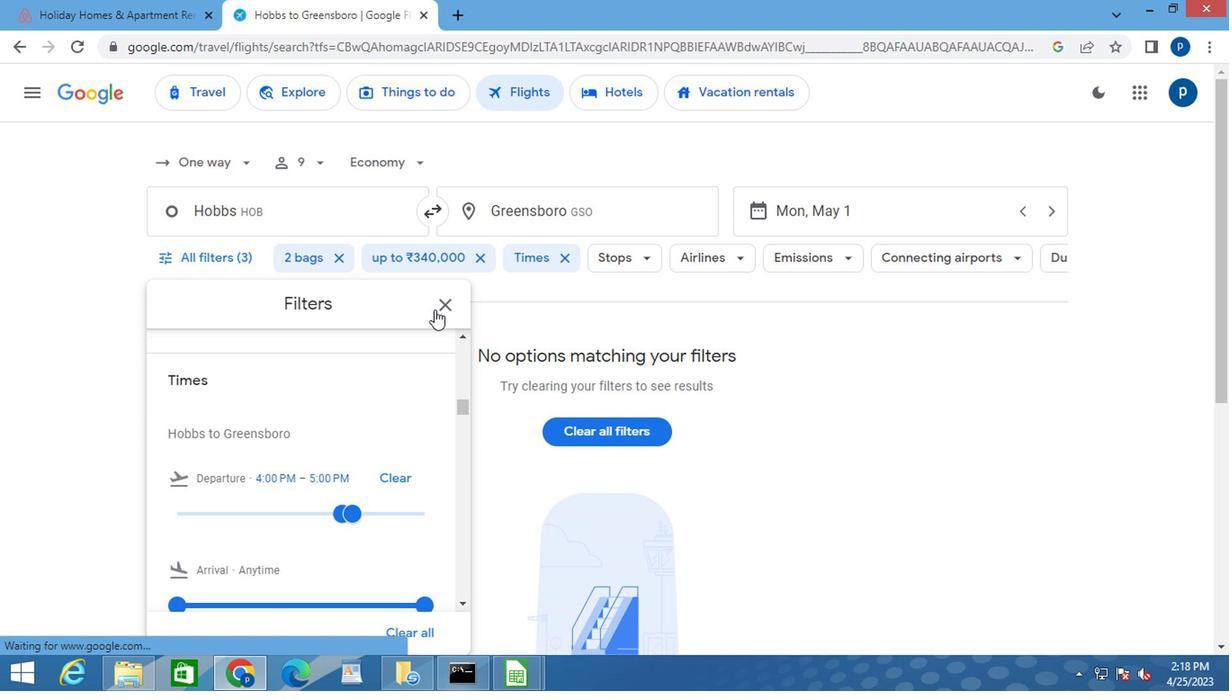 
Action: Mouse pressed left at (437, 304)
Screenshot: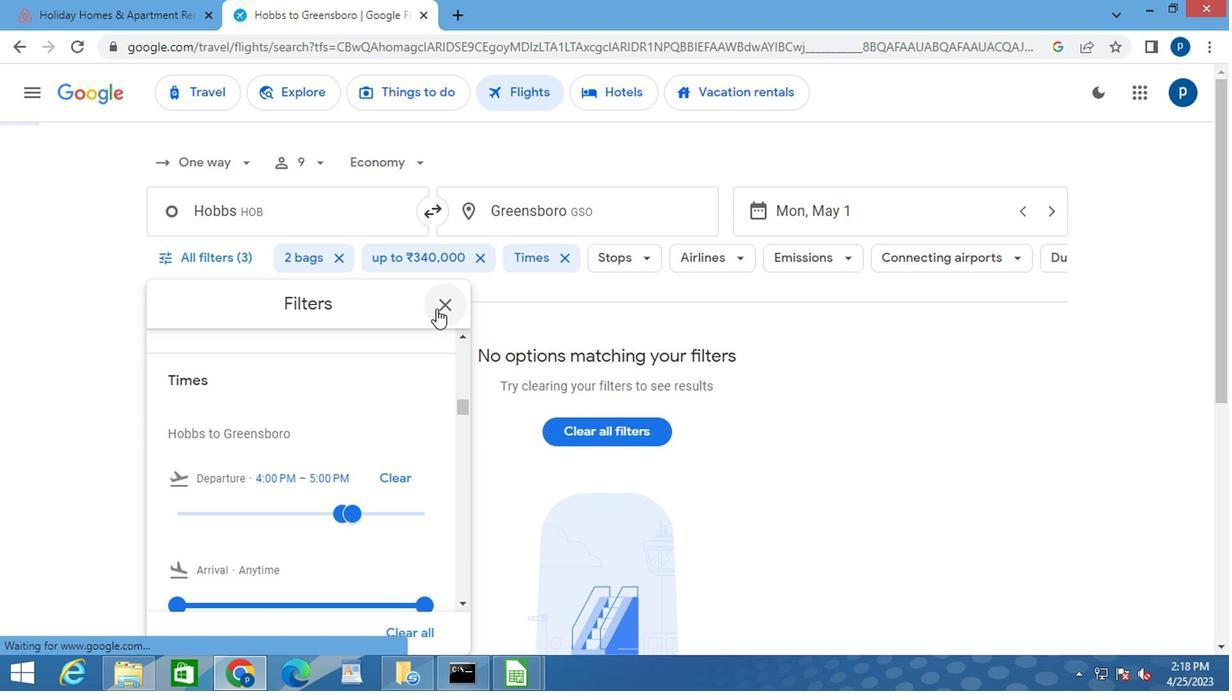 
